Task: Look for space in Selma, United States from 26th August, 2023 to 10th September, 2023 for 6 adults, 2 children in price range Rs.10000 to Rs.15000. Place can be entire place or shared room with 6 bedrooms having 6 beds and 6 bathrooms. Property type can be house, flat, guest house. Amenities needed are: wifi, TV, free parkinig on premises, gym, breakfast. Booking option can be shelf check-in. Required host language is English.
Action: Mouse moved to (425, 85)
Screenshot: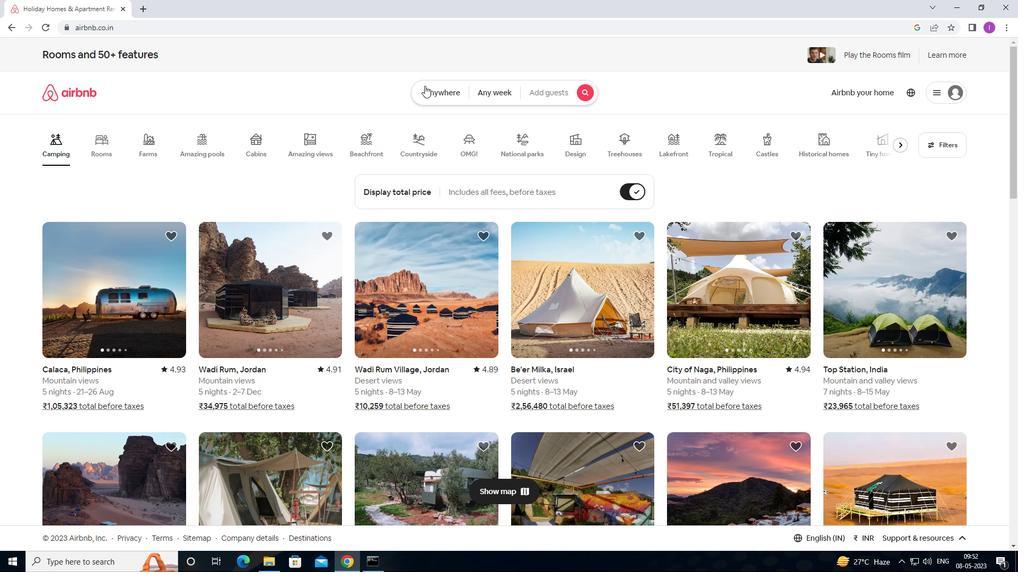 
Action: Mouse pressed left at (425, 85)
Screenshot: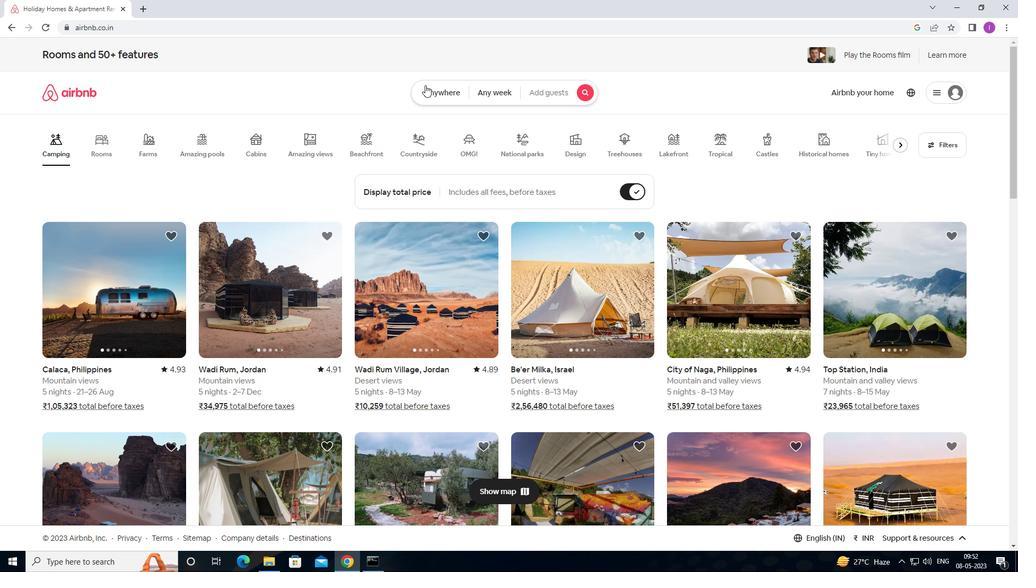 
Action: Mouse moved to (292, 135)
Screenshot: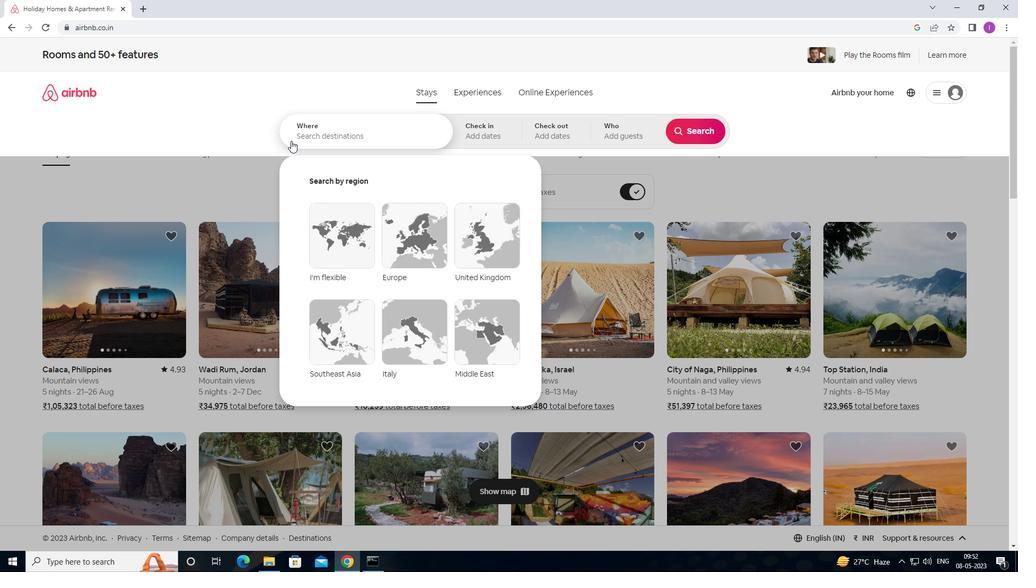 
Action: Mouse pressed left at (292, 135)
Screenshot: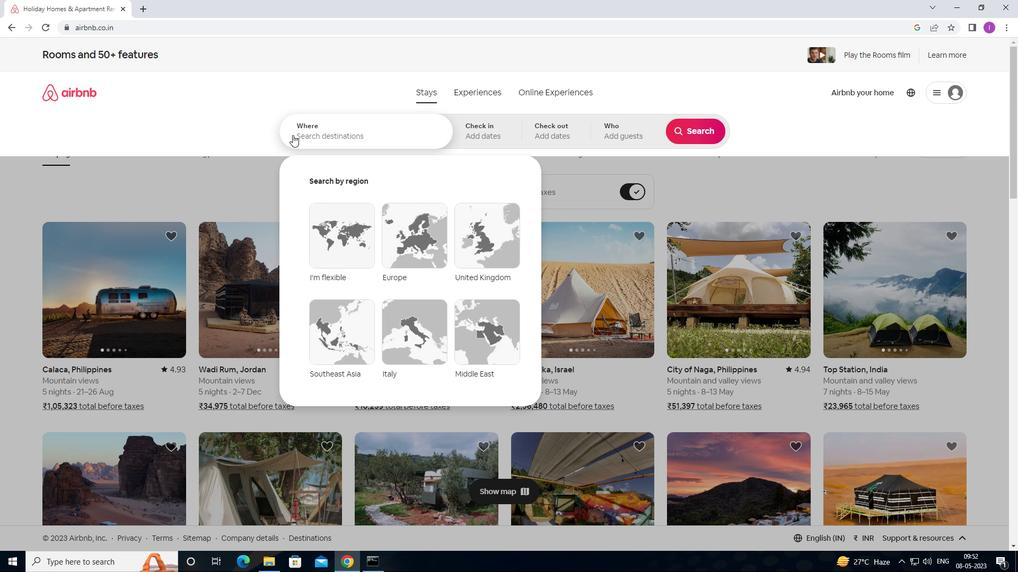 
Action: Mouse moved to (322, 158)
Screenshot: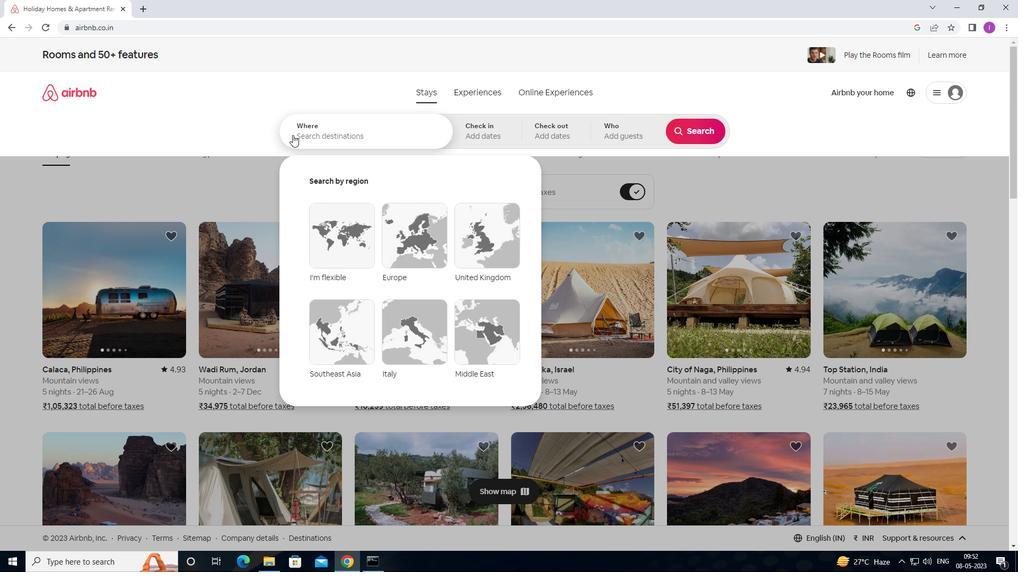 
Action: Key pressed <Key.shift>SELMA,<Key.shift>UNITED<Key.space>STATES
Screenshot: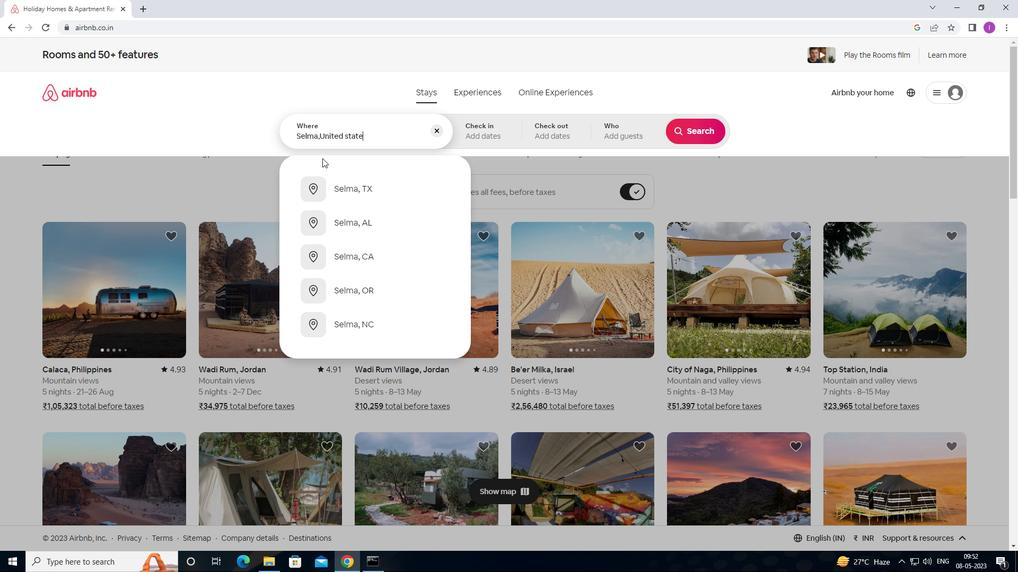 
Action: Mouse moved to (495, 128)
Screenshot: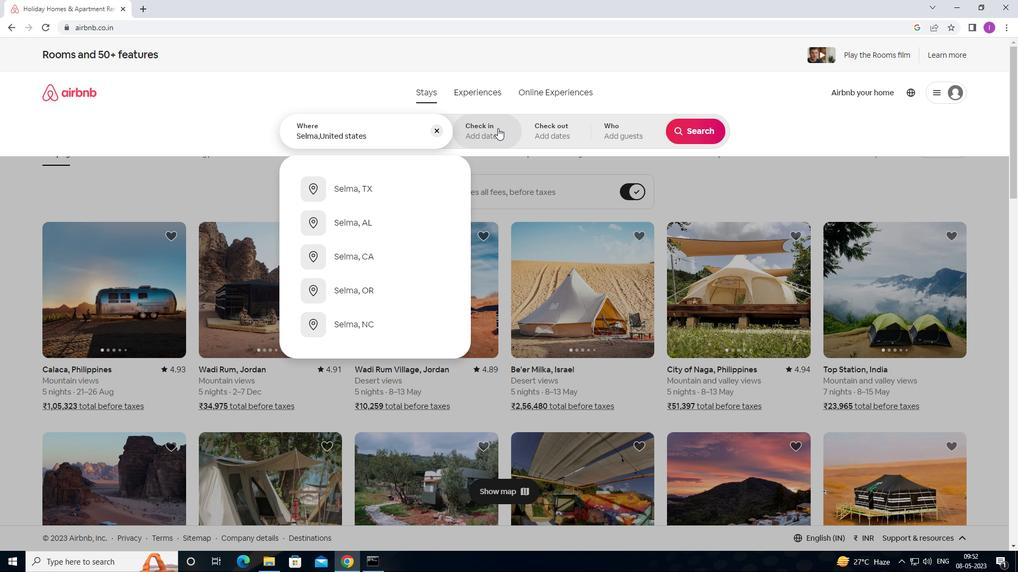 
Action: Mouse pressed left at (495, 128)
Screenshot: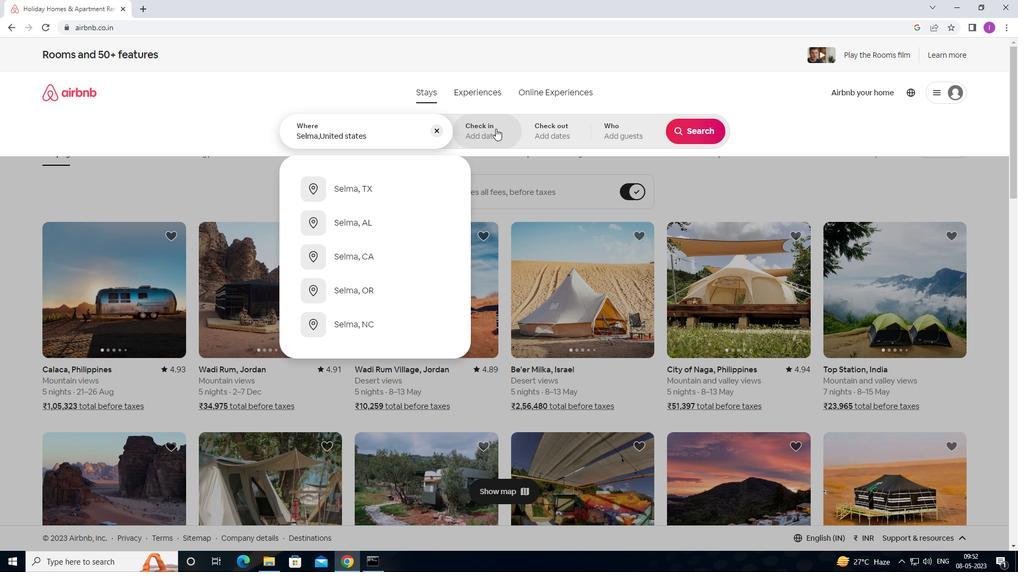 
Action: Mouse moved to (689, 215)
Screenshot: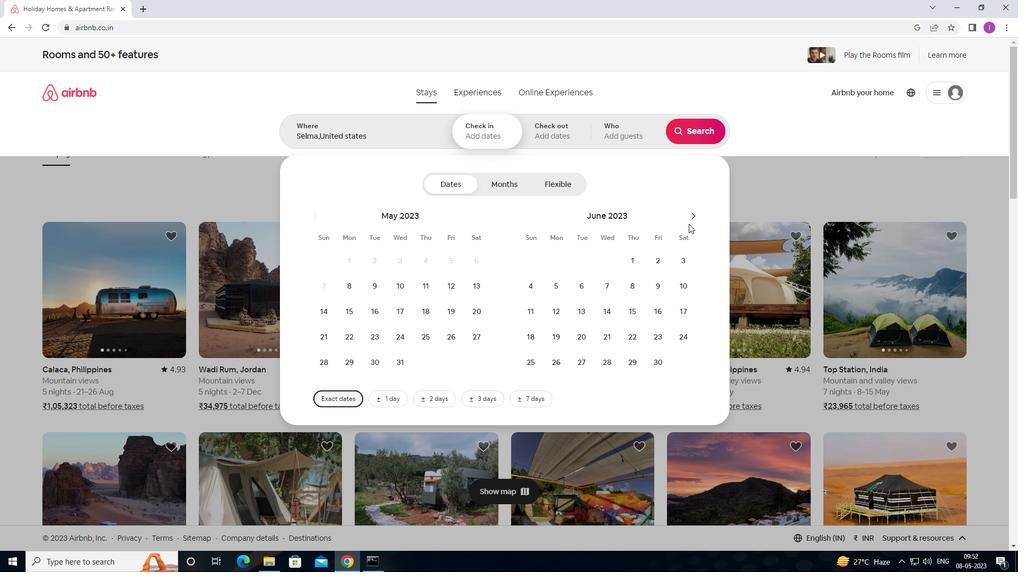 
Action: Mouse pressed left at (689, 215)
Screenshot: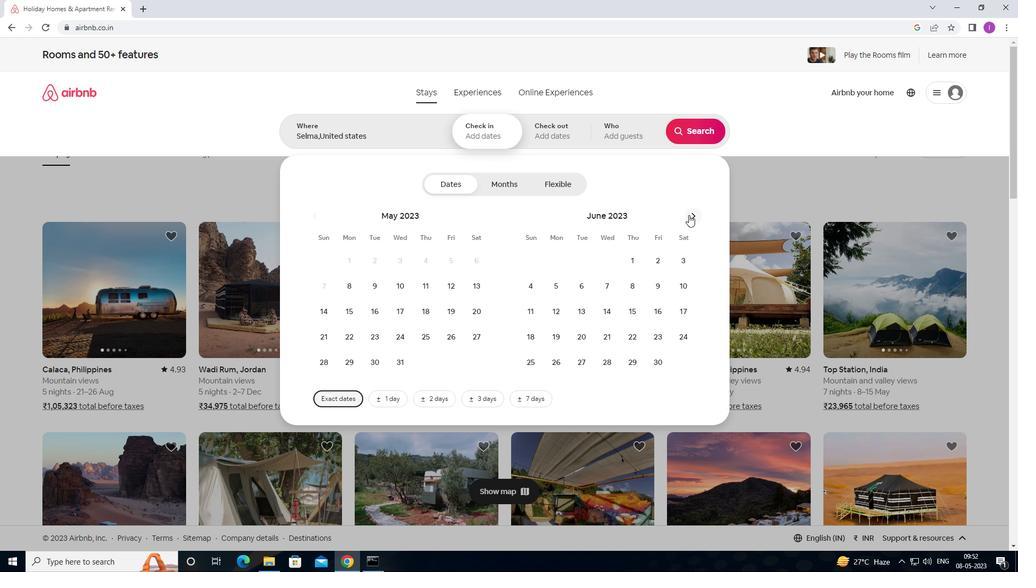 
Action: Mouse pressed left at (689, 215)
Screenshot: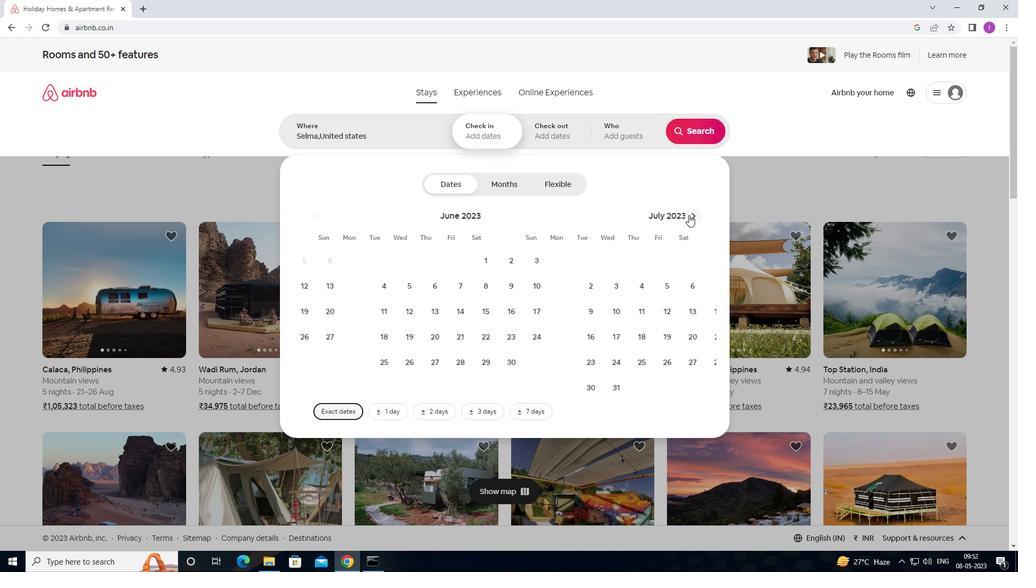 
Action: Mouse moved to (691, 338)
Screenshot: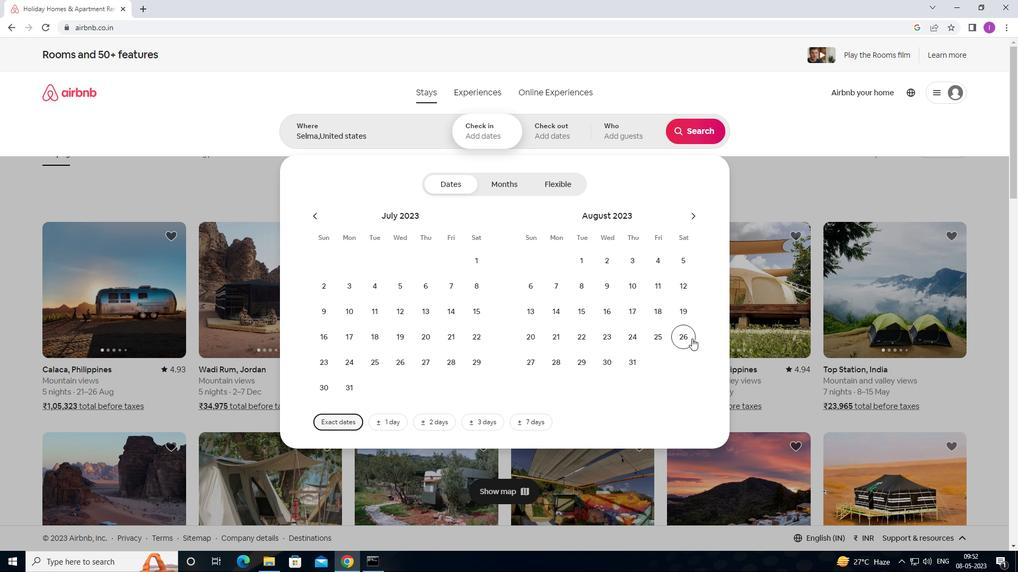 
Action: Mouse pressed left at (691, 338)
Screenshot: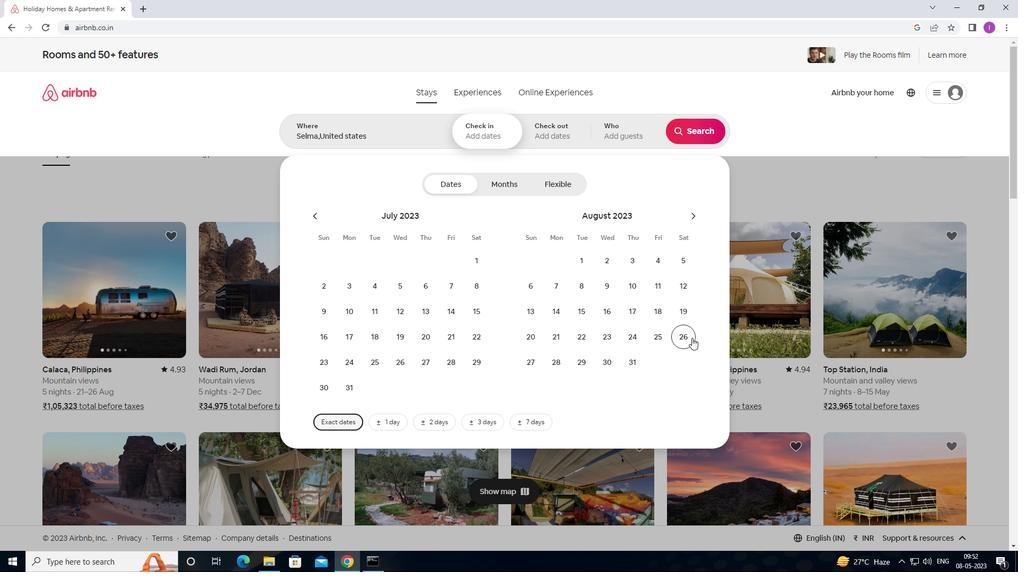
Action: Mouse moved to (695, 215)
Screenshot: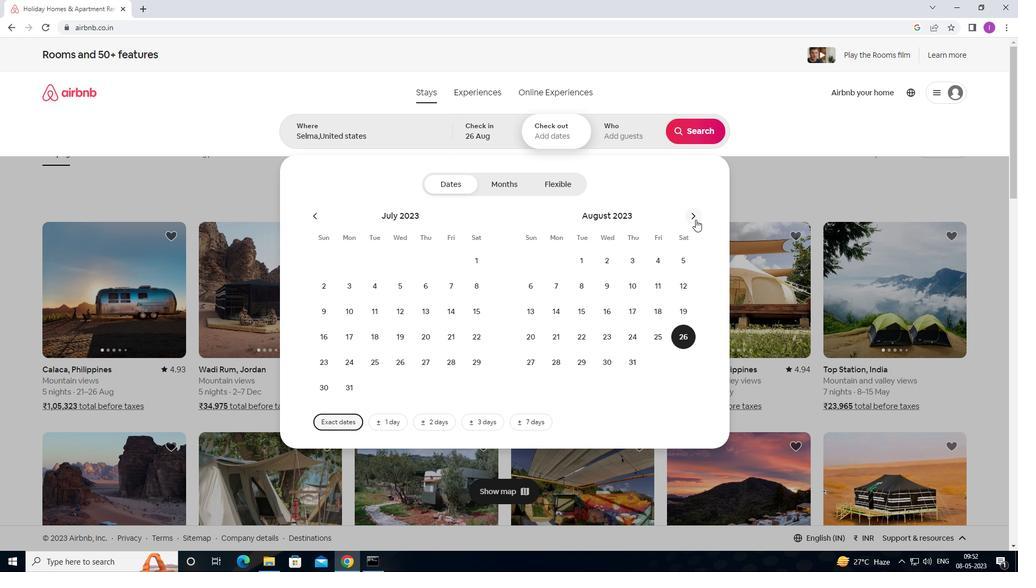 
Action: Mouse pressed left at (695, 215)
Screenshot: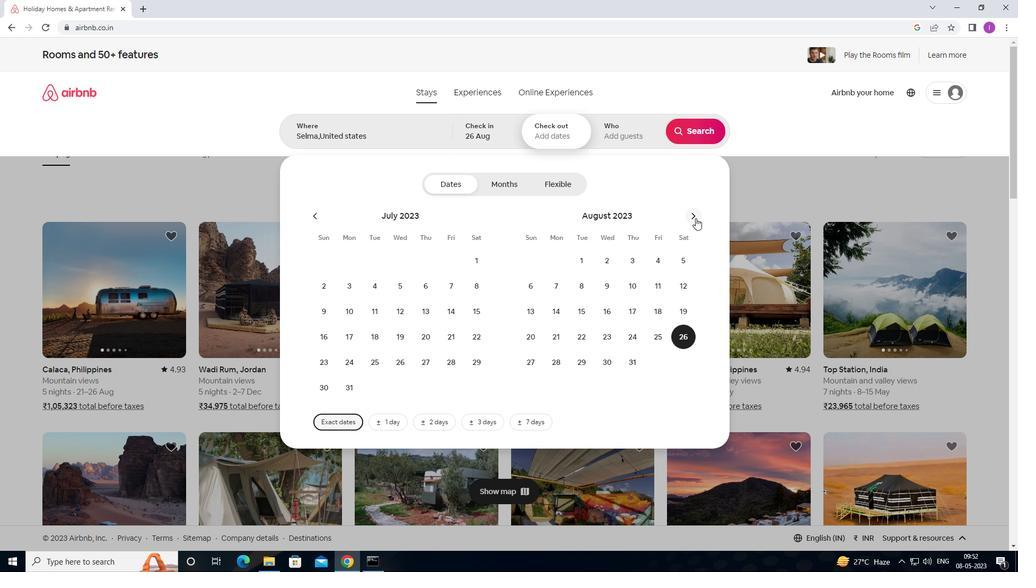 
Action: Mouse moved to (534, 317)
Screenshot: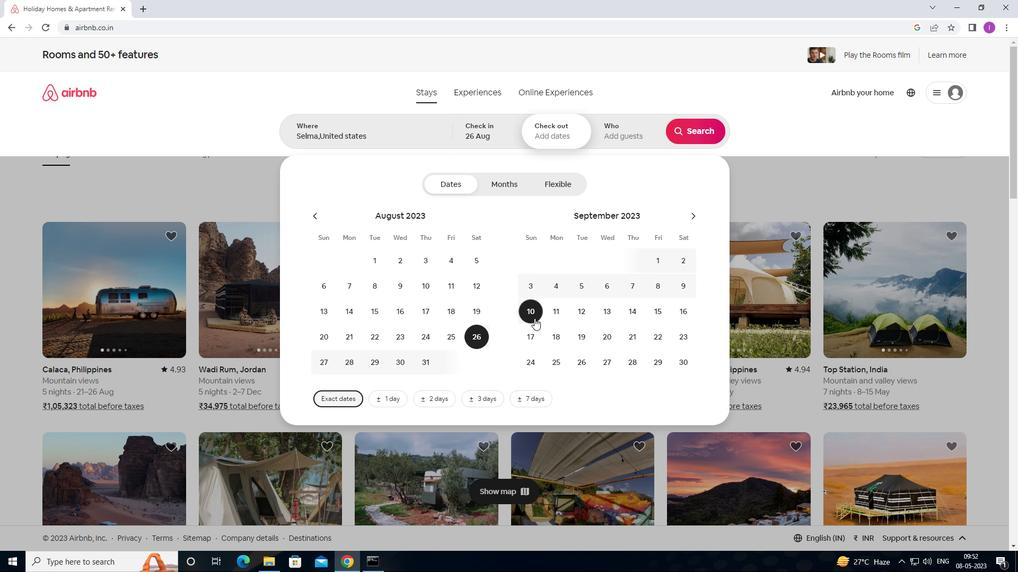 
Action: Mouse pressed left at (534, 317)
Screenshot: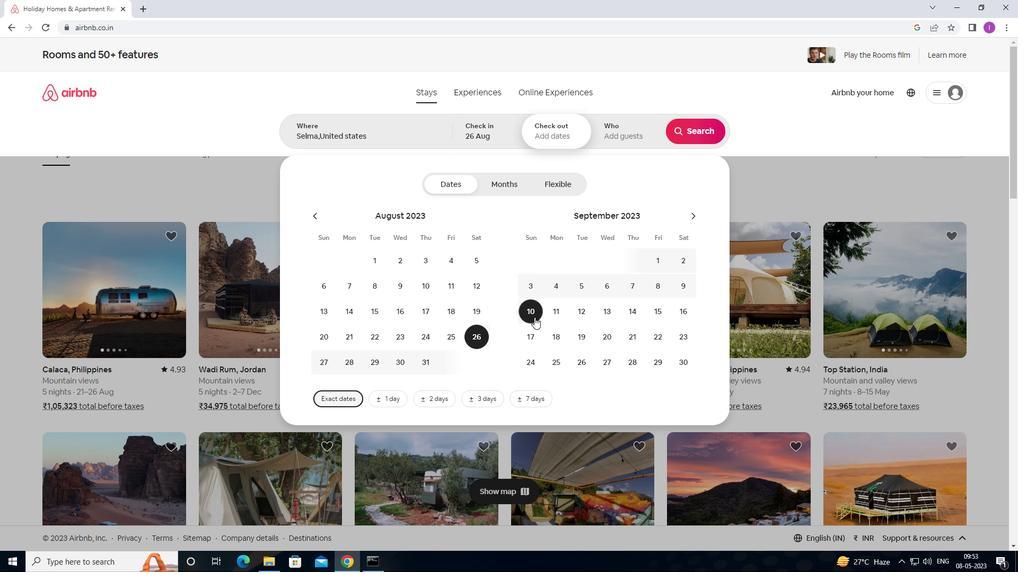 
Action: Mouse moved to (631, 141)
Screenshot: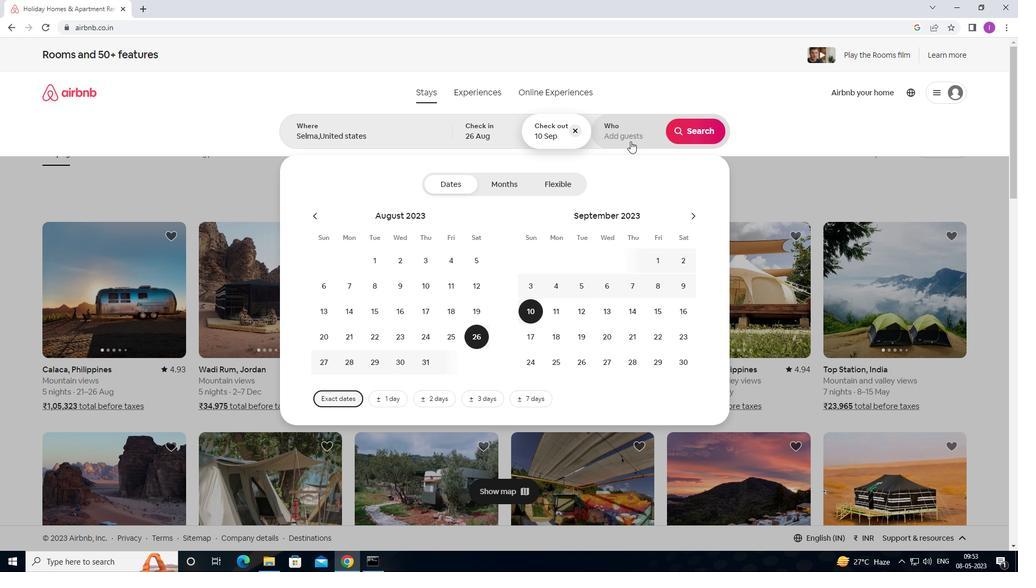 
Action: Mouse pressed left at (631, 141)
Screenshot: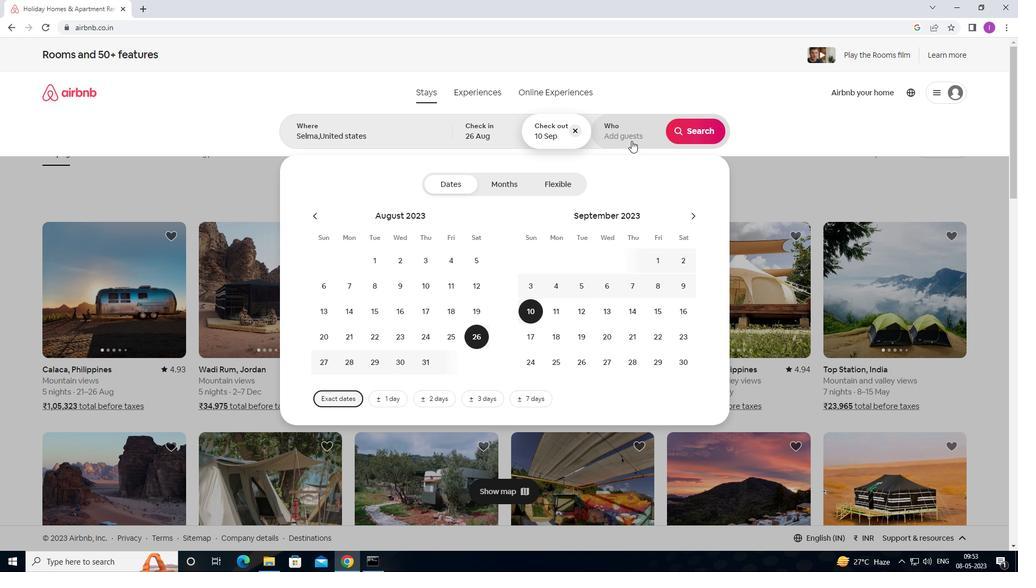 
Action: Mouse moved to (699, 189)
Screenshot: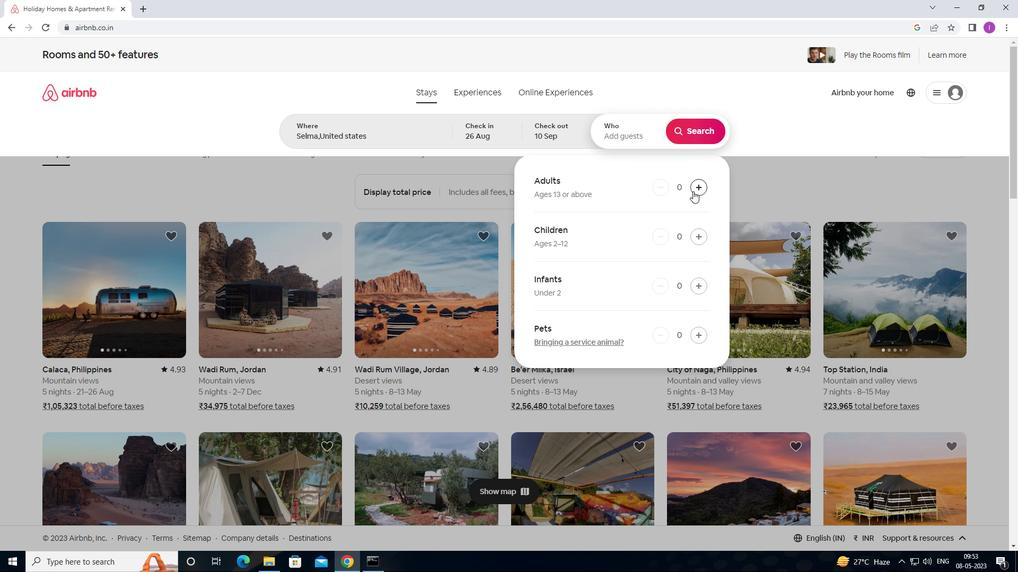 
Action: Mouse pressed left at (699, 189)
Screenshot: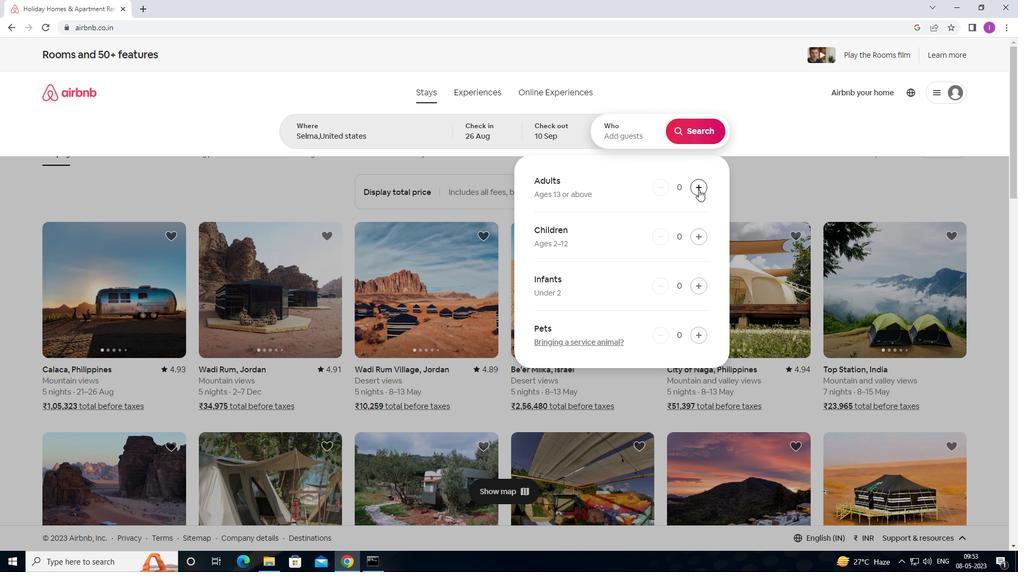
Action: Mouse pressed left at (699, 189)
Screenshot: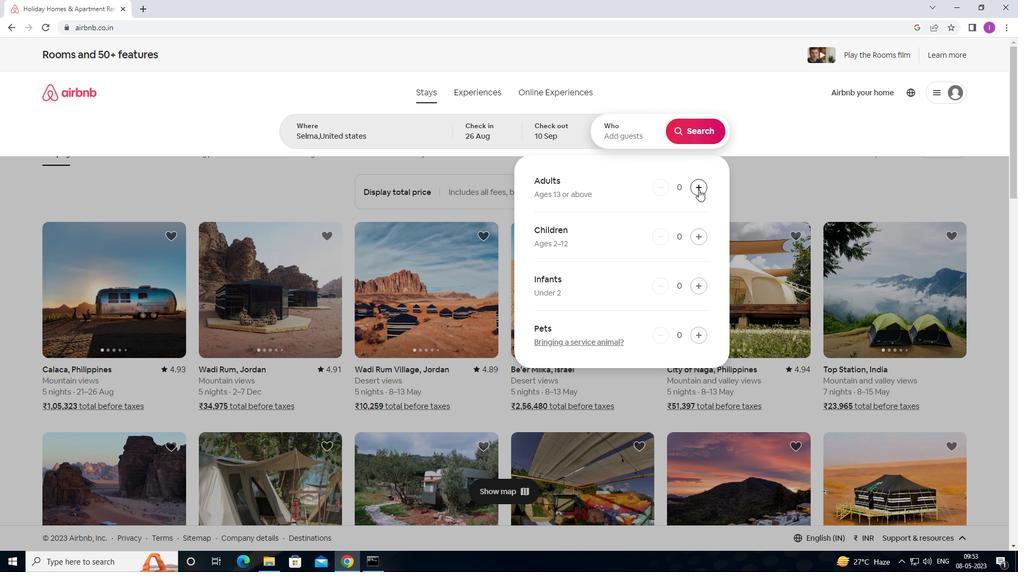 
Action: Mouse pressed left at (699, 189)
Screenshot: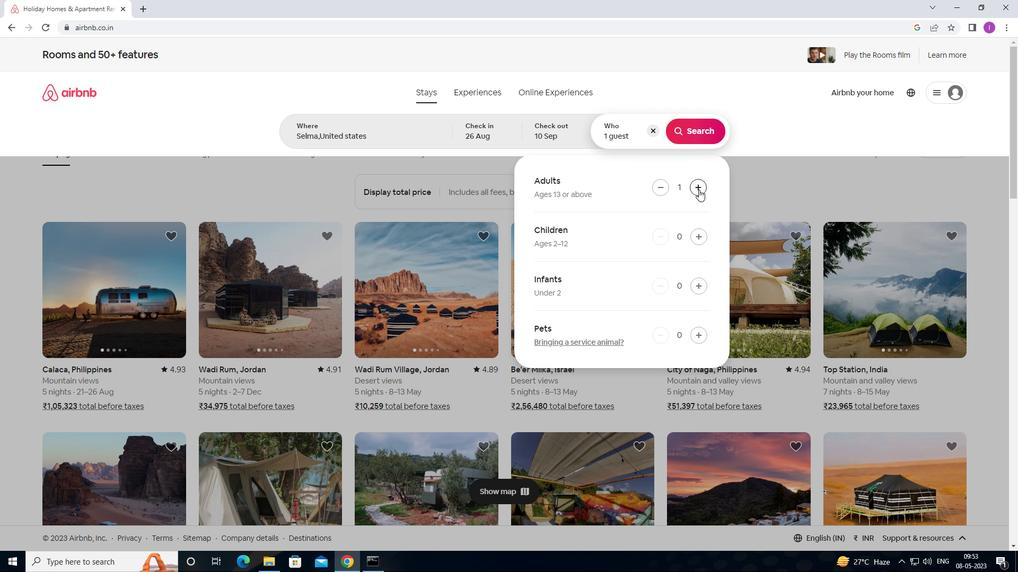 
Action: Mouse pressed left at (699, 189)
Screenshot: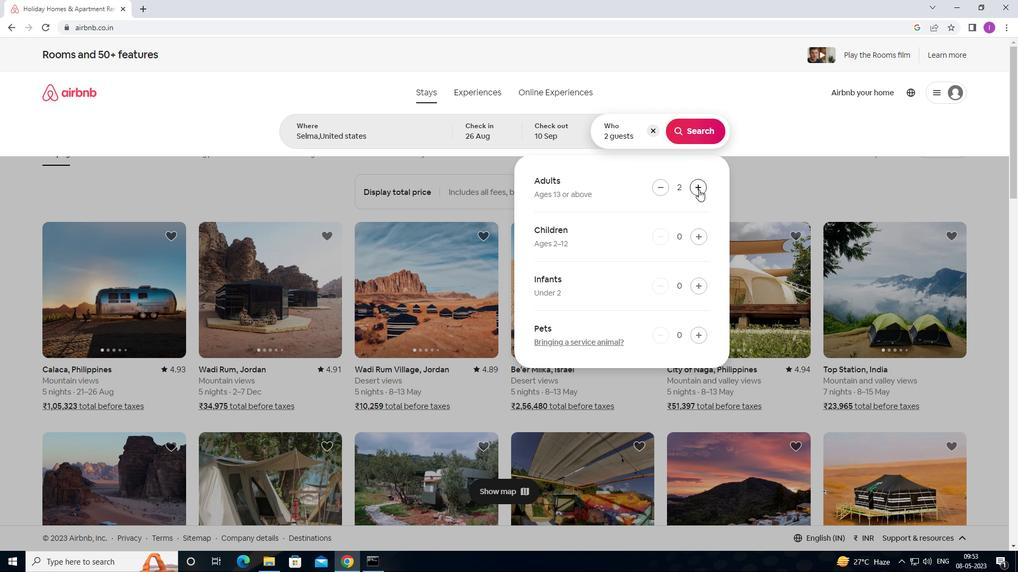 
Action: Mouse pressed left at (699, 189)
Screenshot: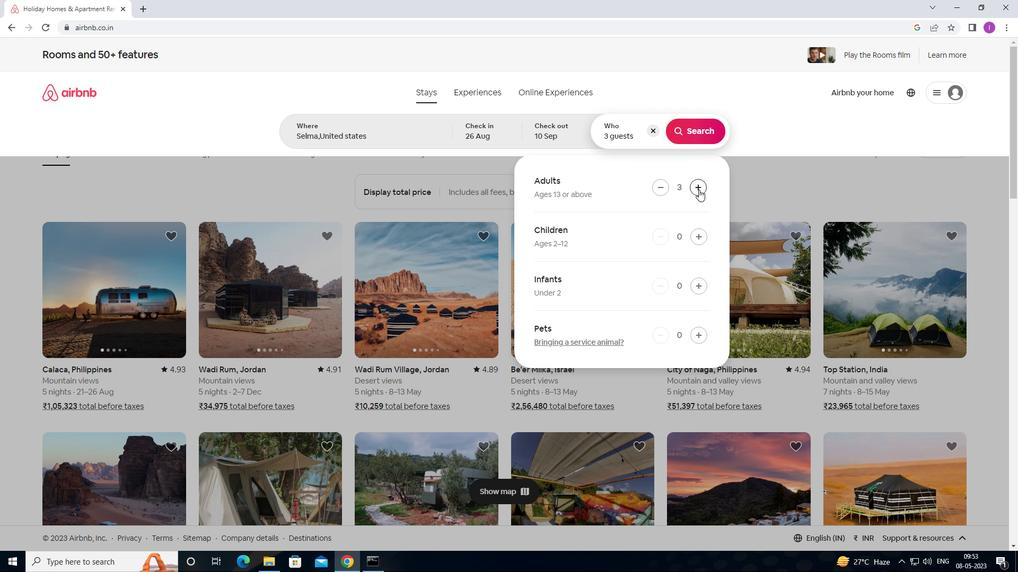 
Action: Mouse pressed left at (699, 189)
Screenshot: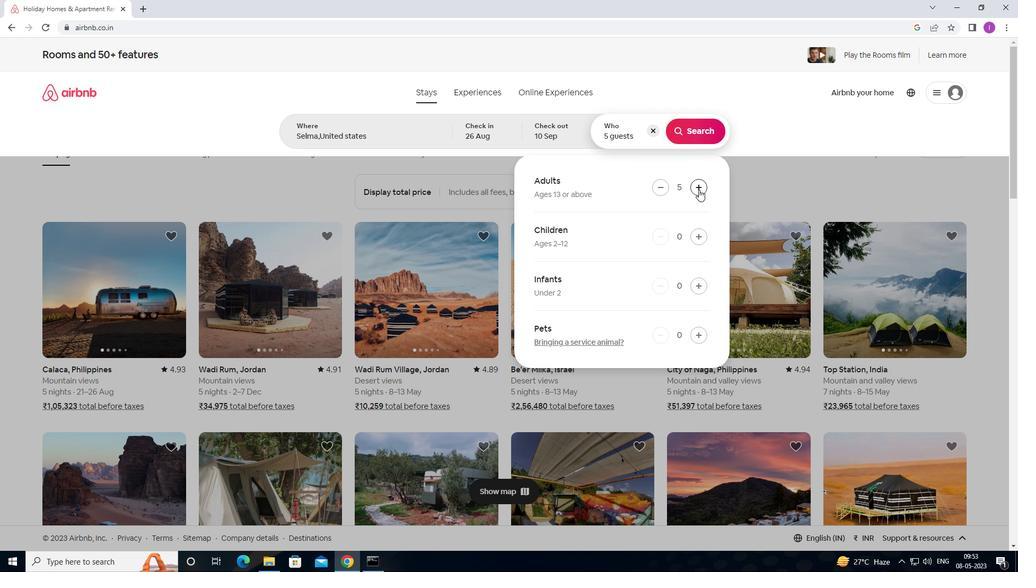 
Action: Mouse moved to (699, 234)
Screenshot: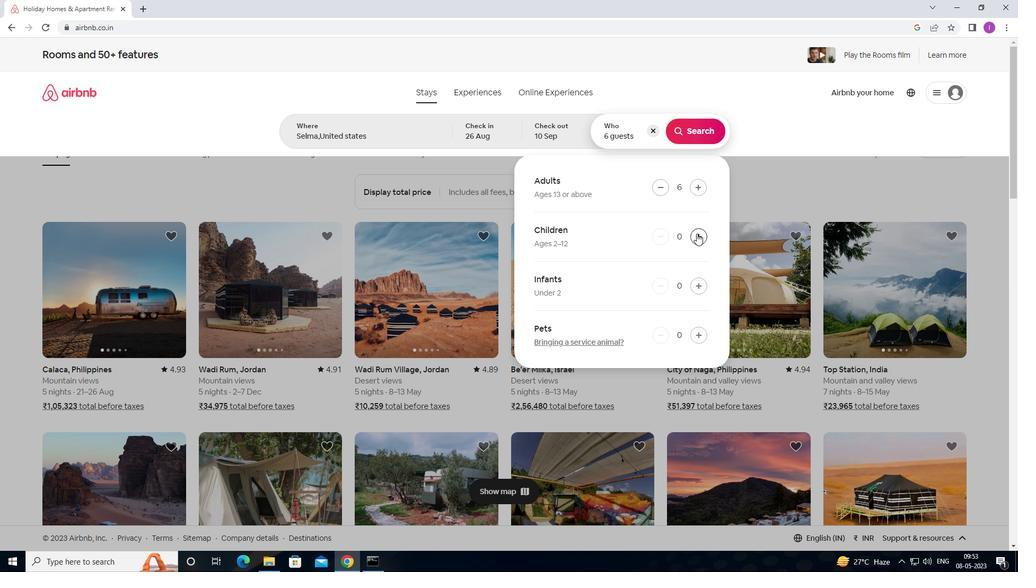 
Action: Mouse pressed left at (699, 234)
Screenshot: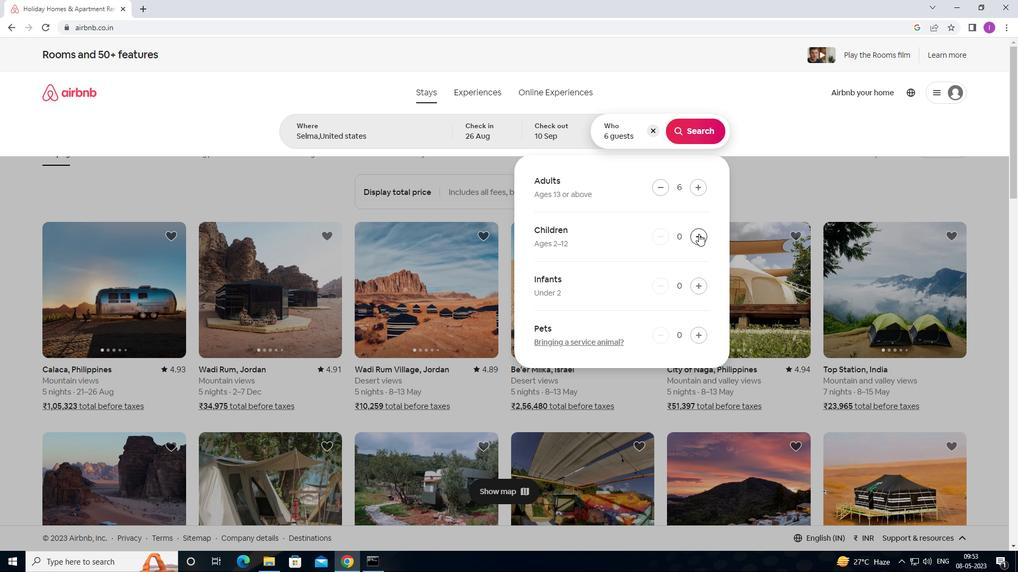 
Action: Mouse pressed left at (699, 234)
Screenshot: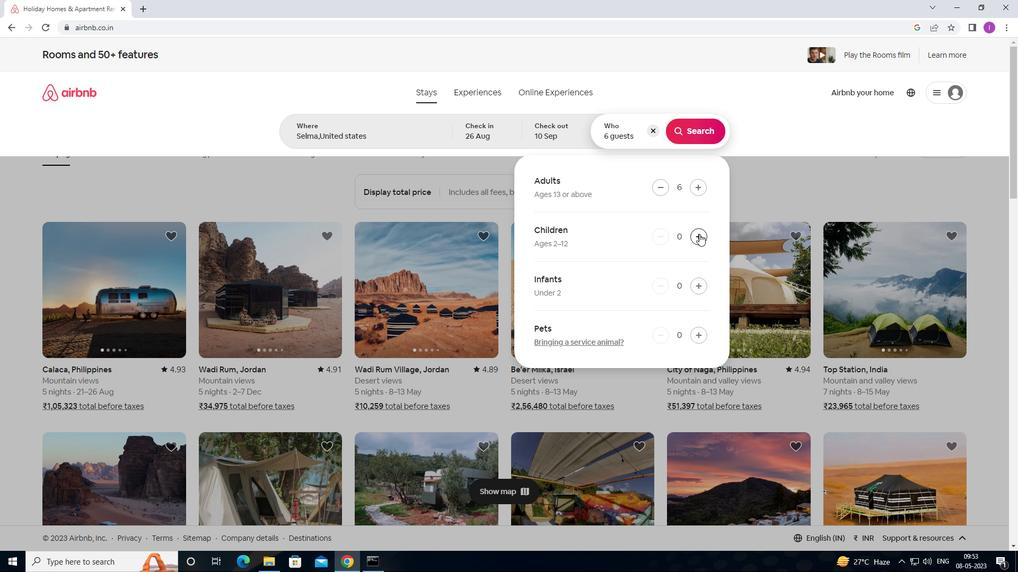 
Action: Mouse moved to (706, 136)
Screenshot: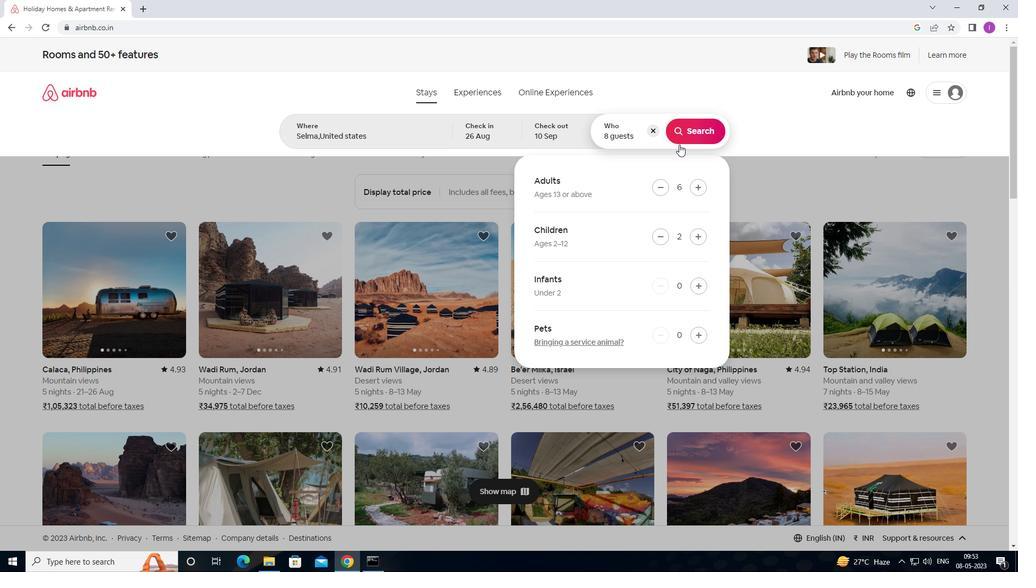 
Action: Mouse pressed left at (706, 136)
Screenshot: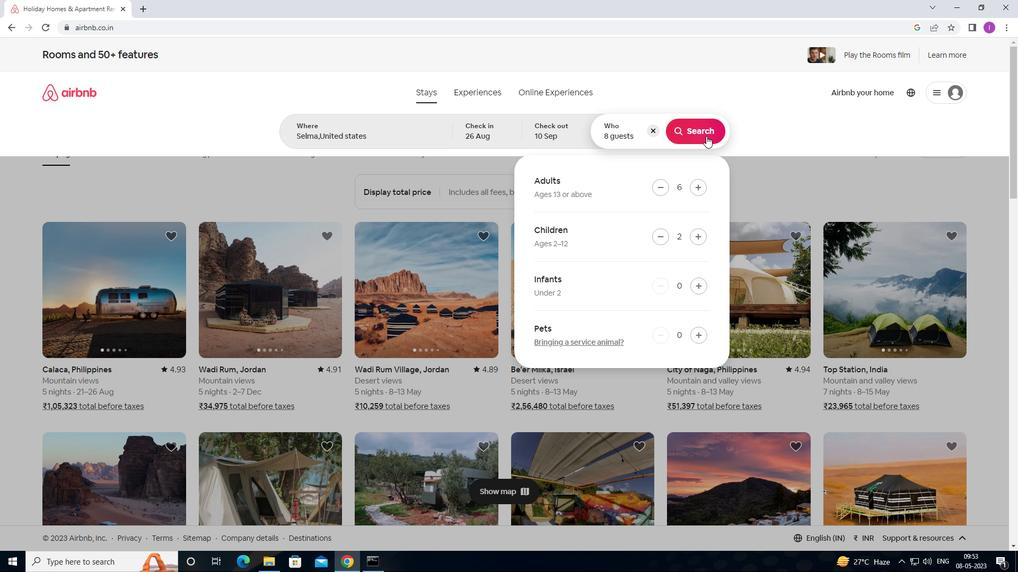 
Action: Mouse moved to (966, 92)
Screenshot: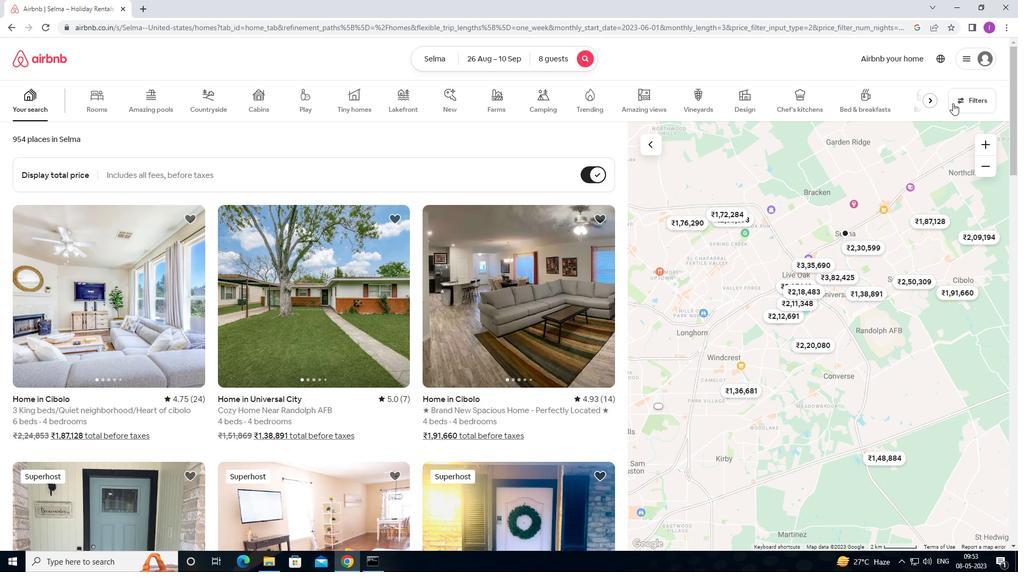 
Action: Mouse pressed left at (966, 92)
Screenshot: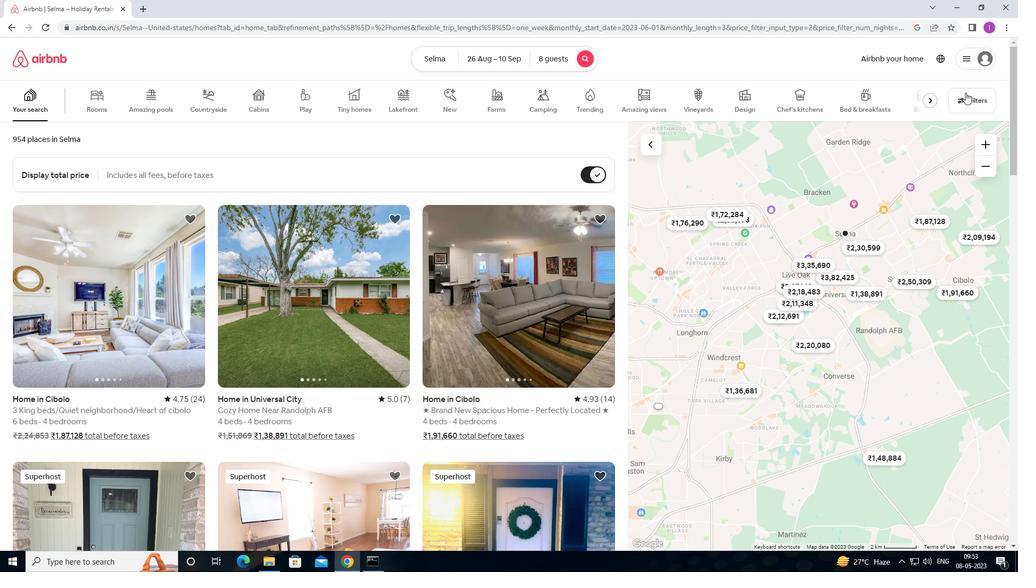 
Action: Mouse moved to (389, 360)
Screenshot: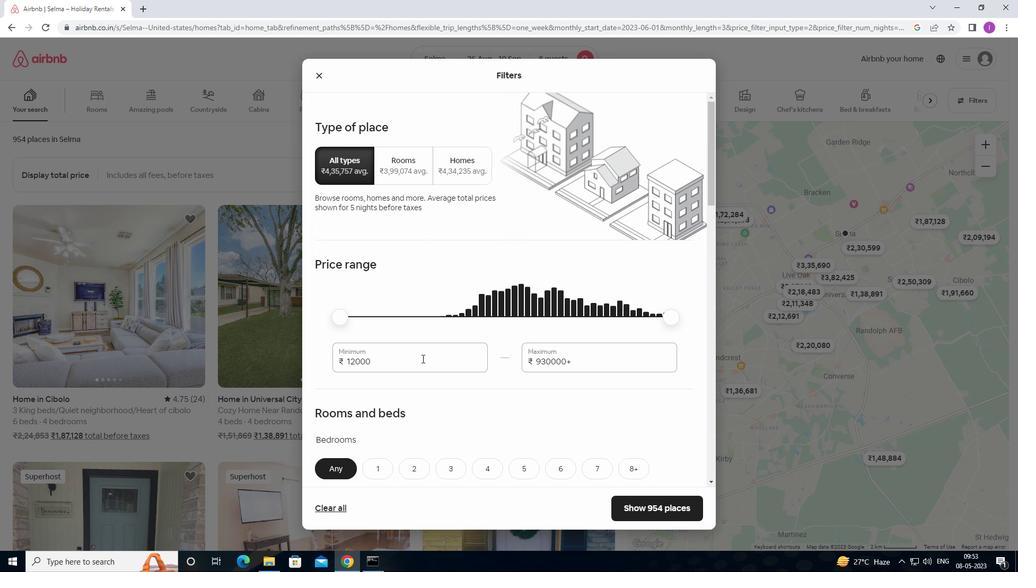 
Action: Mouse pressed left at (389, 360)
Screenshot: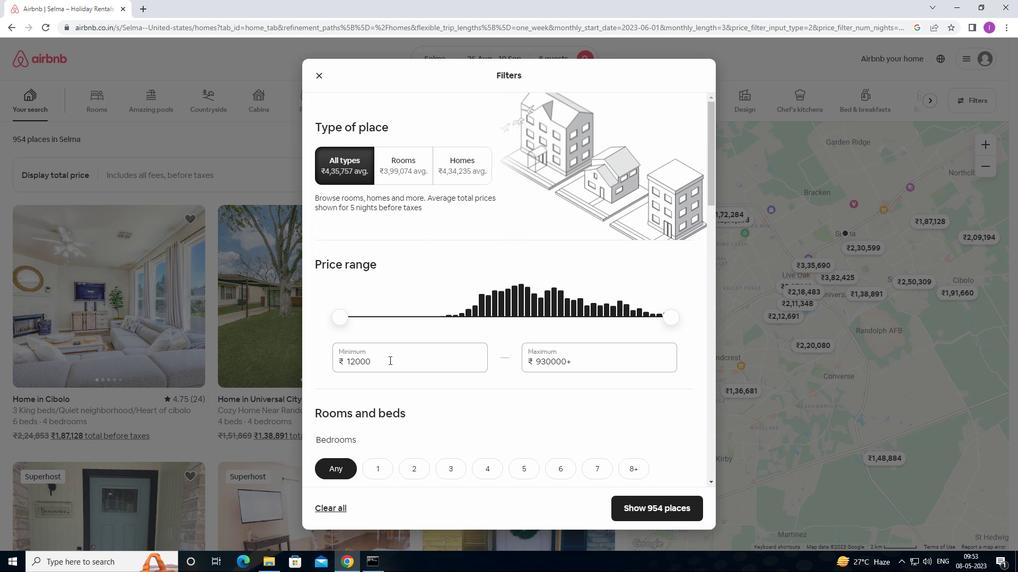 
Action: Mouse moved to (501, 355)
Screenshot: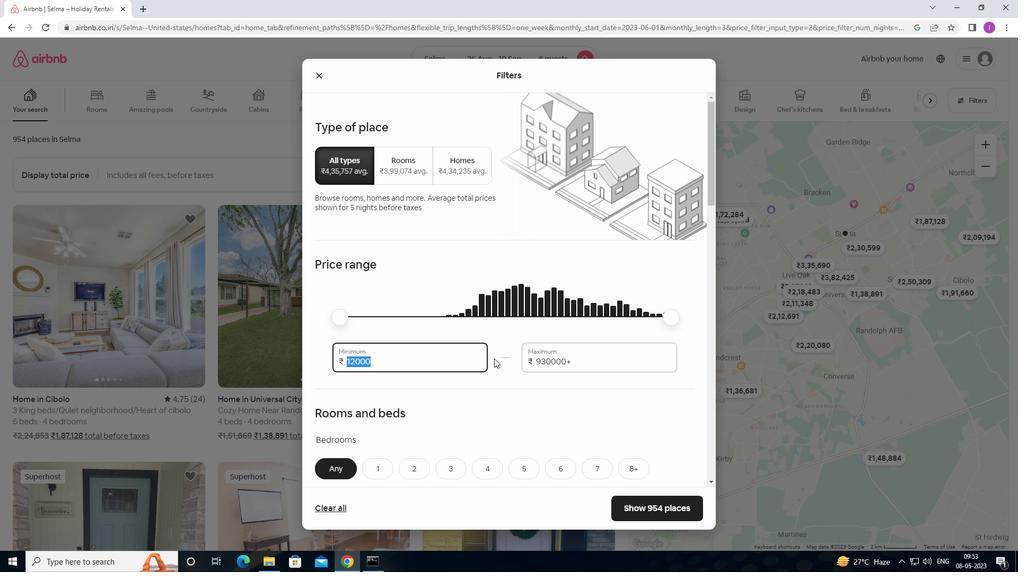 
Action: Key pressed 1
Screenshot: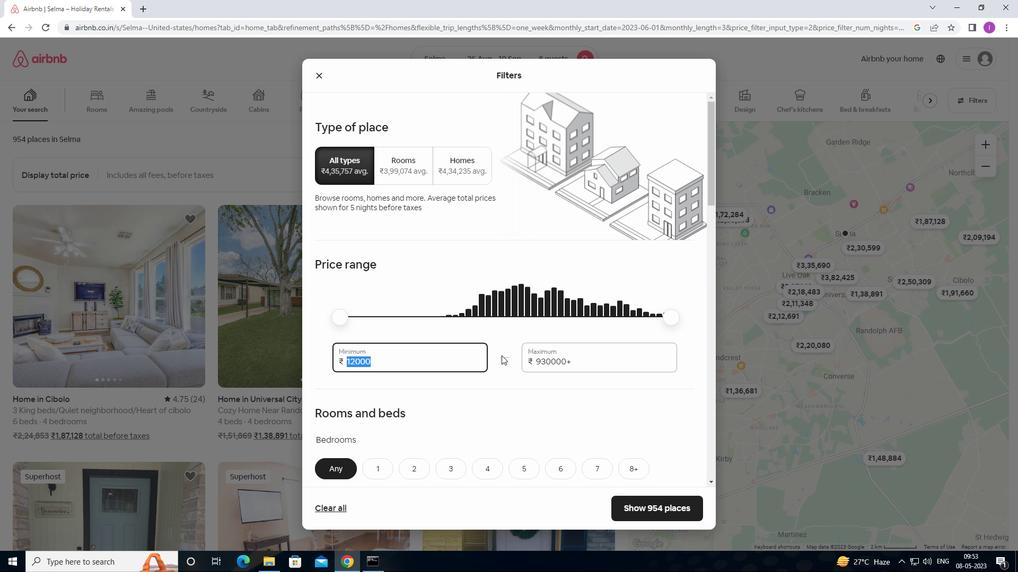 
Action: Mouse moved to (502, 355)
Screenshot: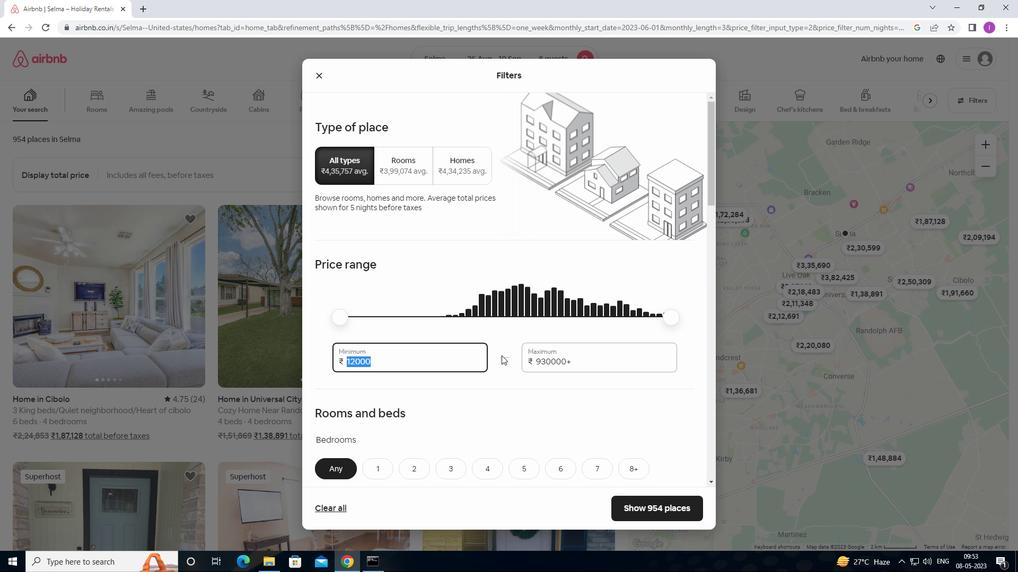 
Action: Key pressed 0000
Screenshot: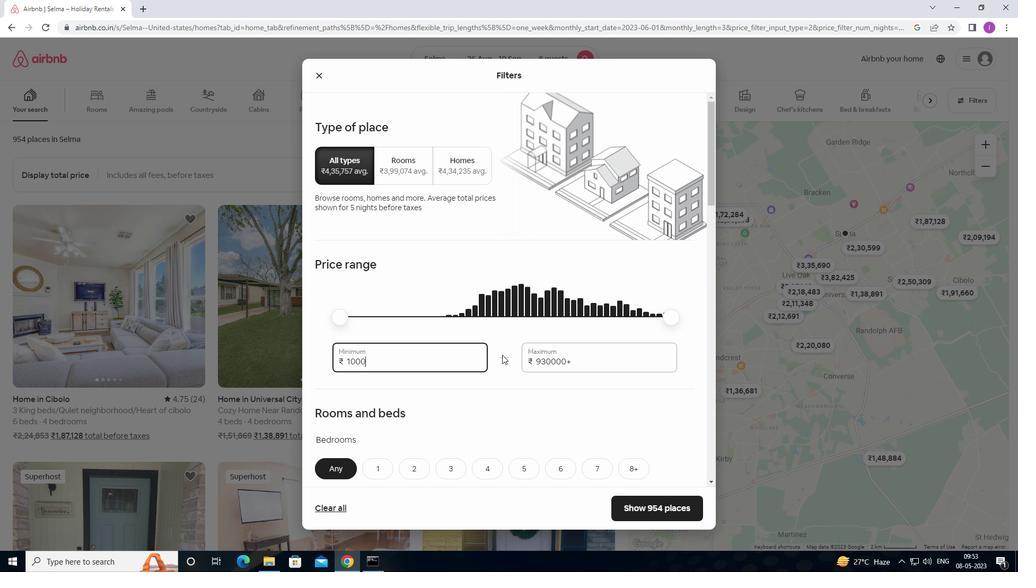 
Action: Mouse moved to (576, 359)
Screenshot: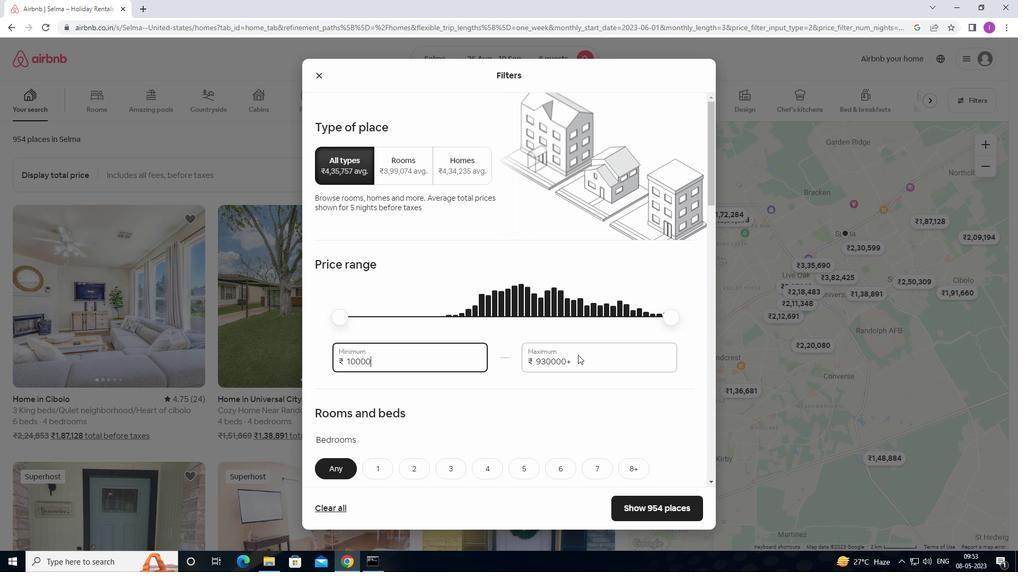 
Action: Mouse pressed left at (576, 359)
Screenshot: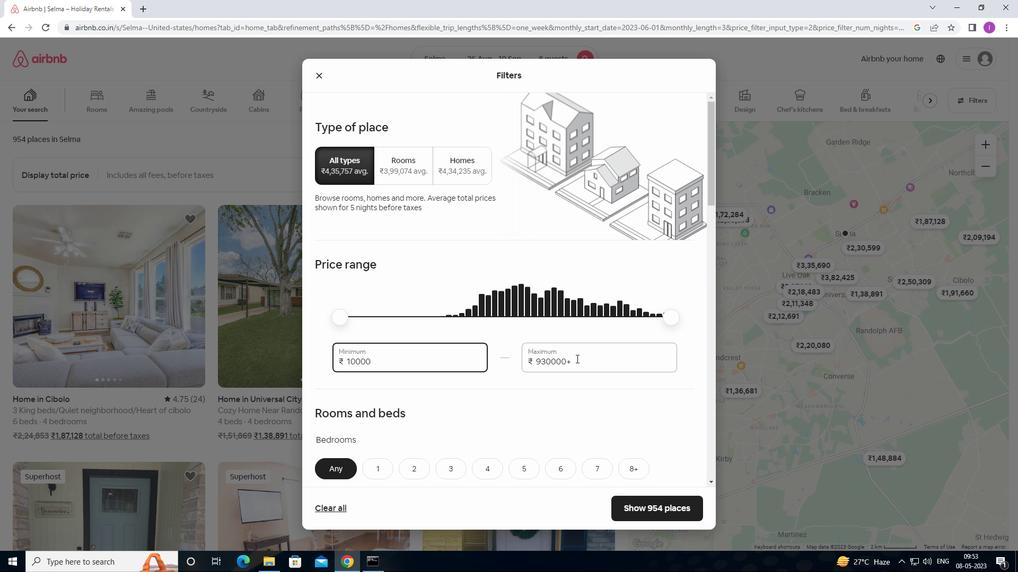 
Action: Mouse moved to (515, 369)
Screenshot: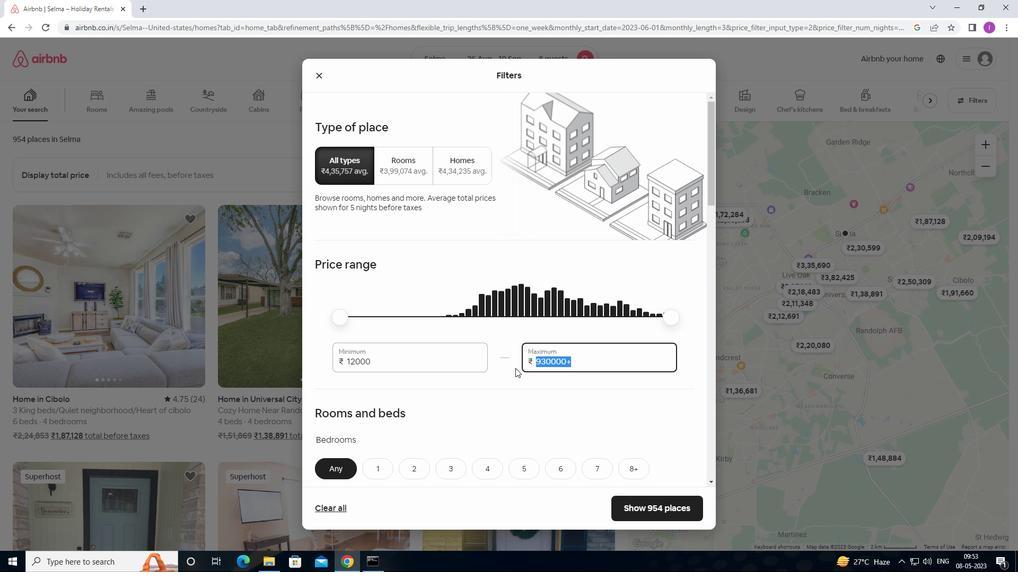 
Action: Key pressed 15000
Screenshot: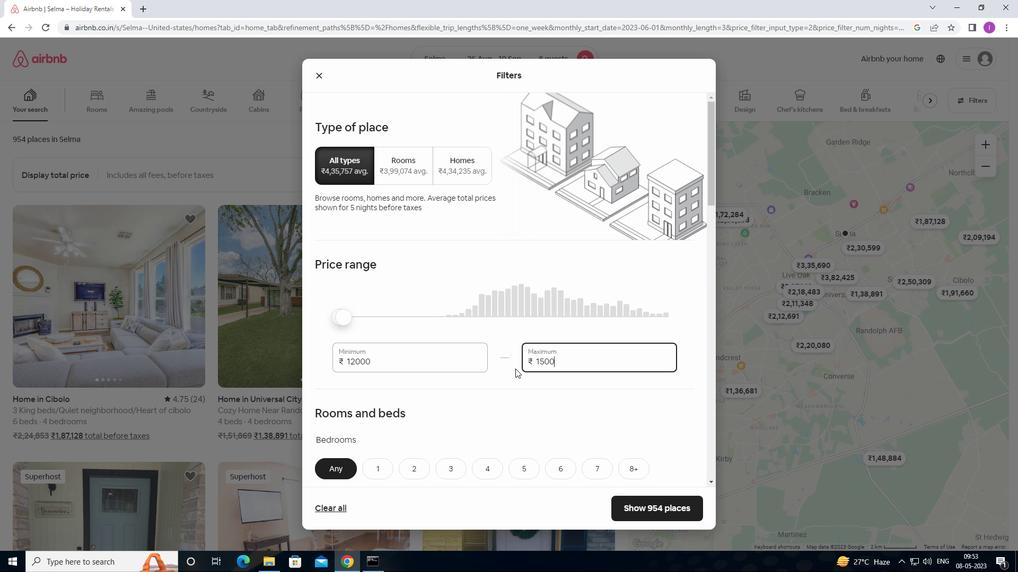 
Action: Mouse moved to (514, 377)
Screenshot: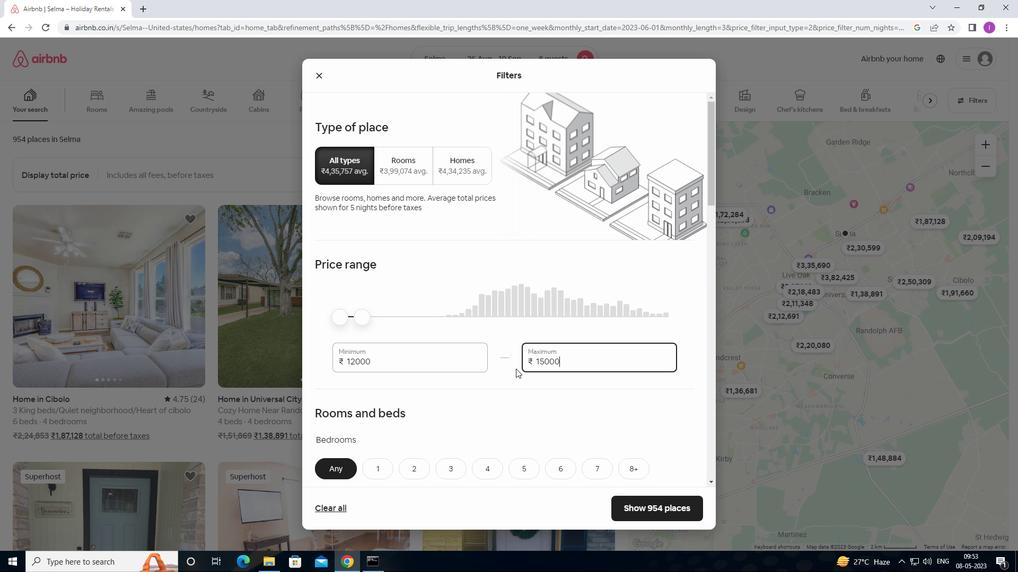 
Action: Mouse scrolled (514, 377) with delta (0, 0)
Screenshot: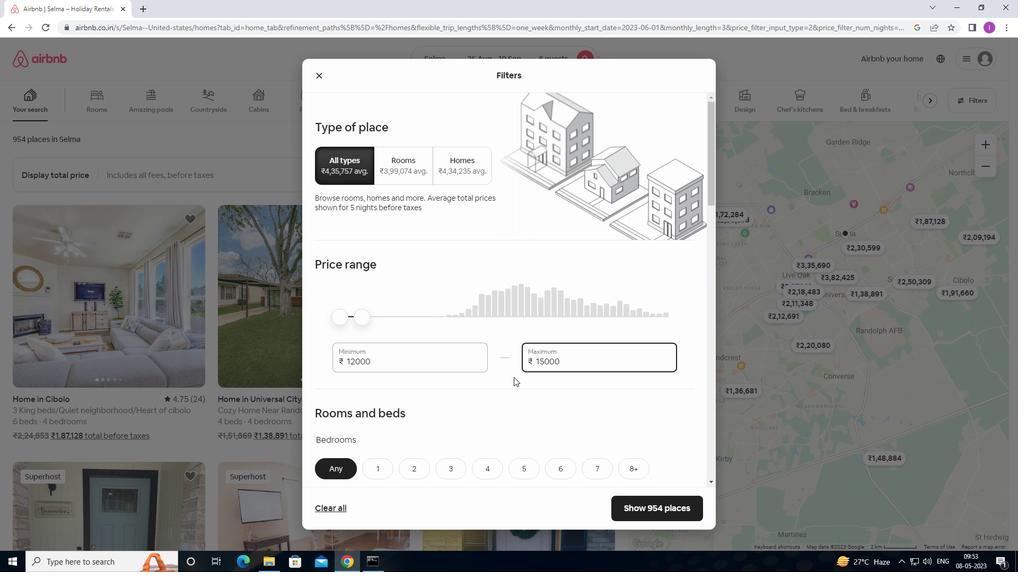
Action: Mouse moved to (356, 309)
Screenshot: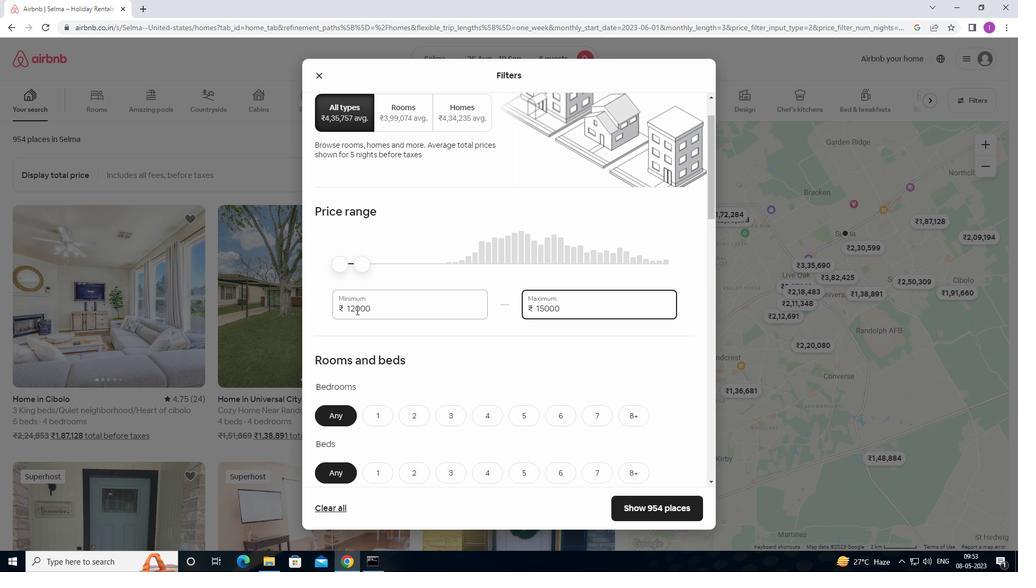 
Action: Mouse pressed left at (356, 309)
Screenshot: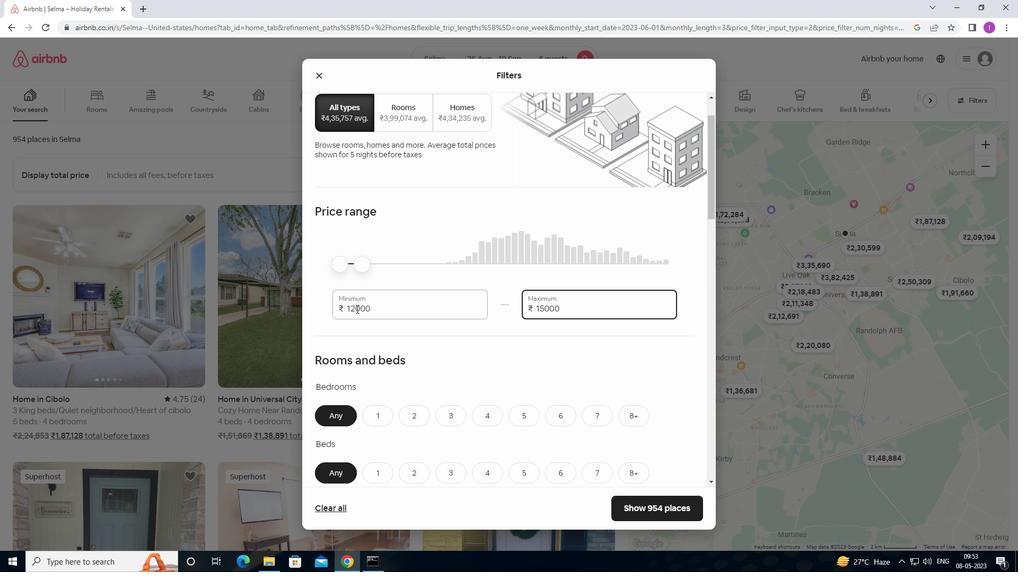 
Action: Mouse moved to (357, 309)
Screenshot: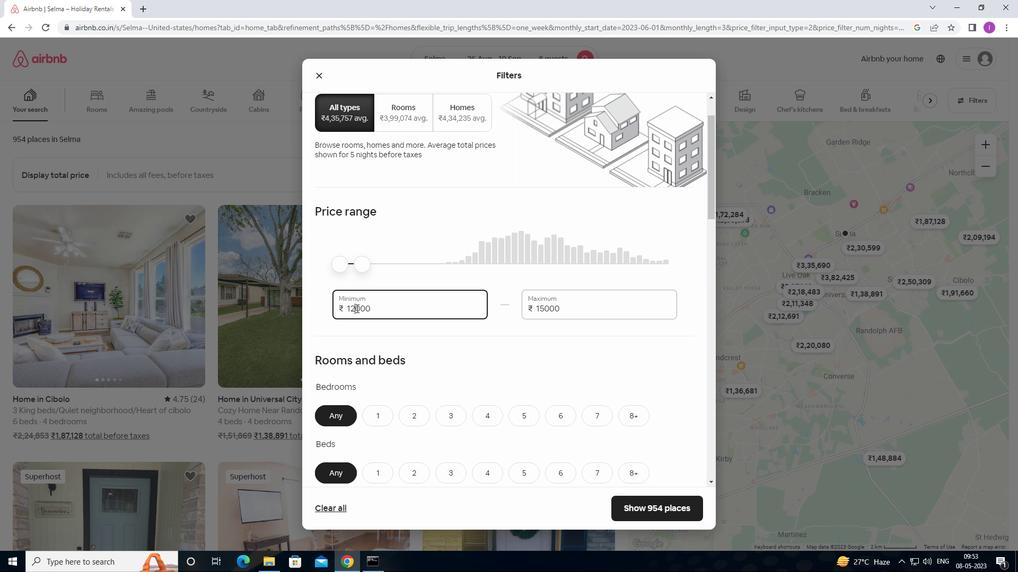 
Action: Key pressed <Key.backspace>0
Screenshot: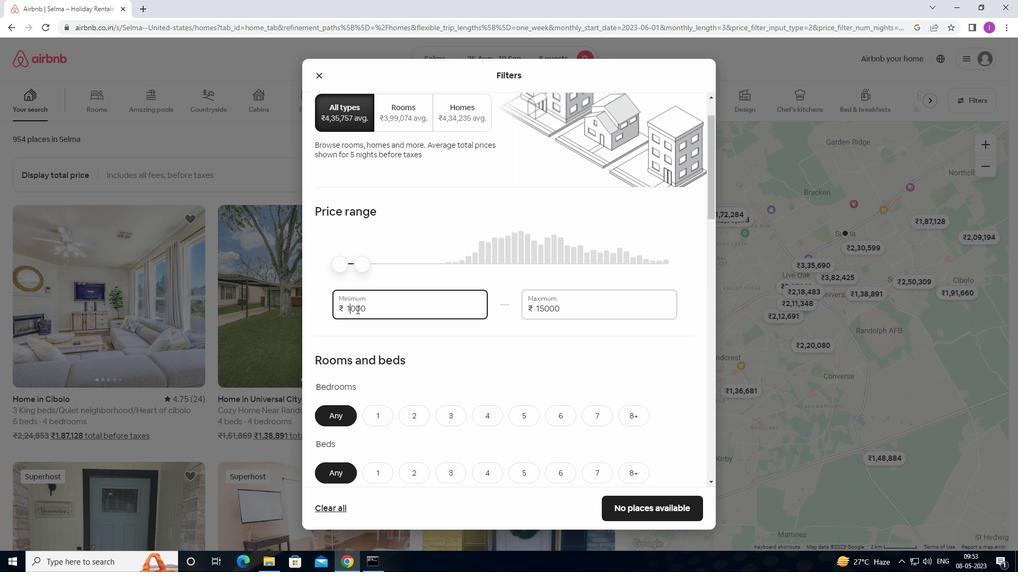 
Action: Mouse moved to (389, 383)
Screenshot: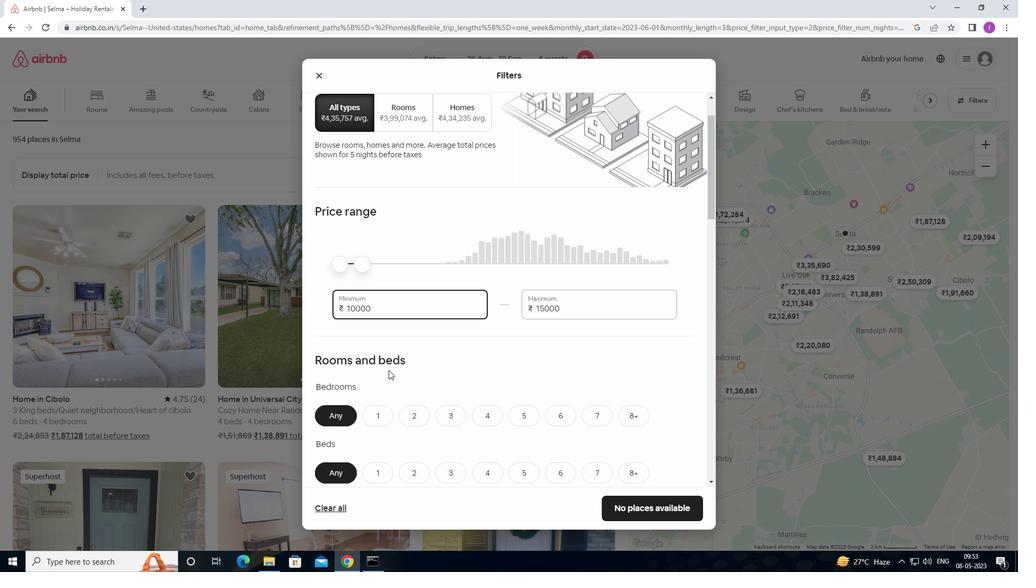 
Action: Mouse scrolled (389, 382) with delta (0, 0)
Screenshot: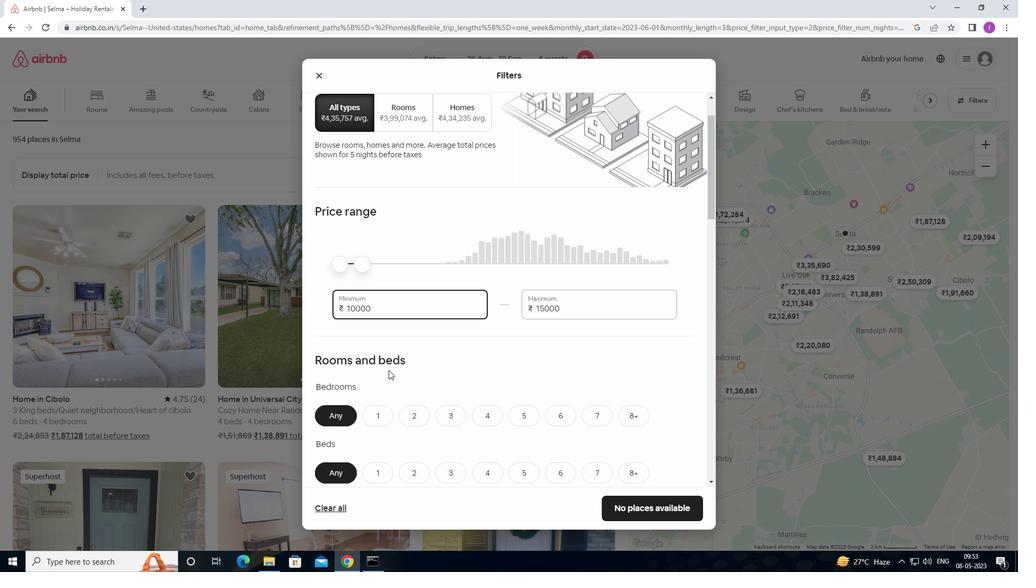 
Action: Mouse moved to (554, 361)
Screenshot: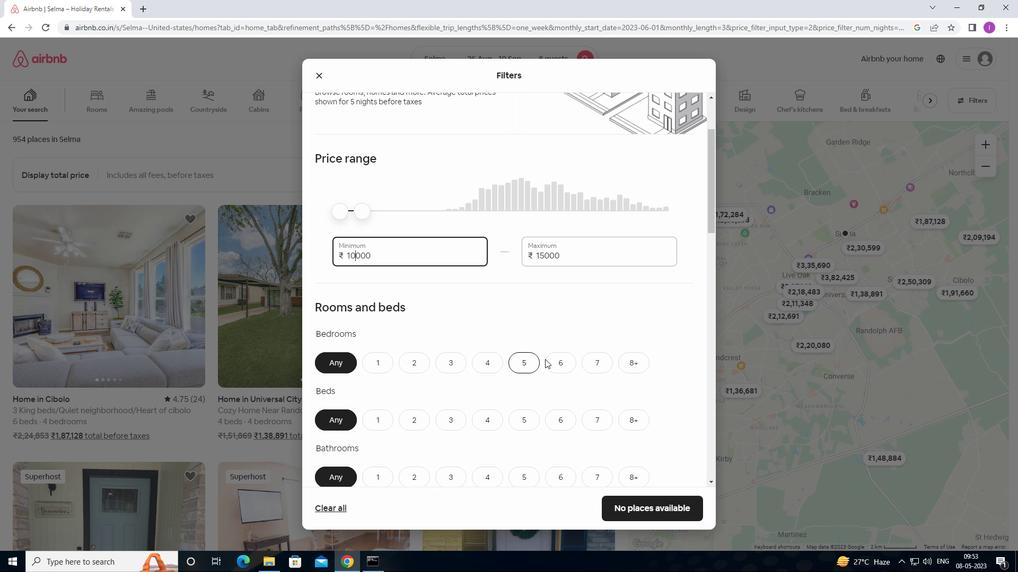 
Action: Mouse pressed left at (554, 361)
Screenshot: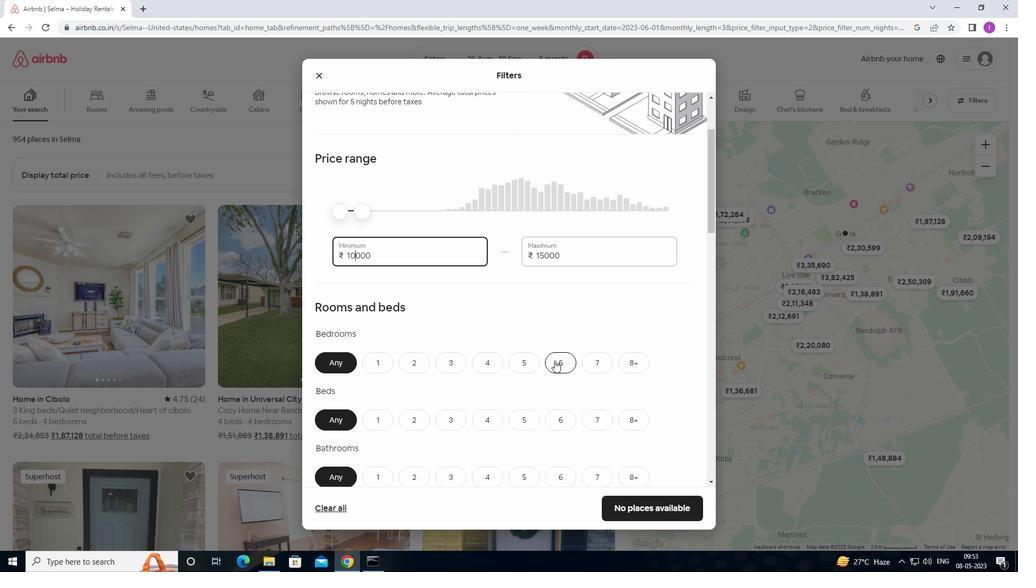 
Action: Mouse moved to (564, 421)
Screenshot: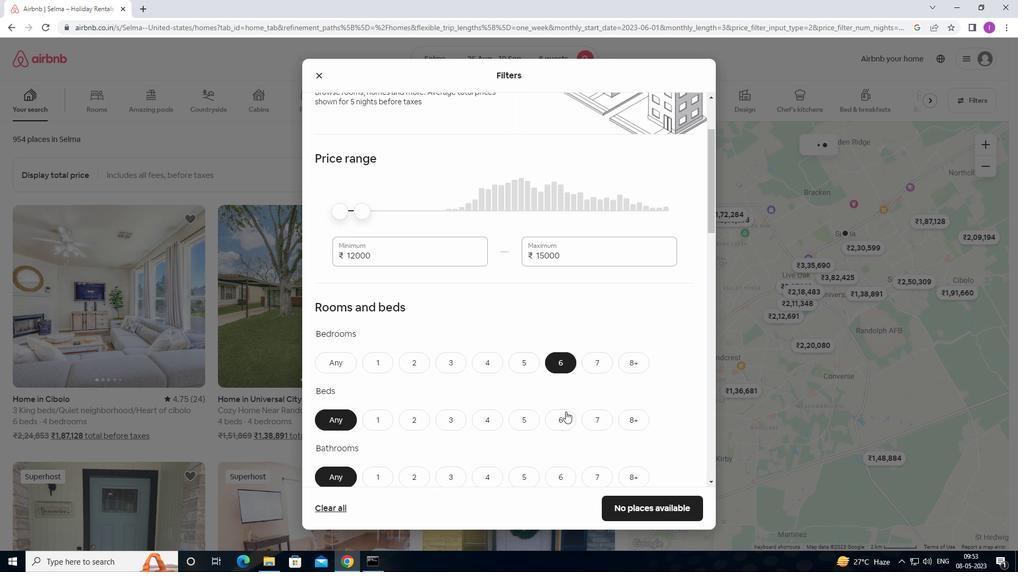 
Action: Mouse pressed left at (564, 421)
Screenshot: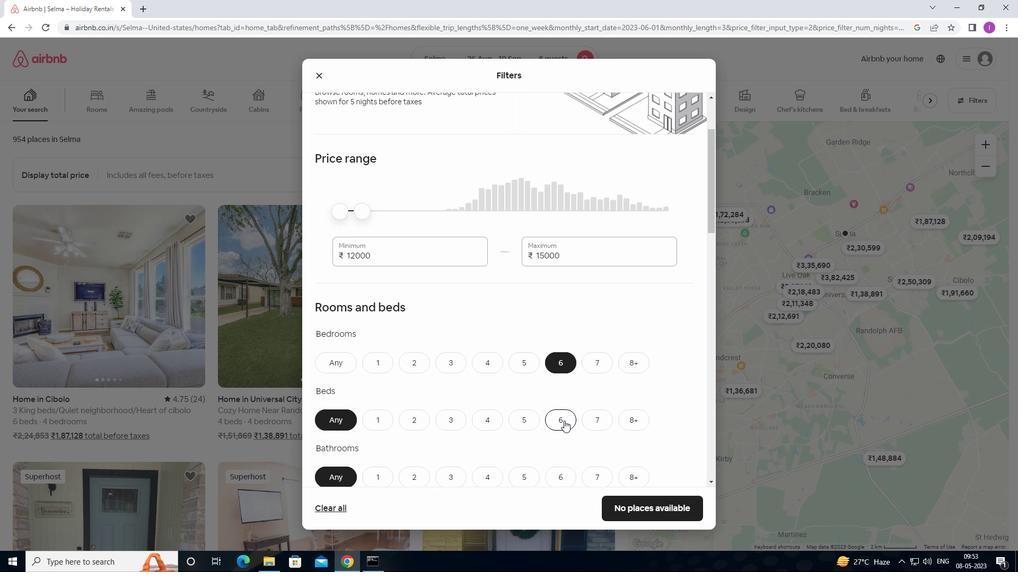 
Action: Mouse moved to (564, 422)
Screenshot: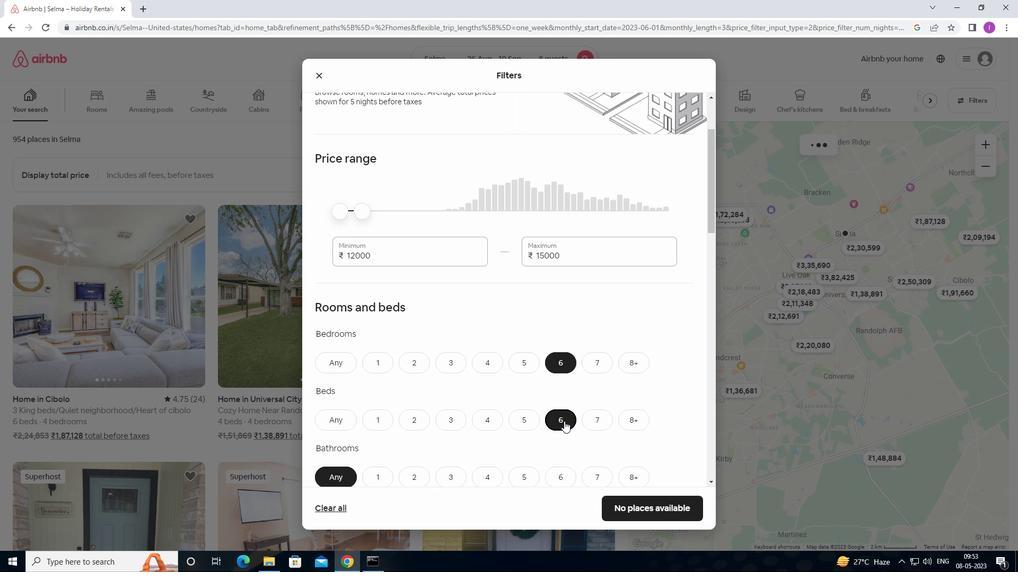 
Action: Mouse scrolled (564, 422) with delta (0, 0)
Screenshot: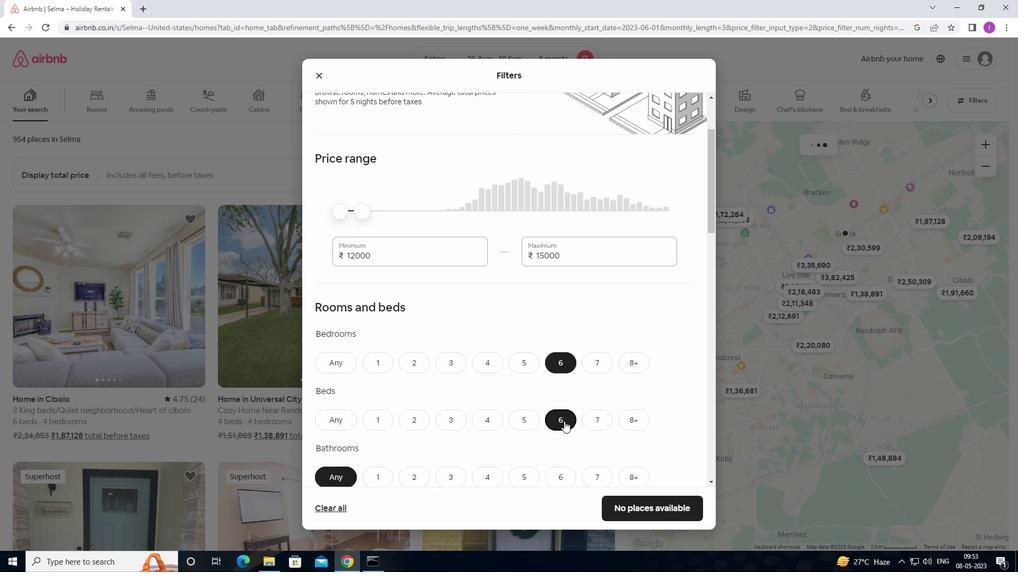
Action: Mouse moved to (553, 428)
Screenshot: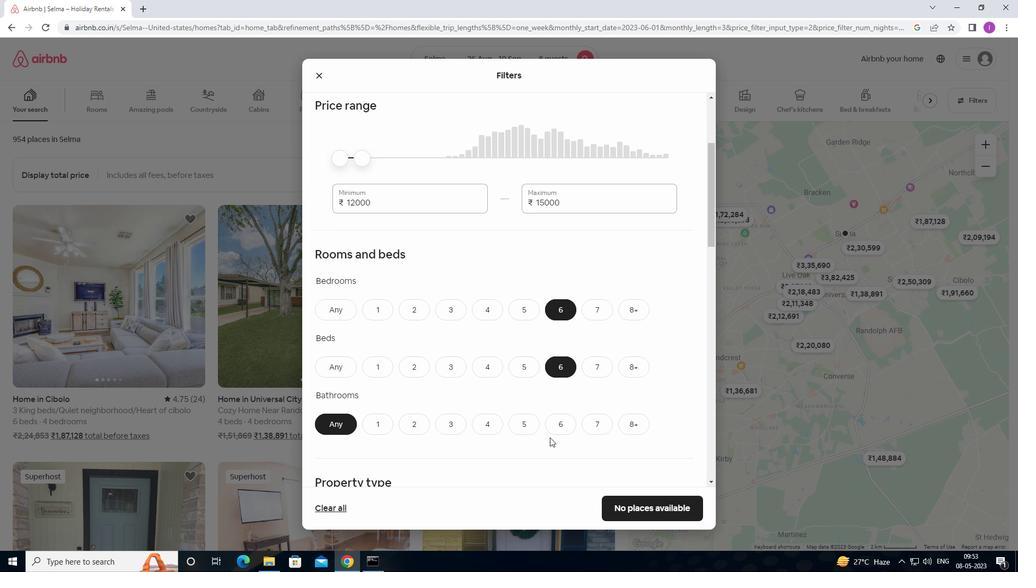 
Action: Mouse pressed left at (553, 428)
Screenshot: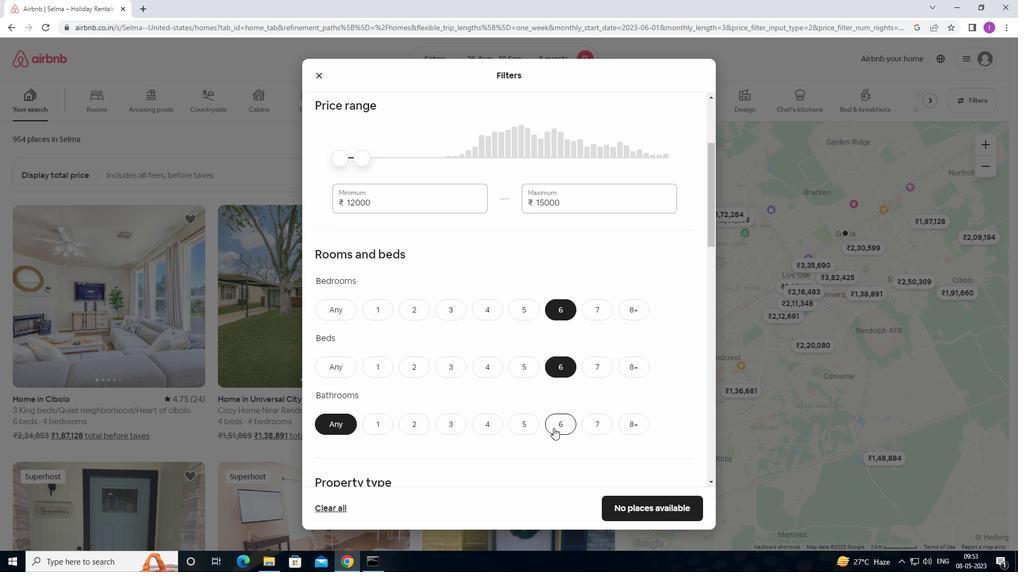 
Action: Mouse moved to (482, 470)
Screenshot: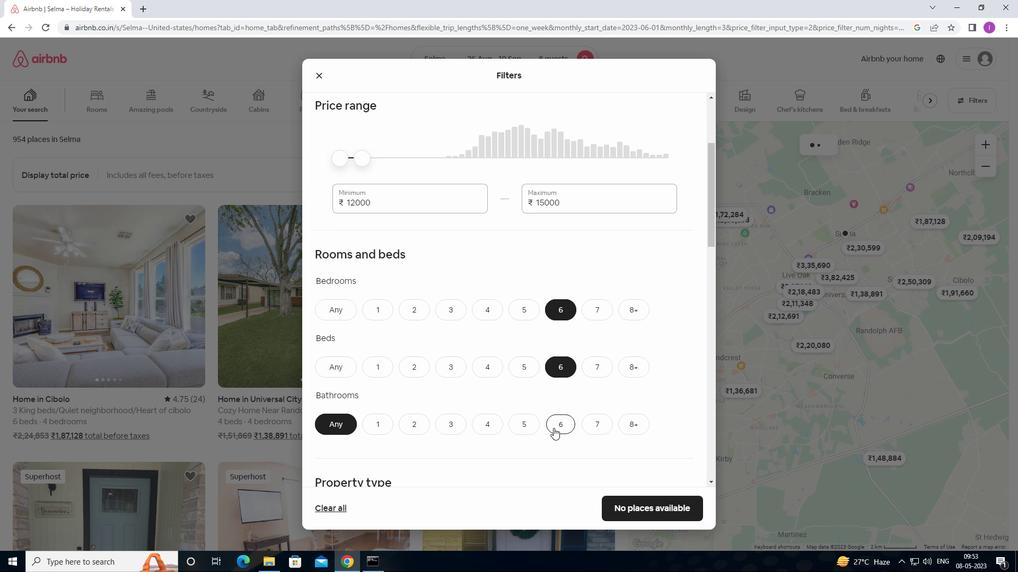 
Action: Mouse scrolled (482, 470) with delta (0, 0)
Screenshot: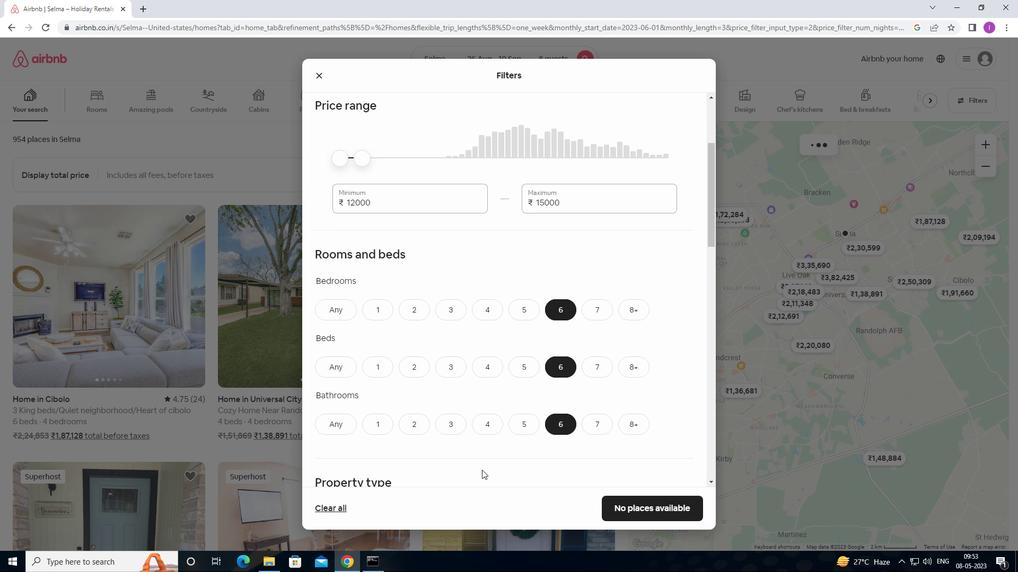 
Action: Mouse scrolled (482, 470) with delta (0, 0)
Screenshot: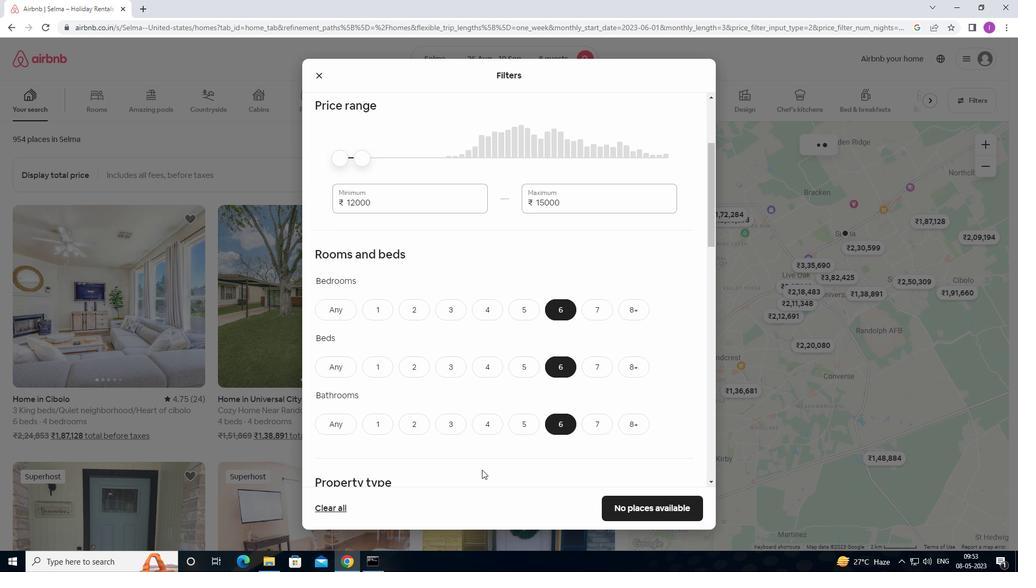 
Action: Mouse scrolled (482, 470) with delta (0, 0)
Screenshot: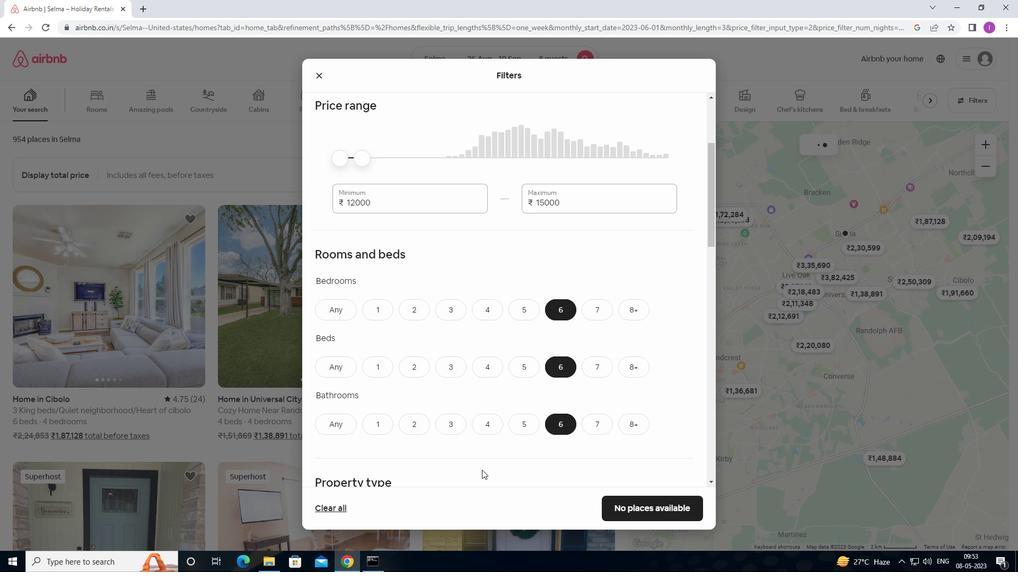 
Action: Mouse moved to (383, 390)
Screenshot: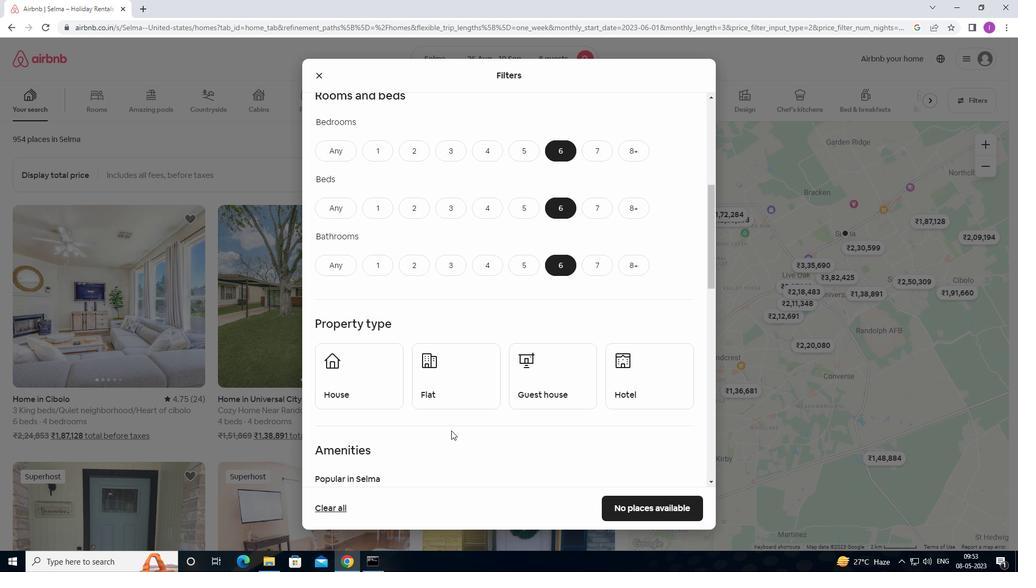 
Action: Mouse pressed left at (383, 390)
Screenshot: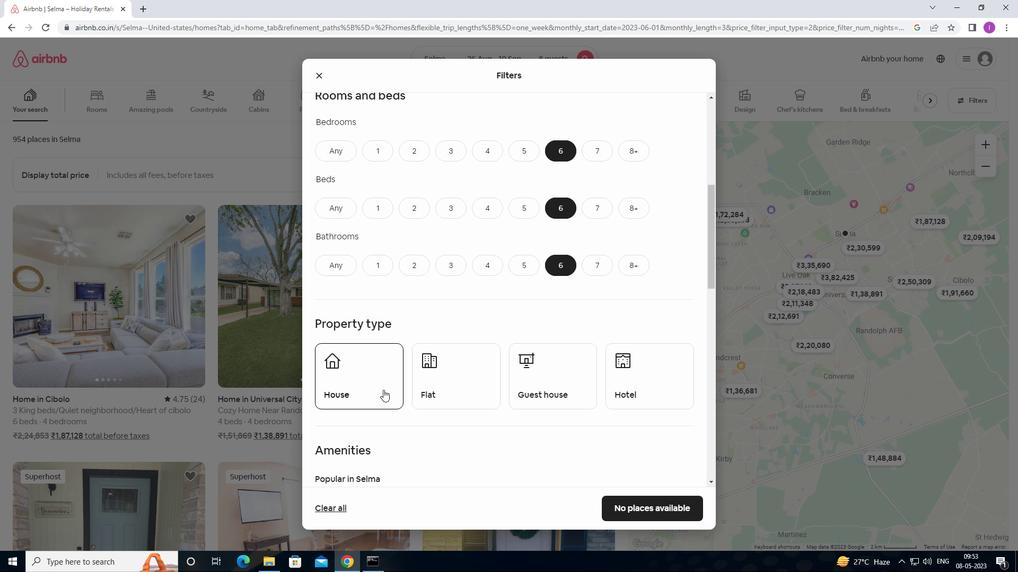 
Action: Mouse moved to (470, 387)
Screenshot: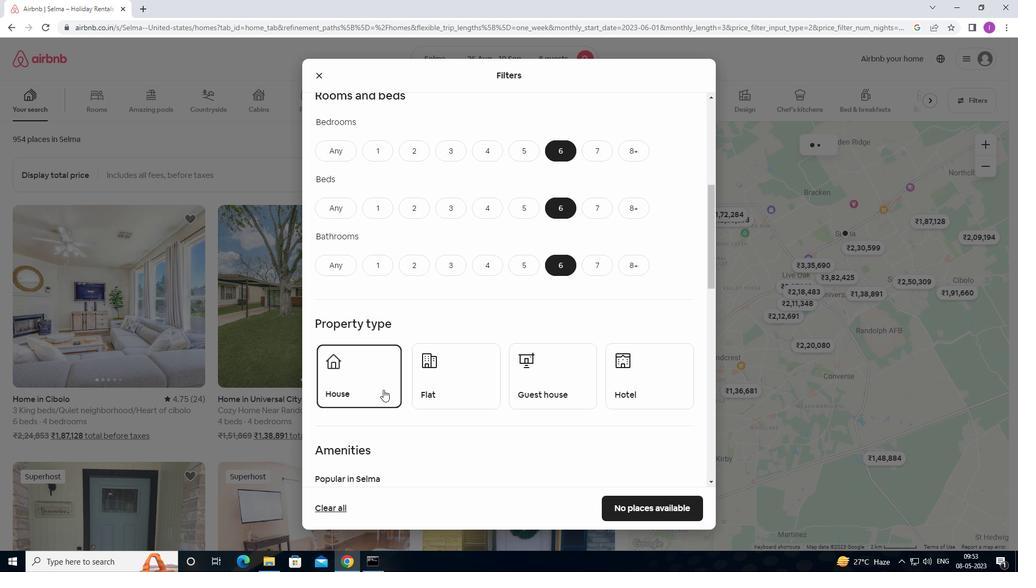 
Action: Mouse pressed left at (470, 387)
Screenshot: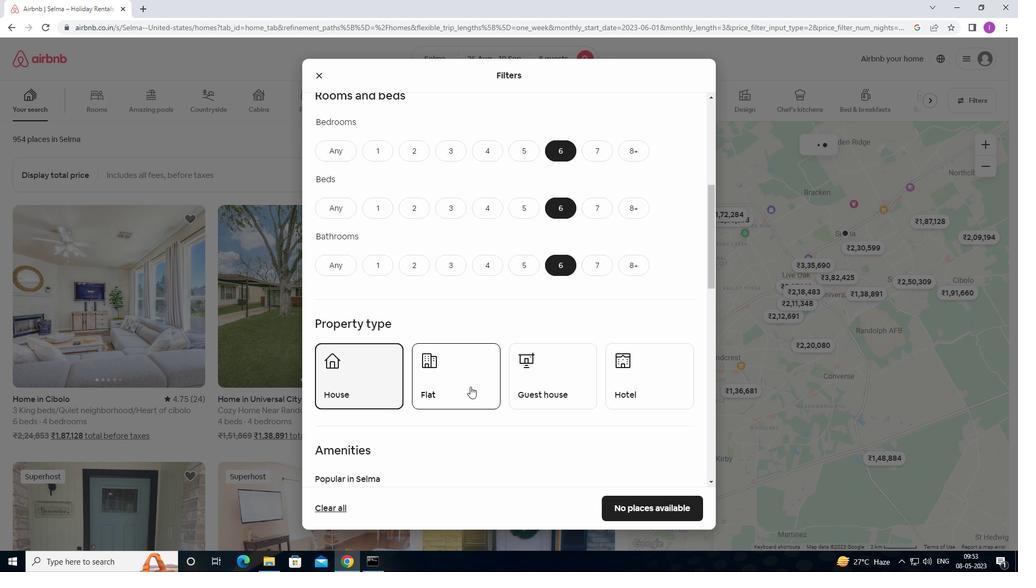 
Action: Mouse moved to (570, 385)
Screenshot: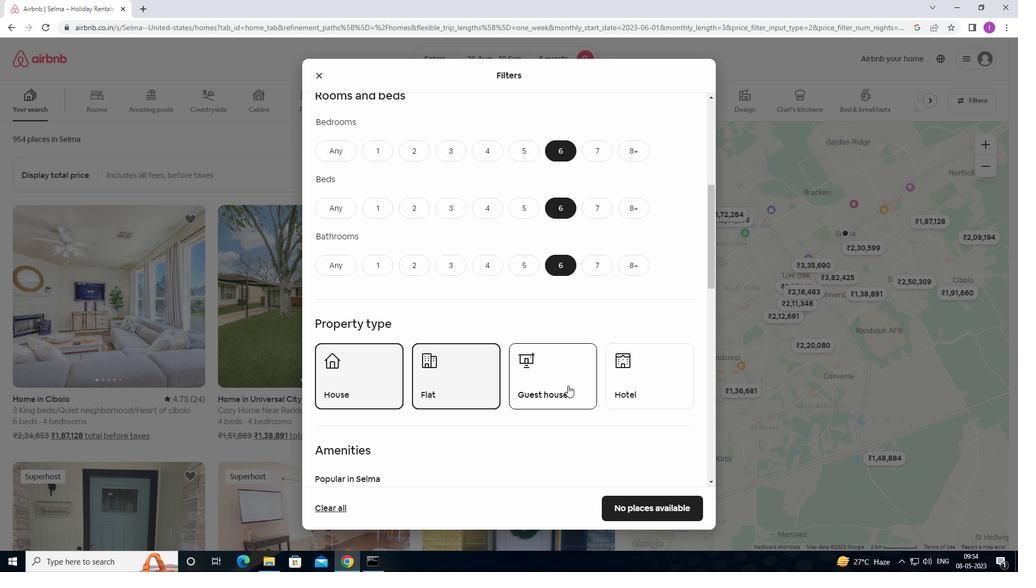 
Action: Mouse pressed left at (570, 385)
Screenshot: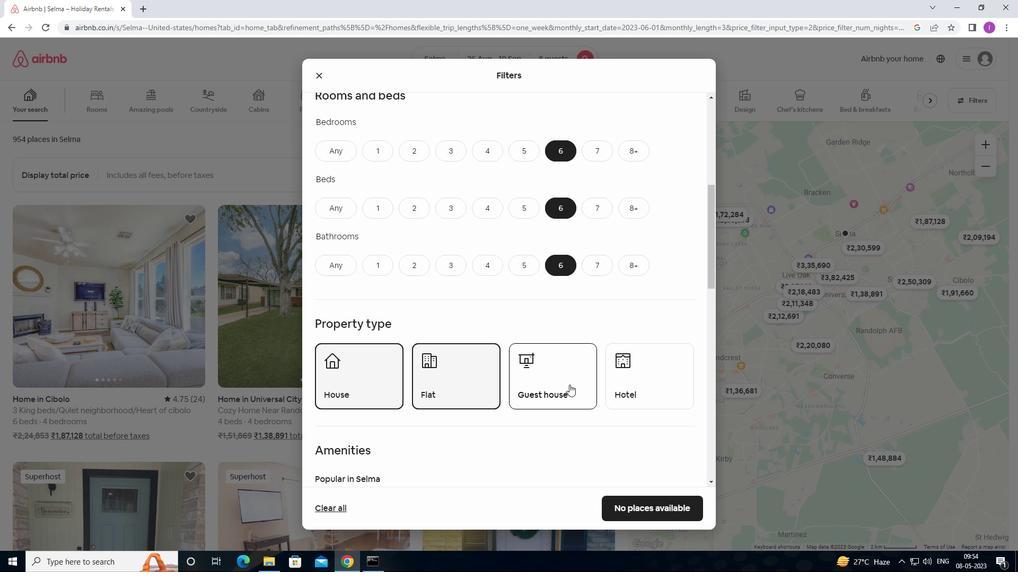 
Action: Mouse moved to (518, 432)
Screenshot: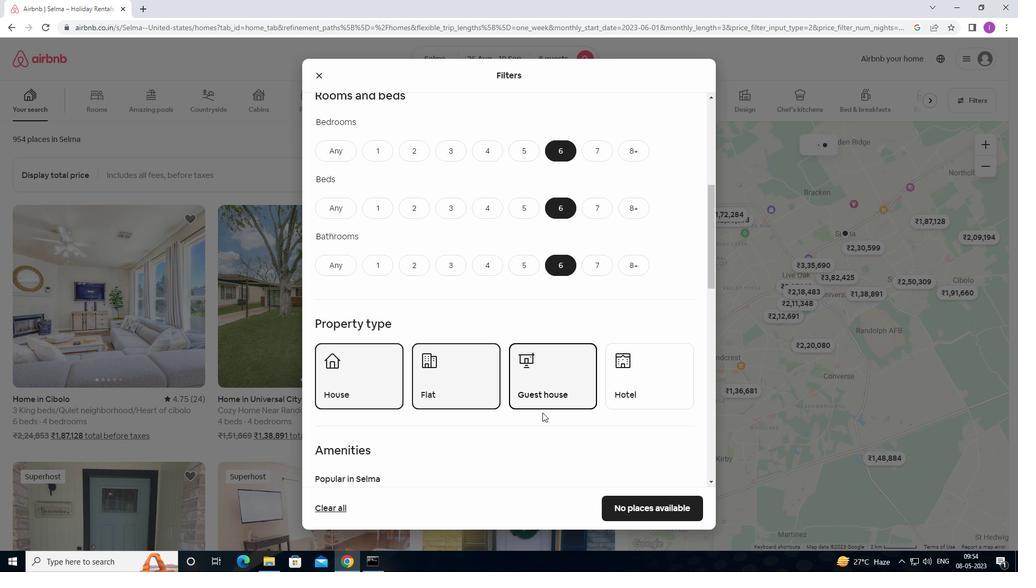
Action: Mouse scrolled (518, 432) with delta (0, 0)
Screenshot: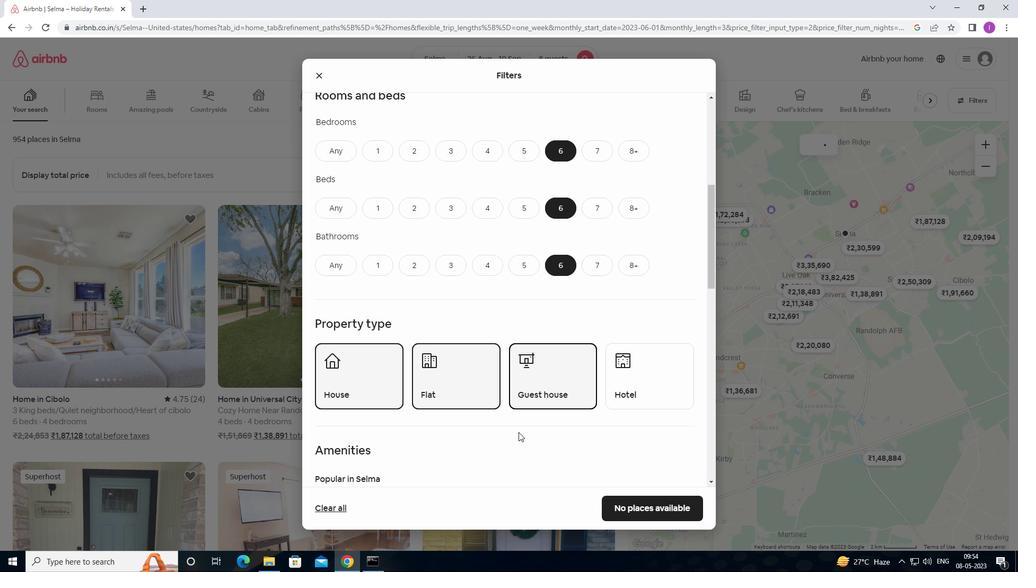 
Action: Mouse moved to (518, 432)
Screenshot: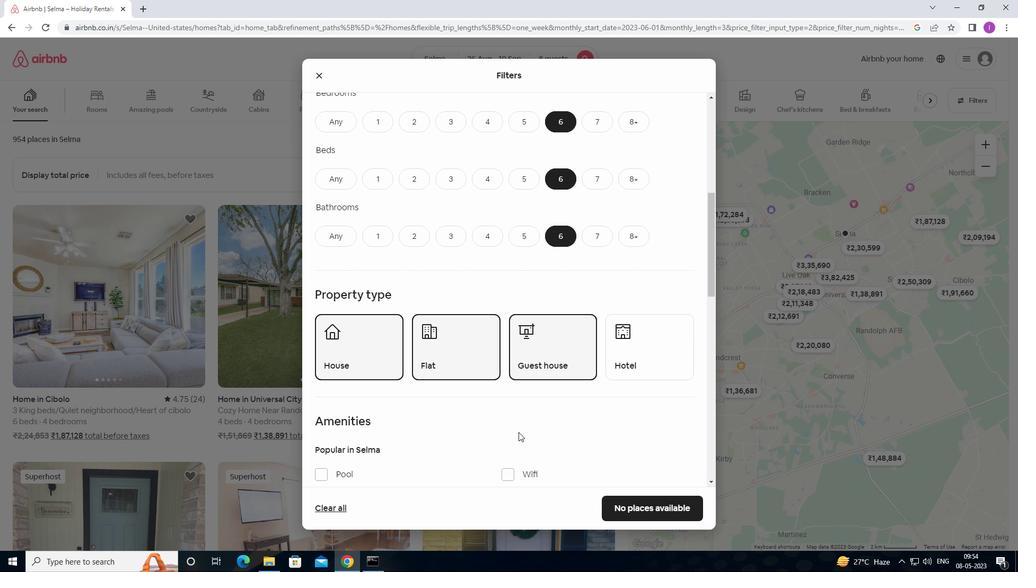 
Action: Mouse scrolled (518, 432) with delta (0, 0)
Screenshot: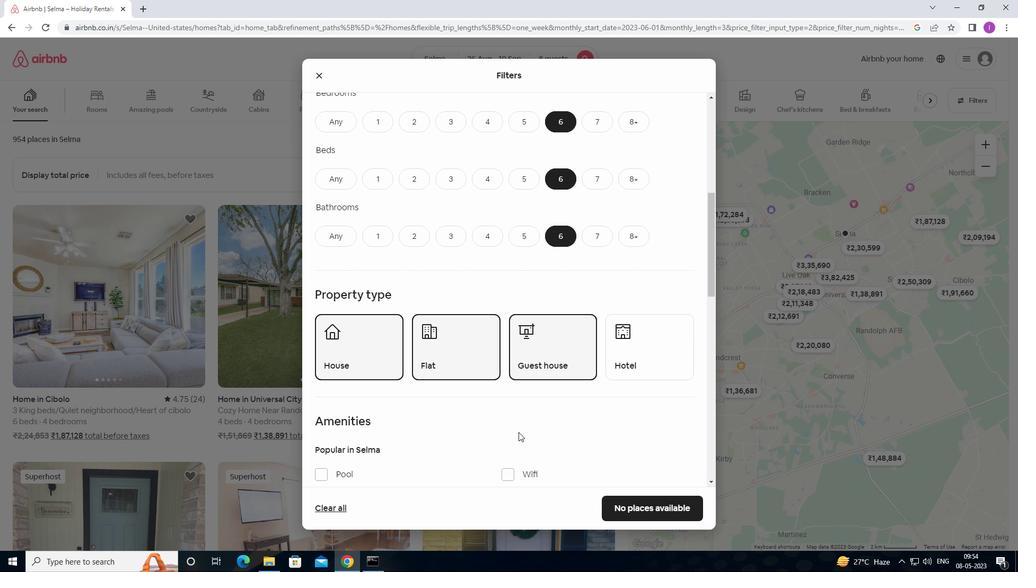 
Action: Mouse moved to (444, 420)
Screenshot: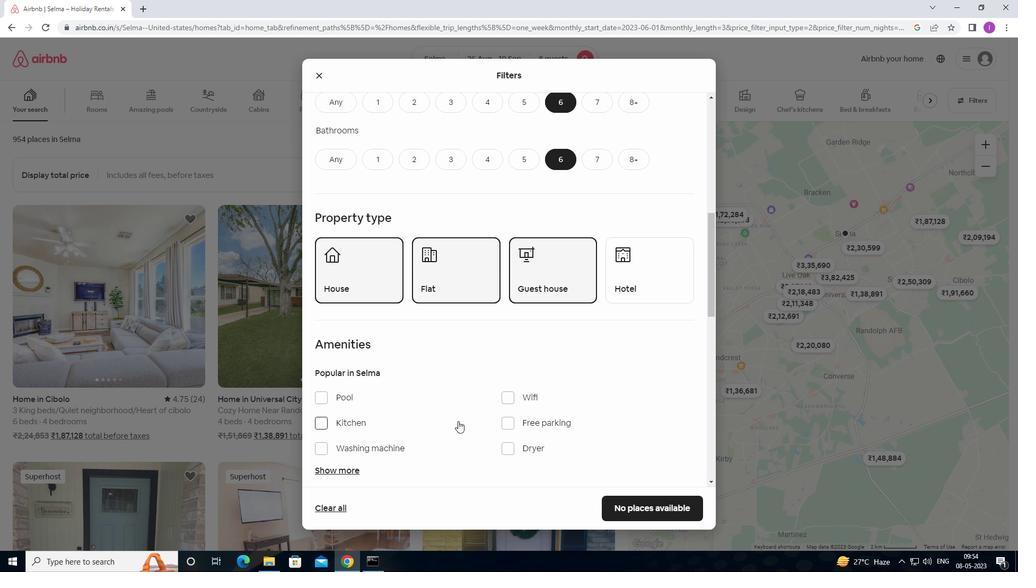 
Action: Mouse scrolled (444, 419) with delta (0, 0)
Screenshot: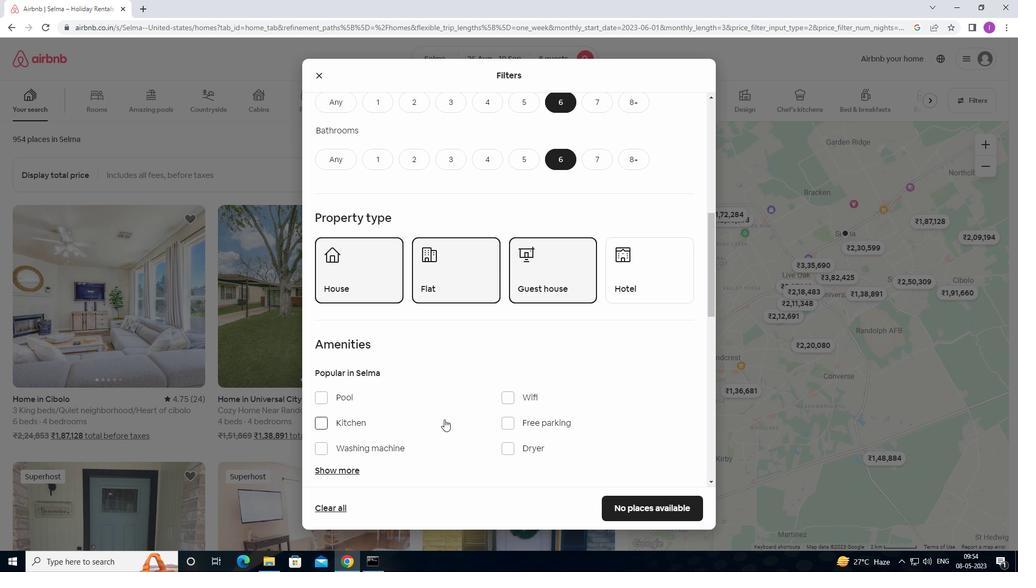
Action: Mouse moved to (507, 347)
Screenshot: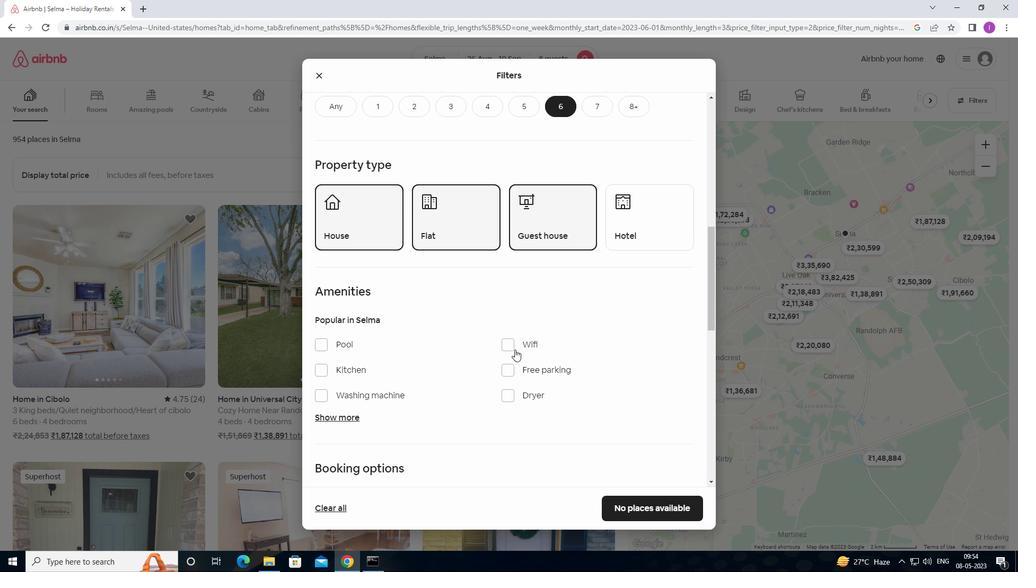 
Action: Mouse pressed left at (507, 347)
Screenshot: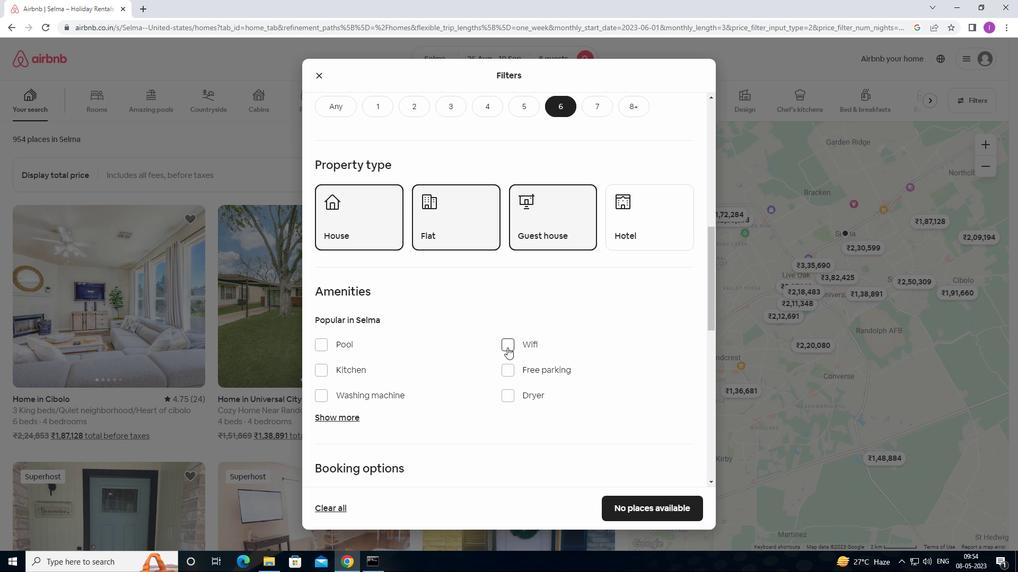 
Action: Mouse moved to (366, 386)
Screenshot: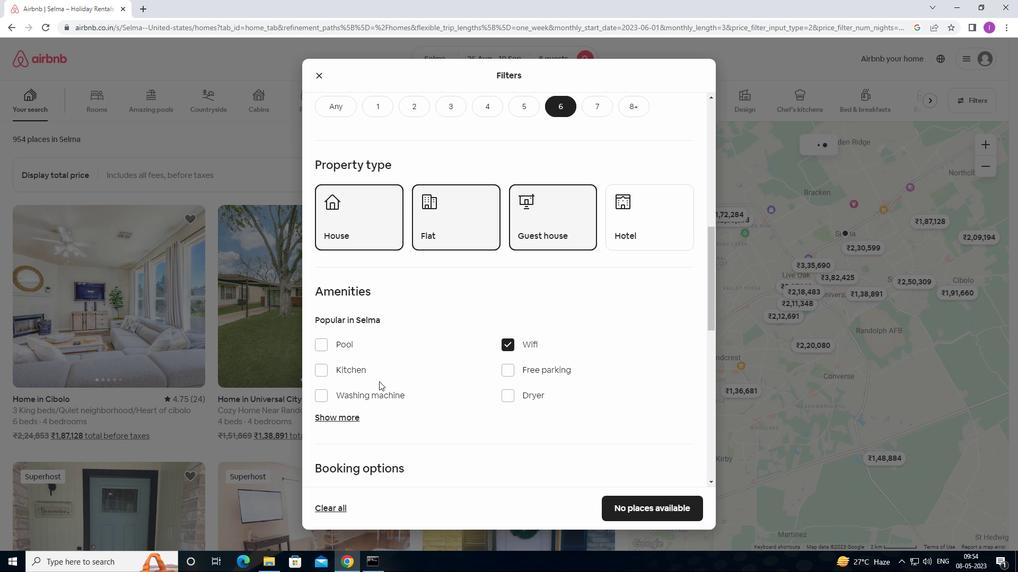 
Action: Mouse scrolled (366, 385) with delta (0, 0)
Screenshot: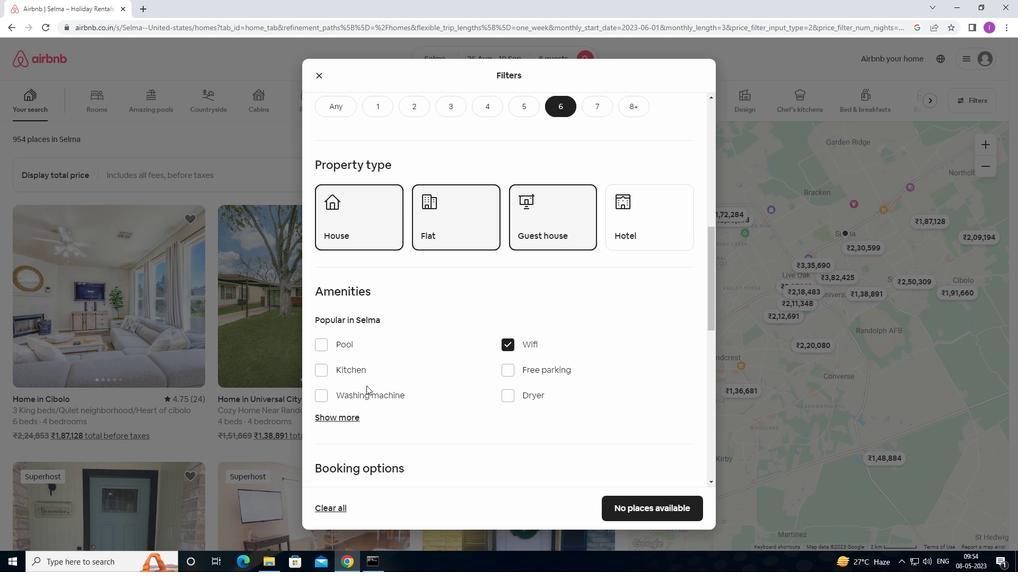 
Action: Mouse moved to (507, 317)
Screenshot: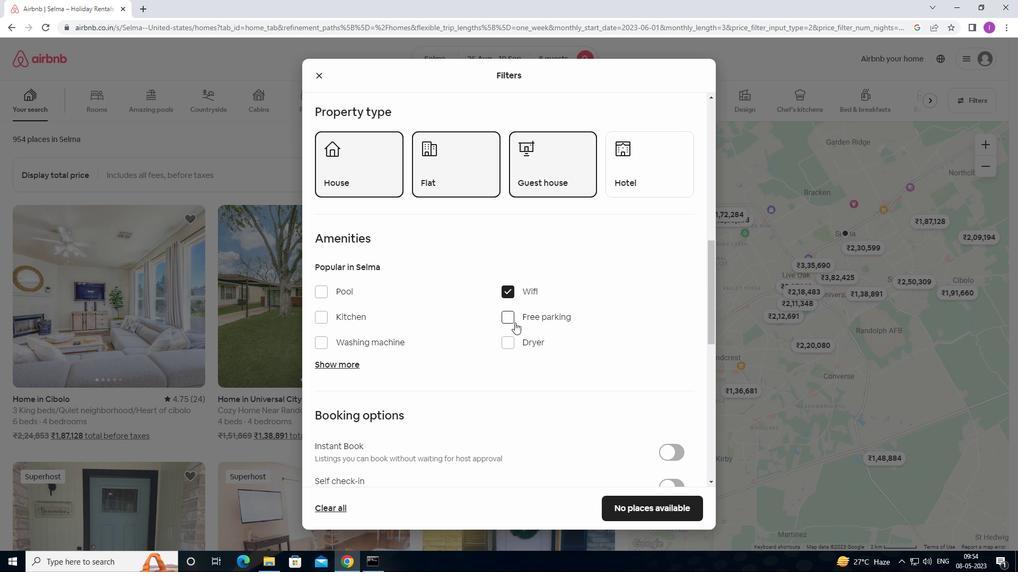 
Action: Mouse pressed left at (507, 317)
Screenshot: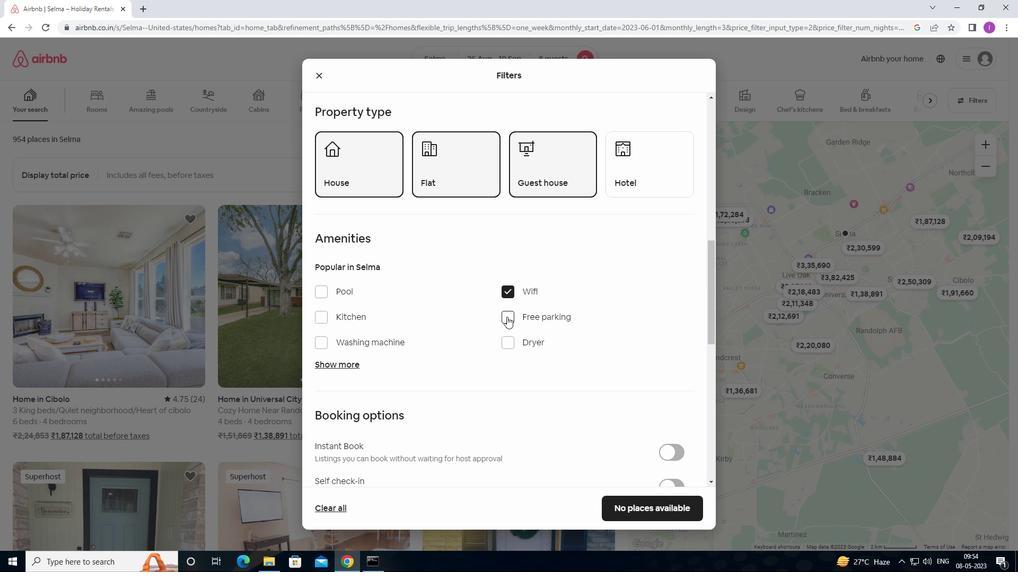 
Action: Mouse moved to (332, 364)
Screenshot: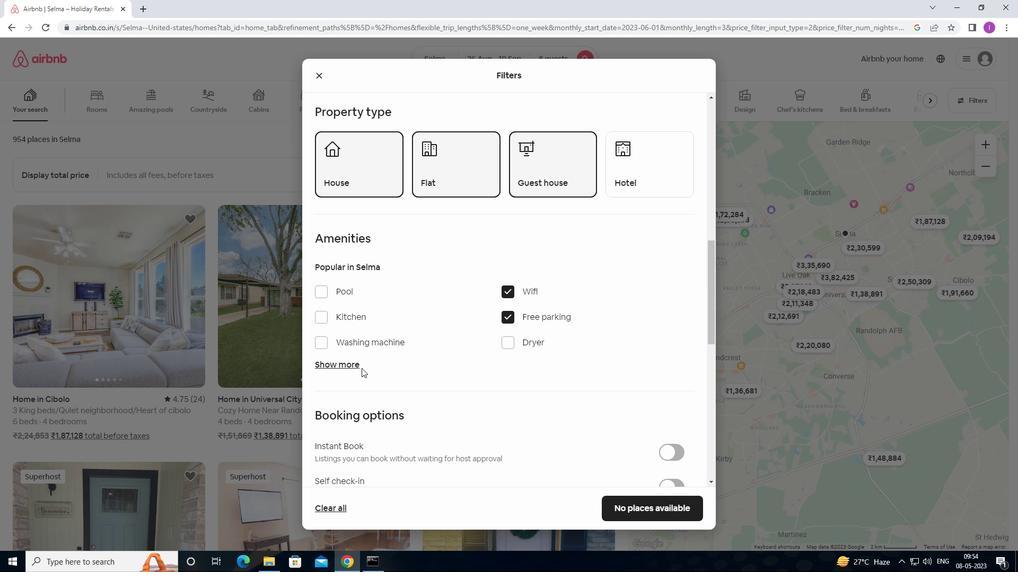 
Action: Mouse pressed left at (332, 364)
Screenshot: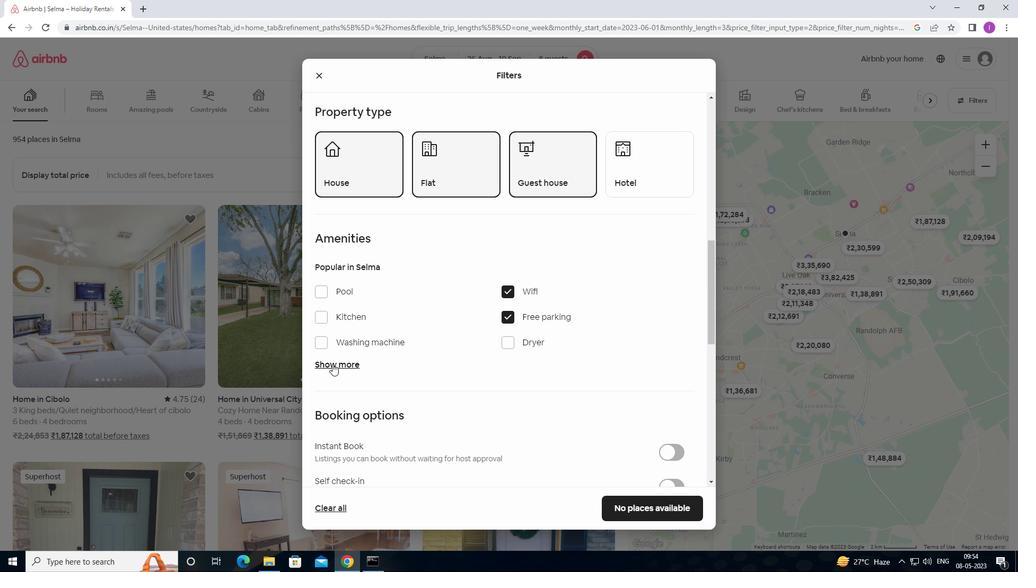 
Action: Mouse moved to (392, 424)
Screenshot: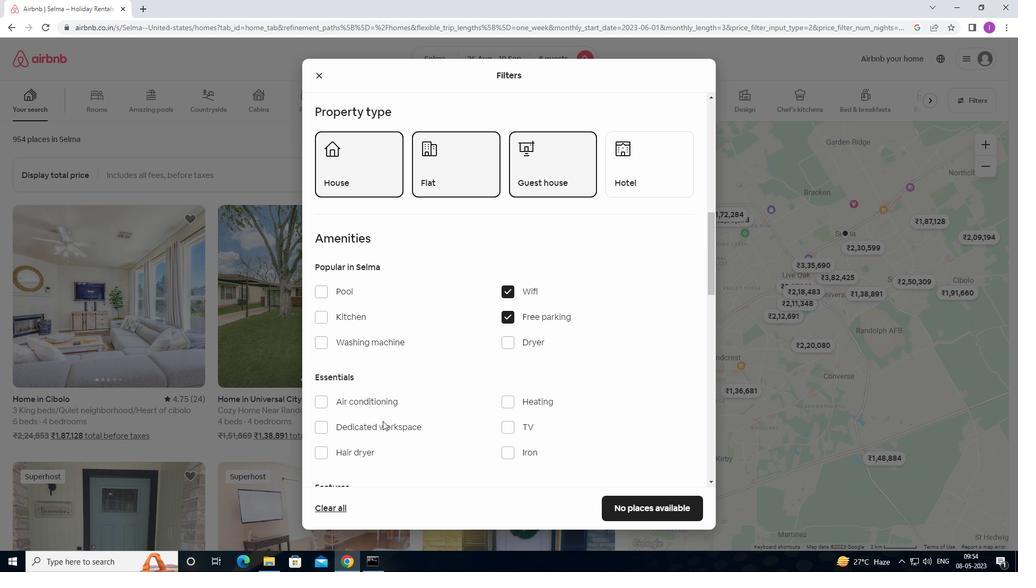 
Action: Mouse scrolled (392, 424) with delta (0, 0)
Screenshot: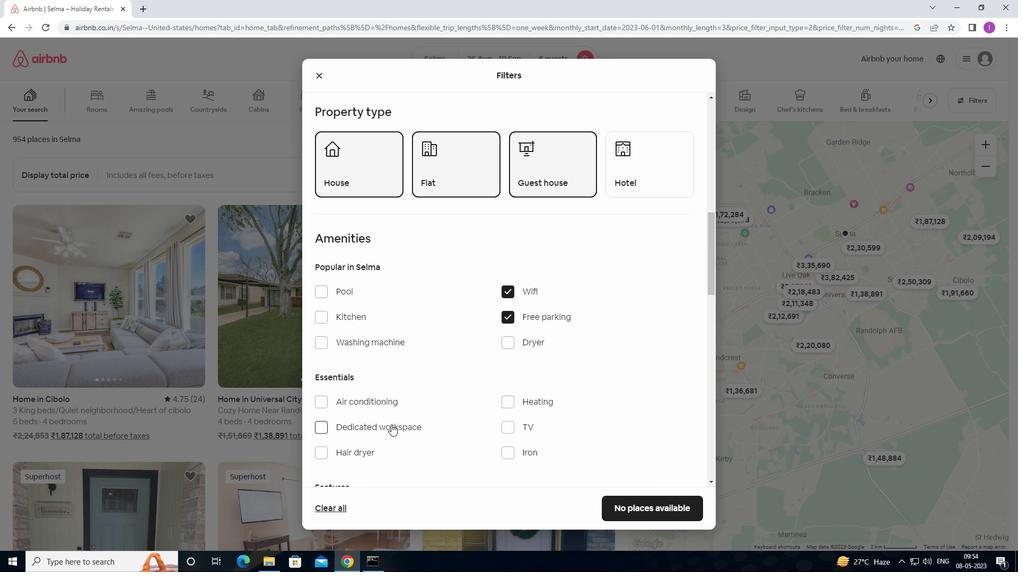 
Action: Mouse moved to (392, 424)
Screenshot: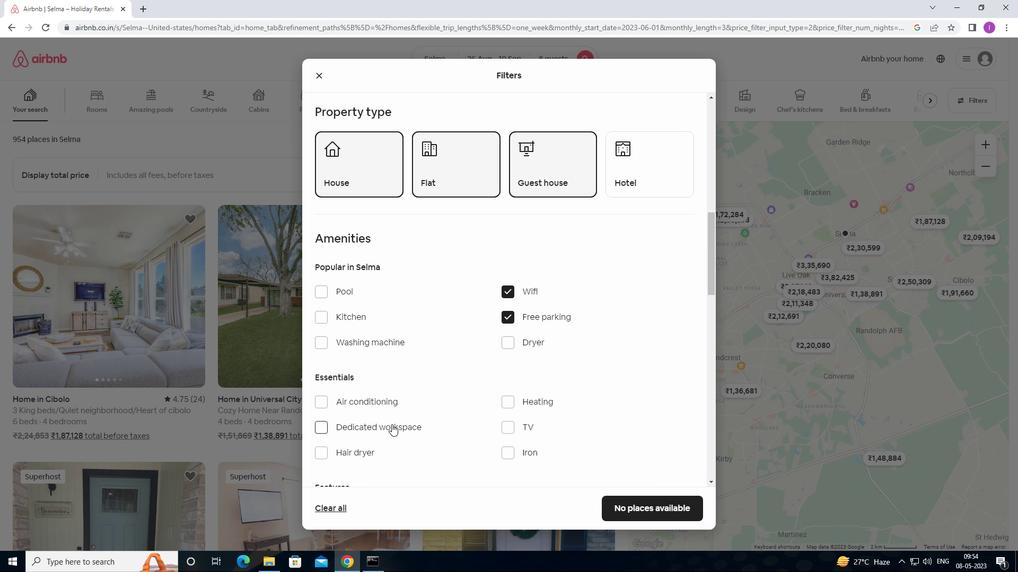 
Action: Mouse scrolled (392, 424) with delta (0, 0)
Screenshot: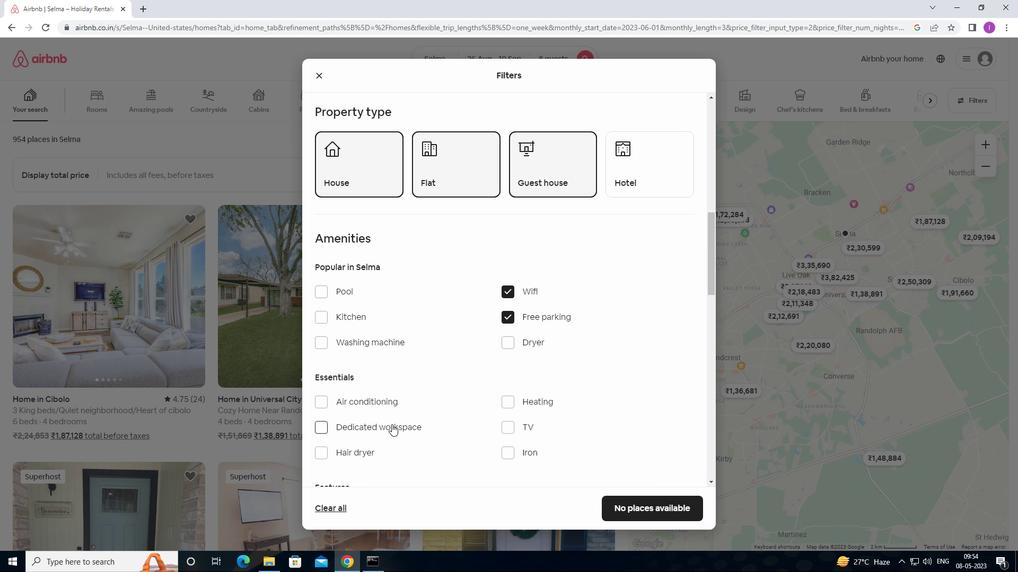 
Action: Mouse moved to (505, 324)
Screenshot: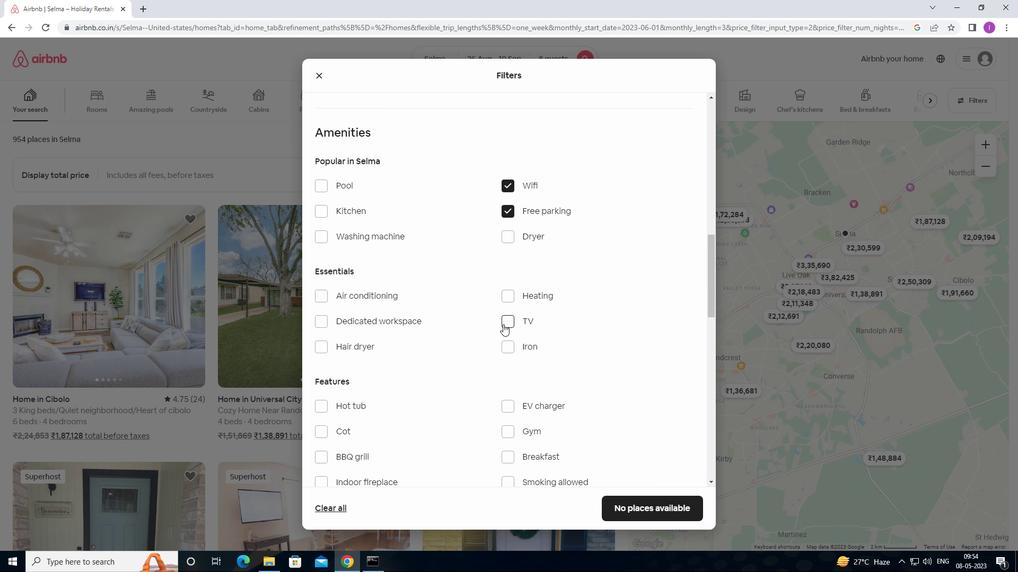 
Action: Mouse pressed left at (505, 324)
Screenshot: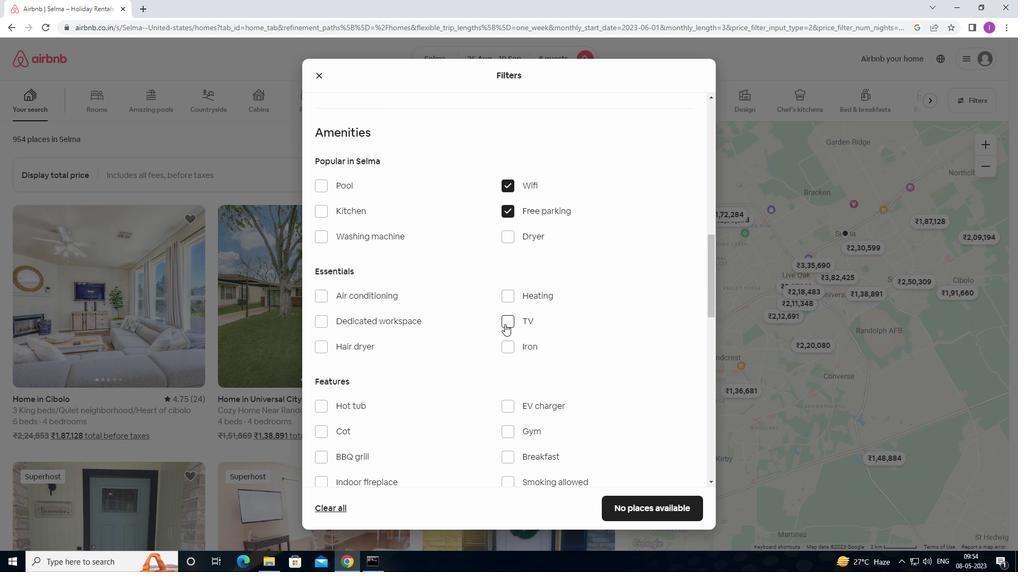 
Action: Mouse moved to (414, 376)
Screenshot: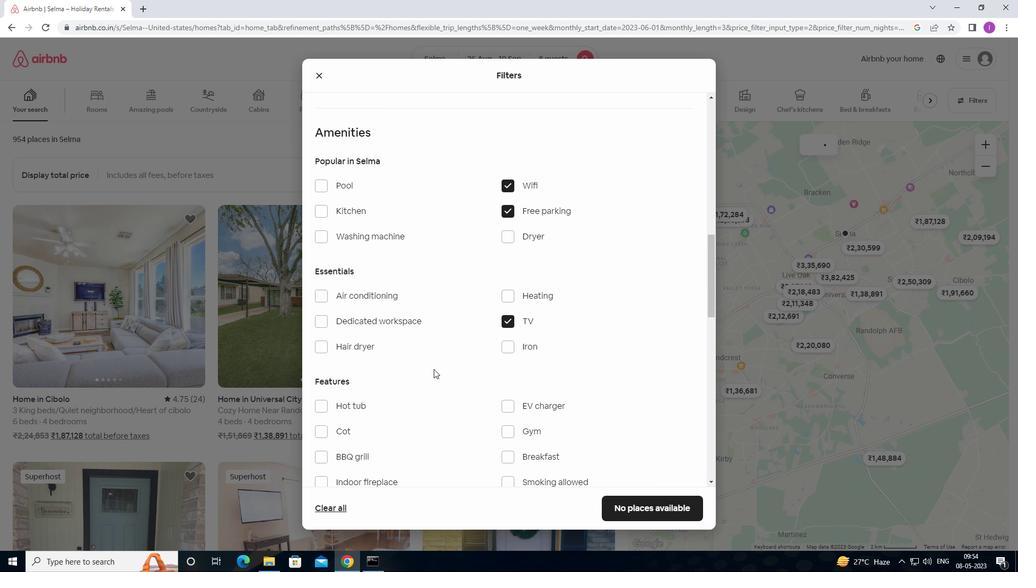 
Action: Mouse scrolled (414, 376) with delta (0, 0)
Screenshot: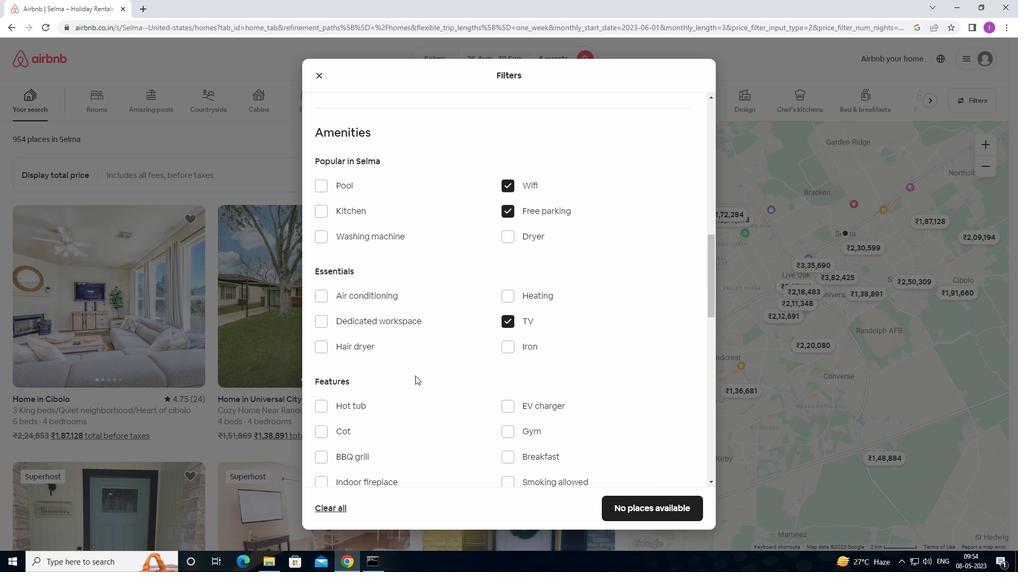 
Action: Mouse scrolled (414, 376) with delta (0, 0)
Screenshot: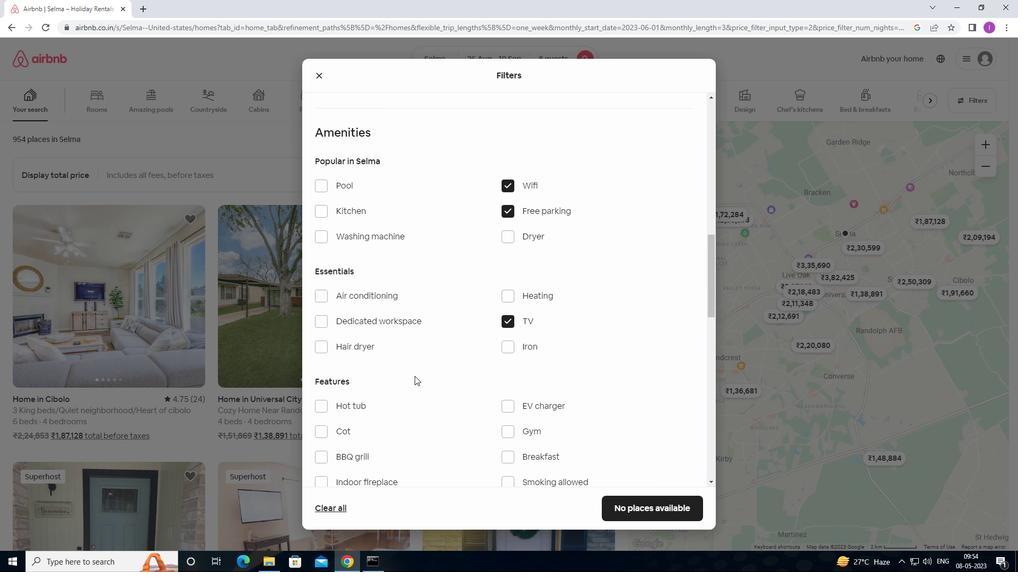 
Action: Mouse moved to (512, 326)
Screenshot: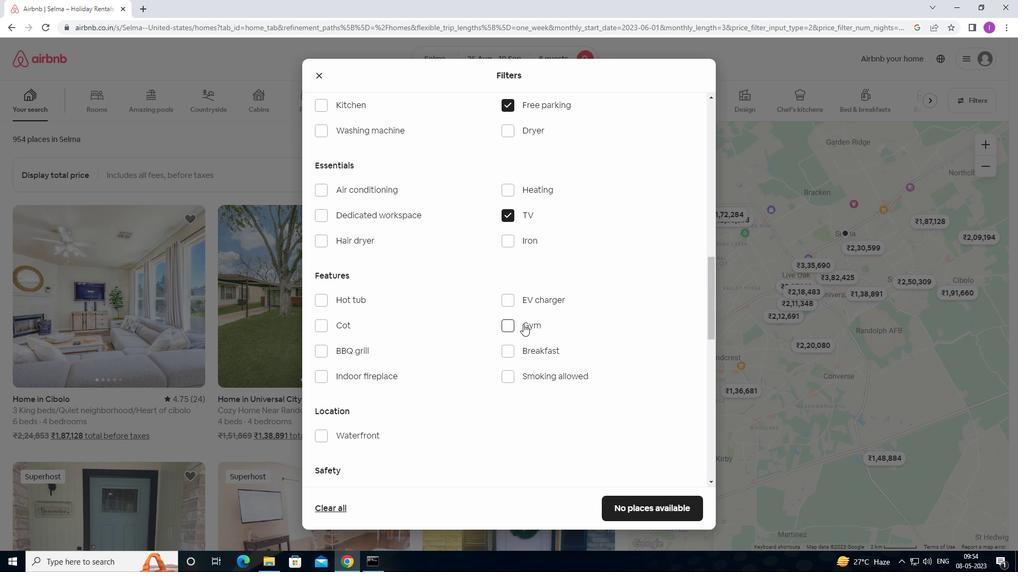 
Action: Mouse pressed left at (512, 326)
Screenshot: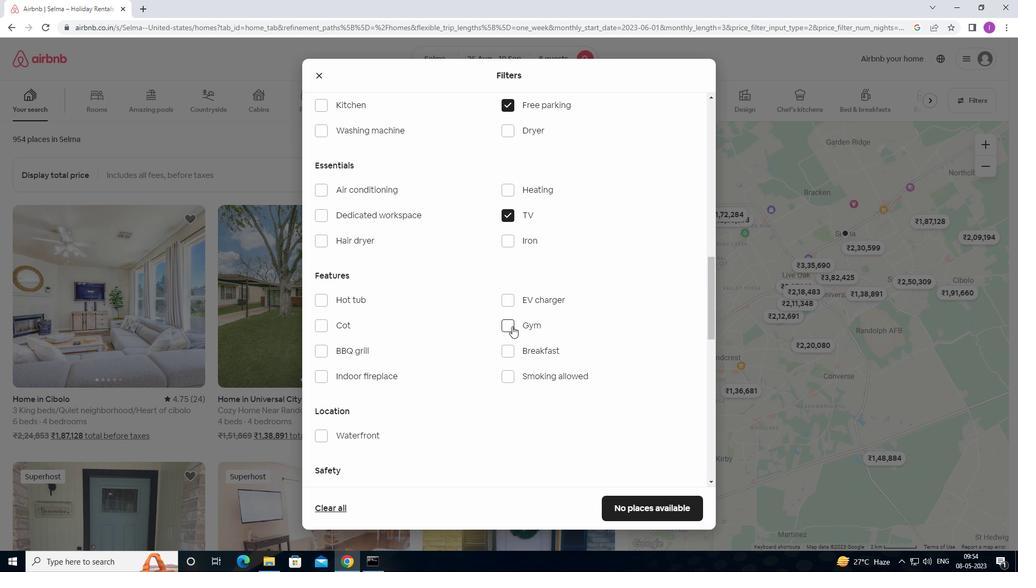 
Action: Mouse moved to (509, 351)
Screenshot: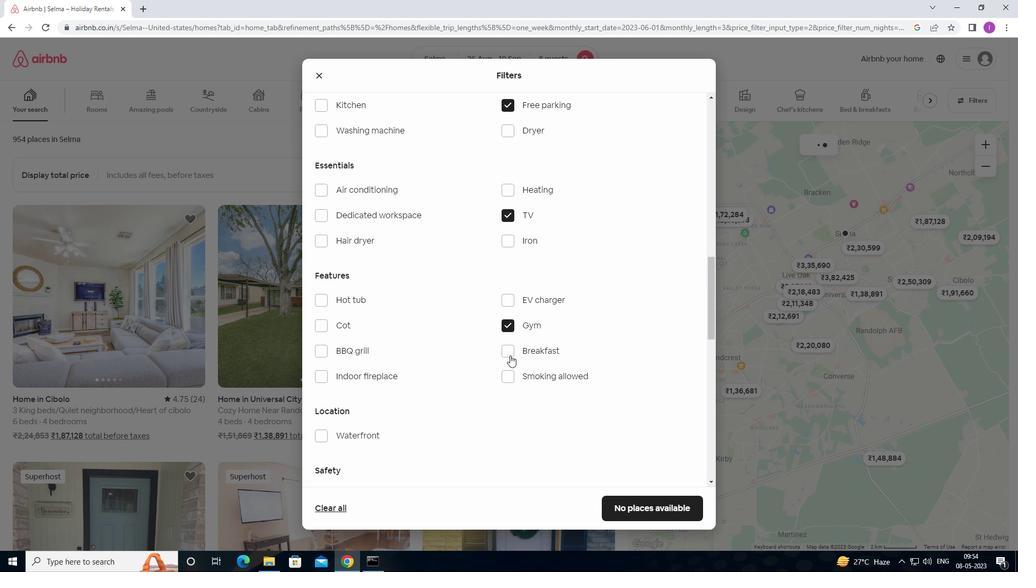 
Action: Mouse pressed left at (509, 351)
Screenshot: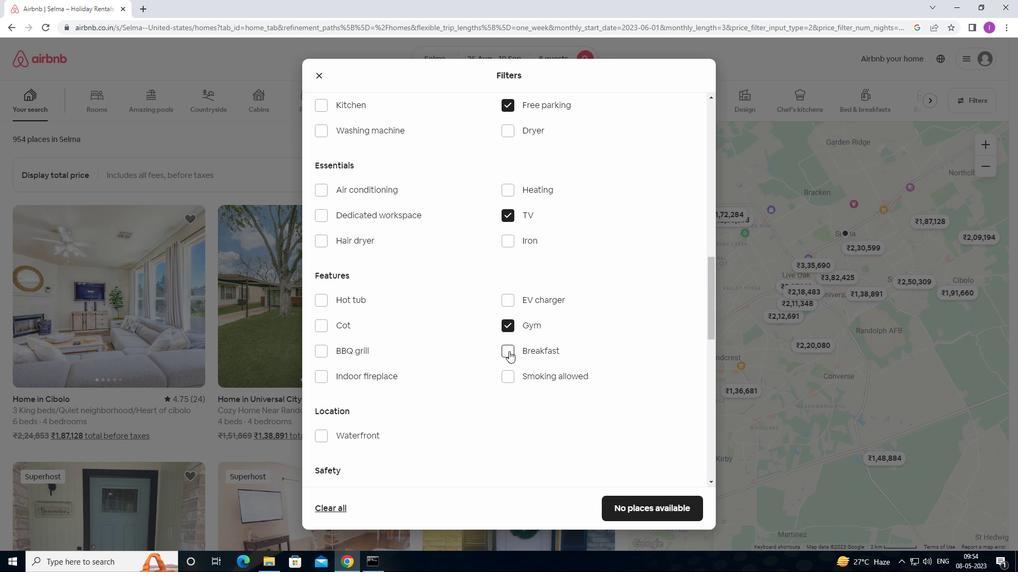 
Action: Mouse moved to (485, 408)
Screenshot: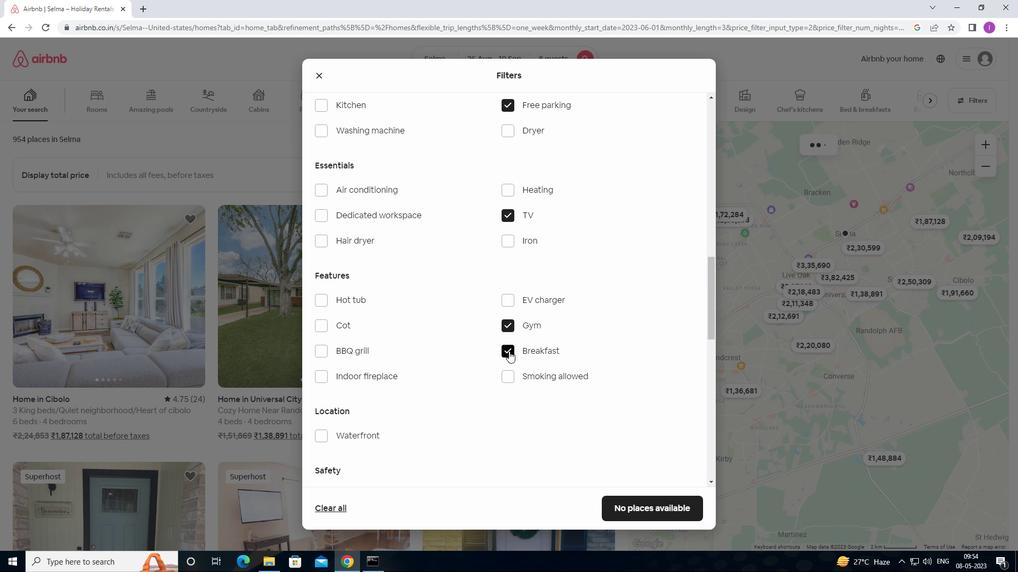 
Action: Mouse scrolled (485, 408) with delta (0, 0)
Screenshot: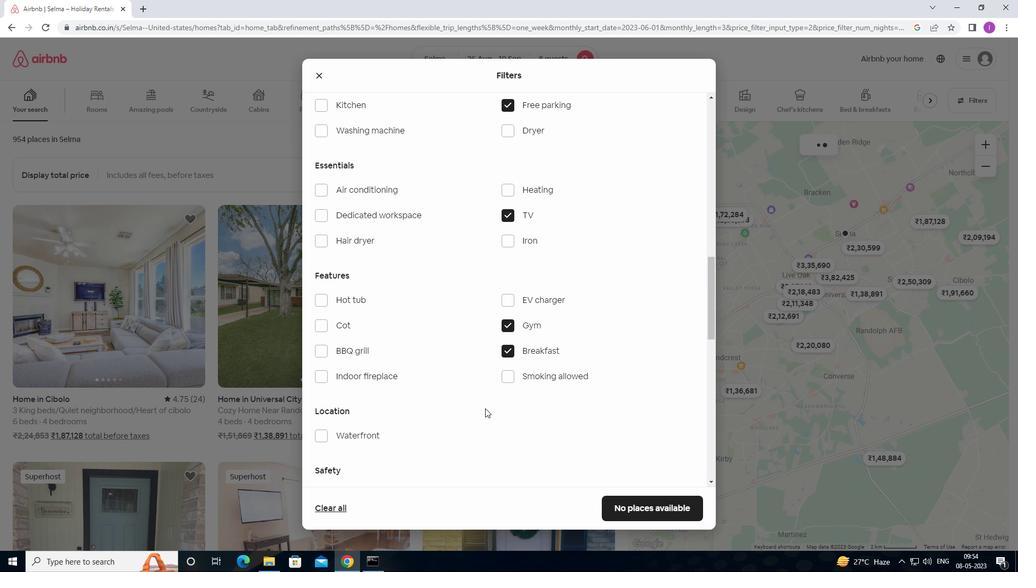 
Action: Mouse scrolled (485, 408) with delta (0, 0)
Screenshot: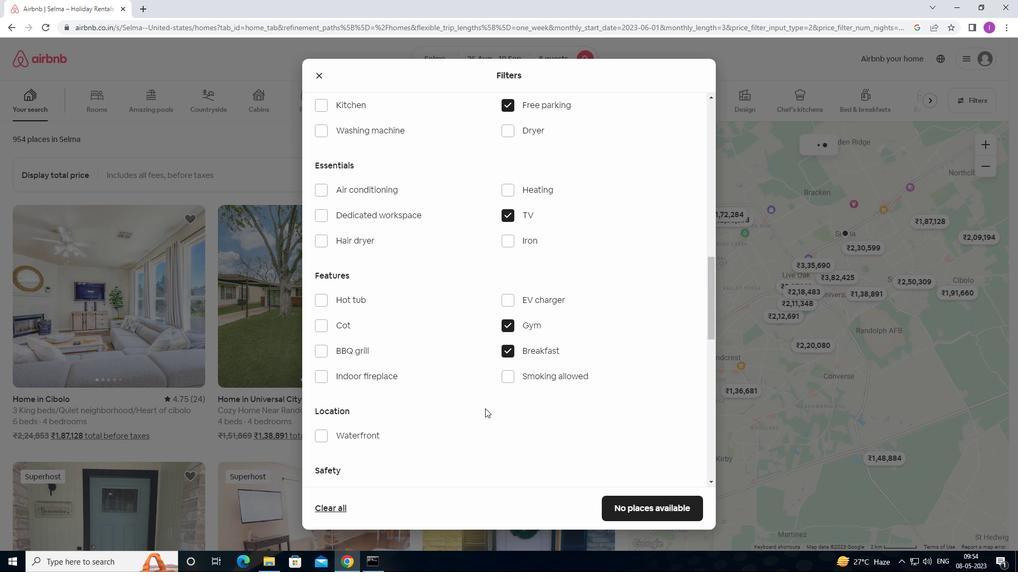 
Action: Mouse scrolled (485, 408) with delta (0, 0)
Screenshot: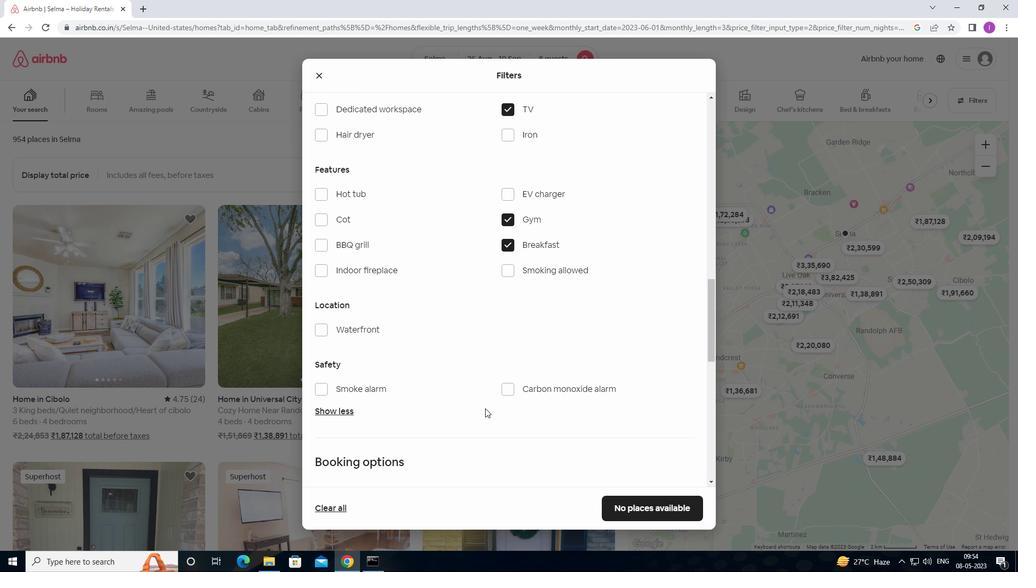 
Action: Mouse scrolled (485, 408) with delta (0, 0)
Screenshot: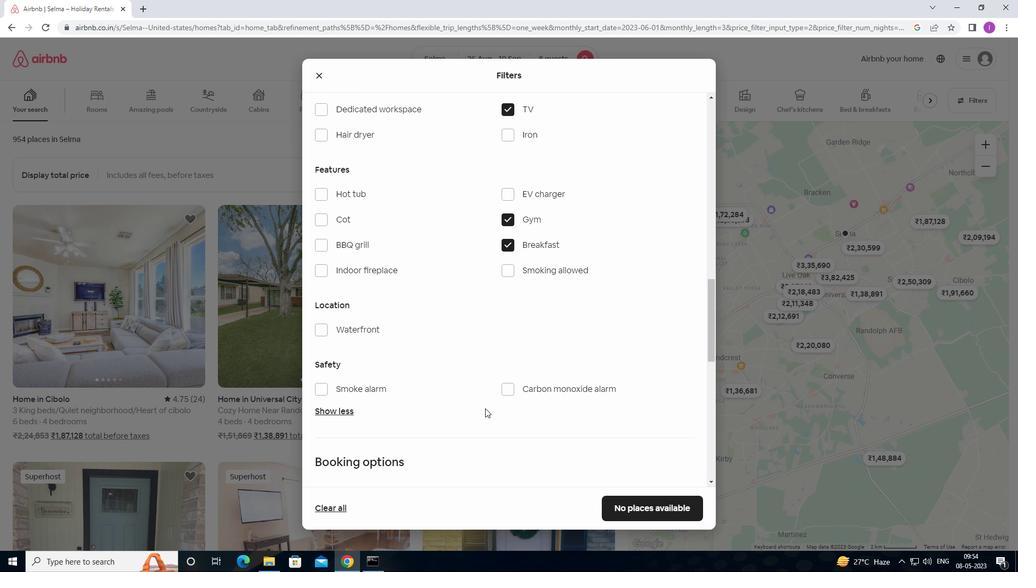 
Action: Mouse scrolled (485, 408) with delta (0, 0)
Screenshot: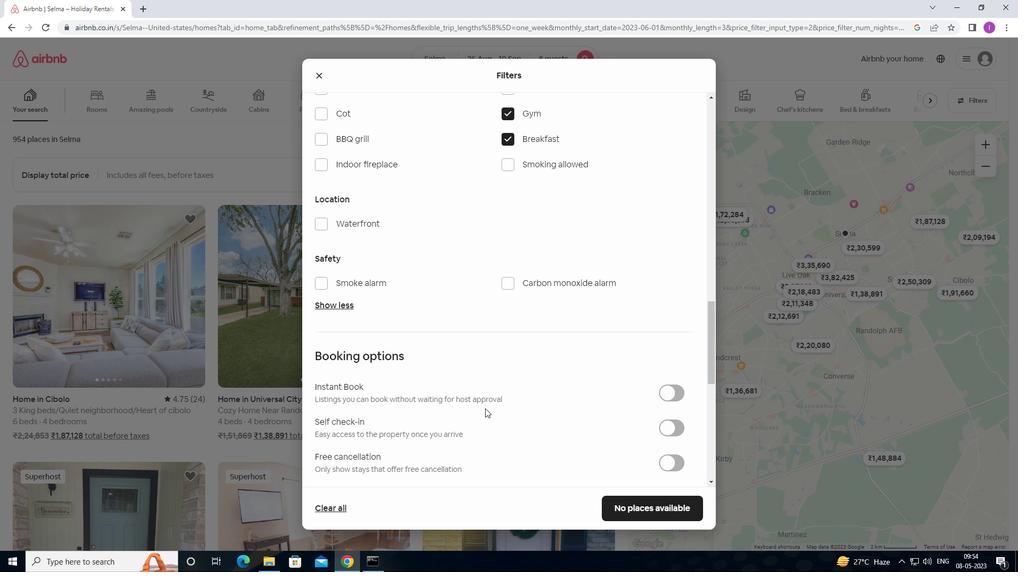 
Action: Mouse scrolled (485, 408) with delta (0, 0)
Screenshot: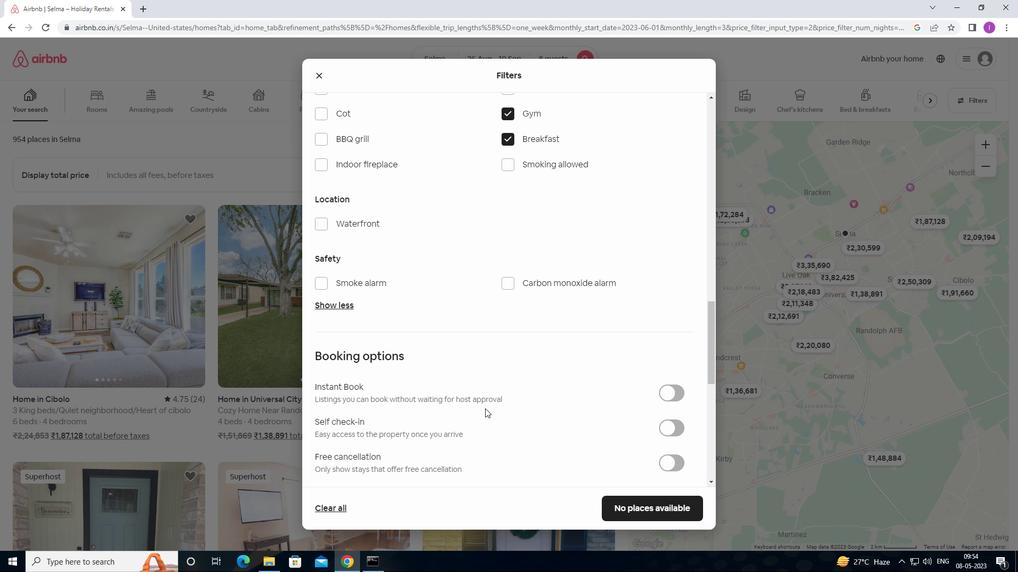 
Action: Mouse moved to (673, 325)
Screenshot: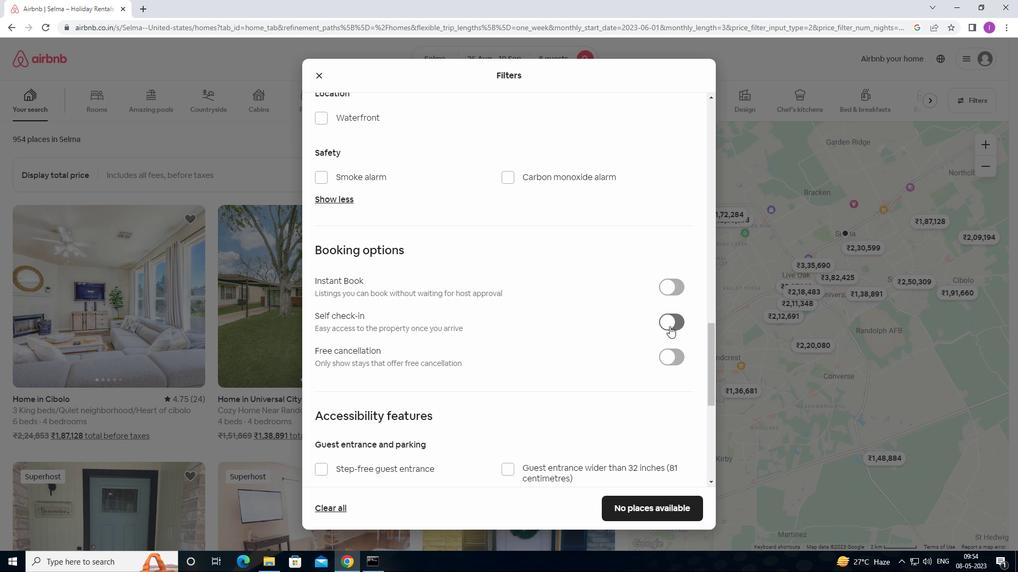 
Action: Mouse pressed left at (673, 325)
Screenshot: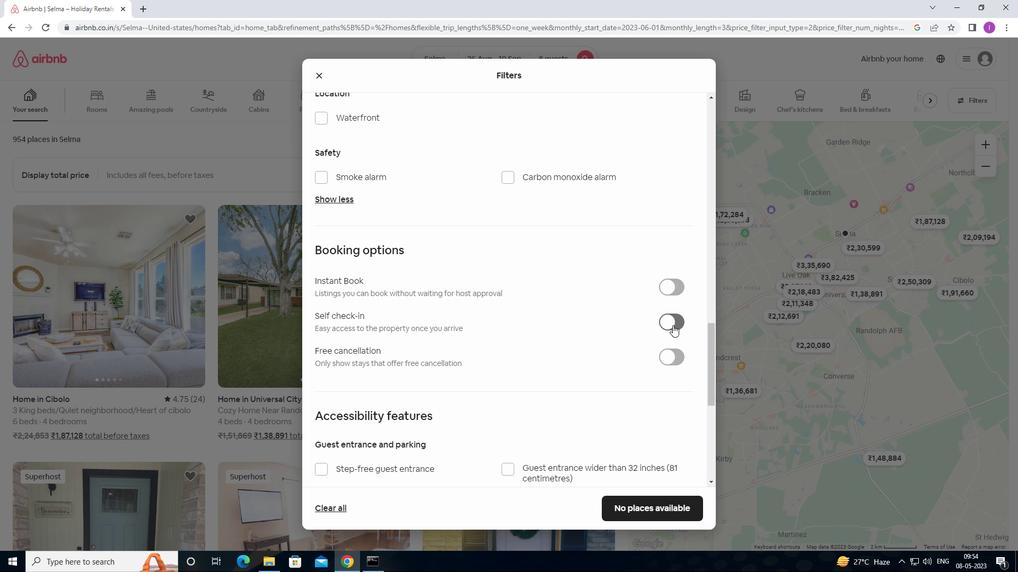 
Action: Mouse moved to (430, 400)
Screenshot: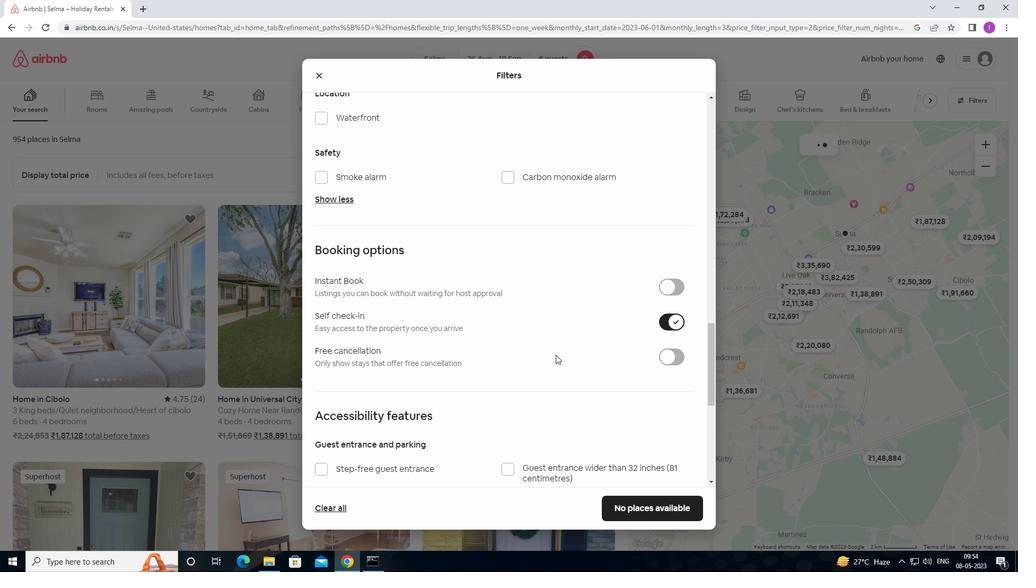 
Action: Mouse scrolled (430, 399) with delta (0, 0)
Screenshot: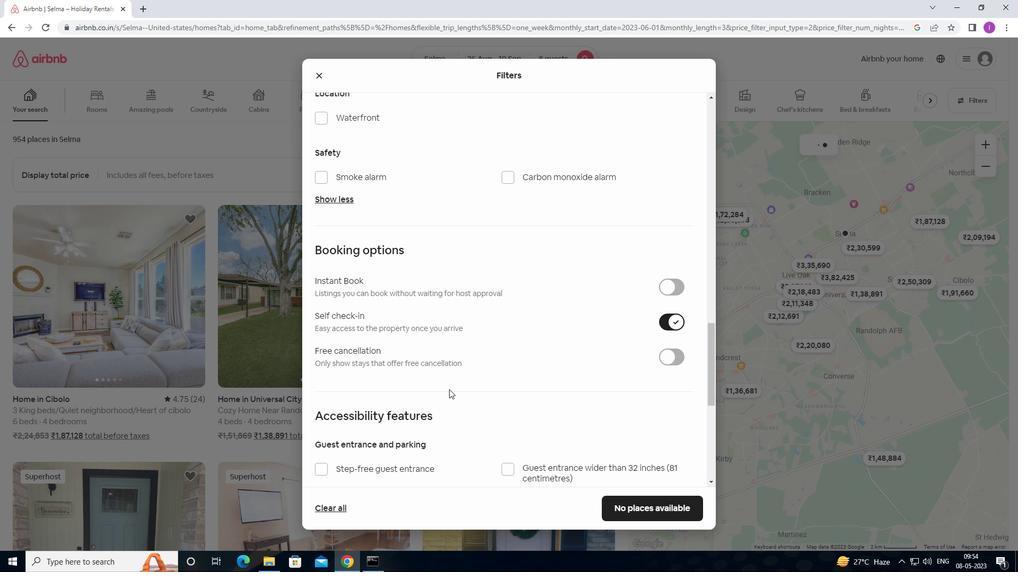 
Action: Mouse scrolled (430, 399) with delta (0, 0)
Screenshot: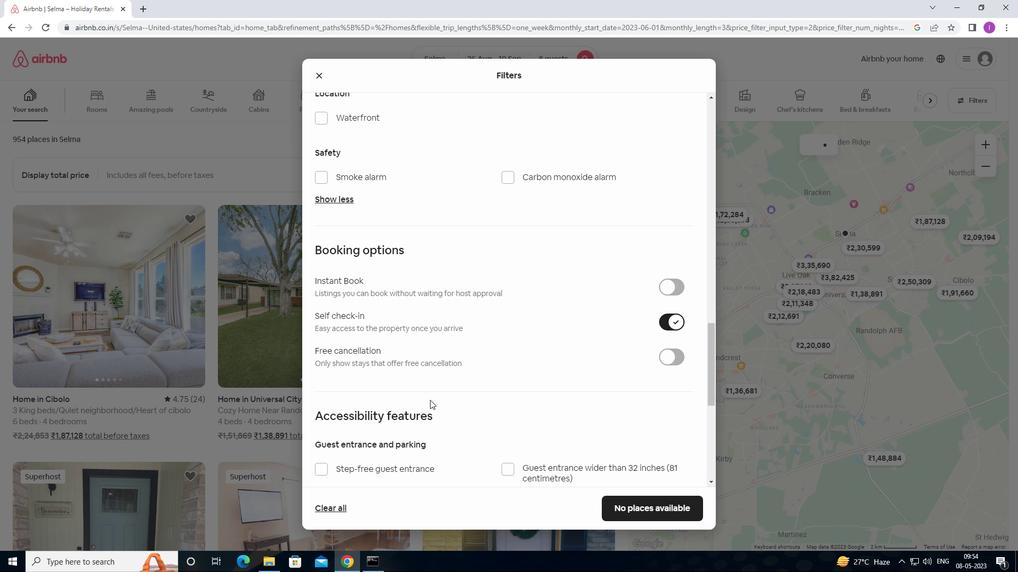 
Action: Mouse scrolled (430, 399) with delta (0, 0)
Screenshot: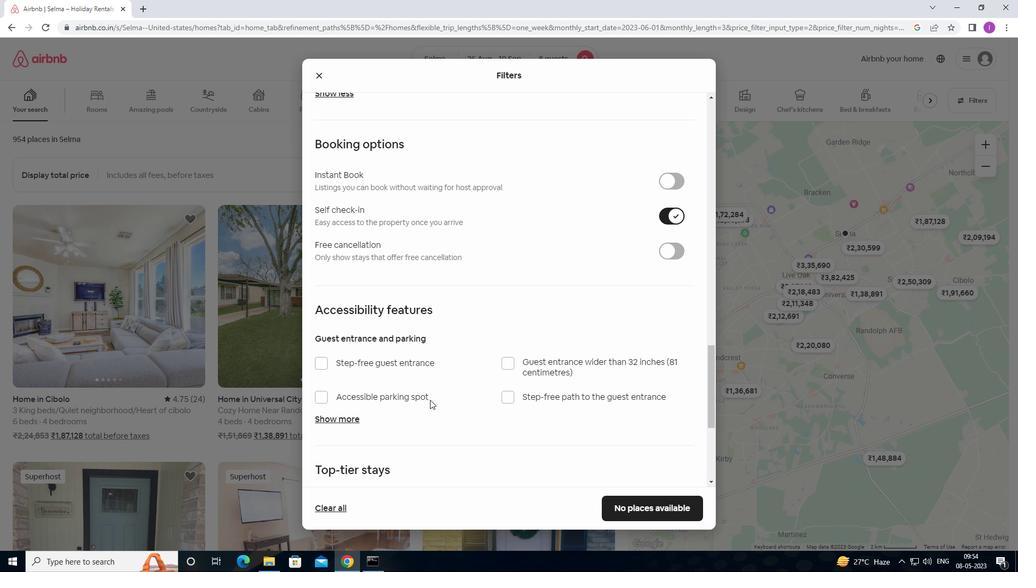 
Action: Mouse scrolled (430, 399) with delta (0, 0)
Screenshot: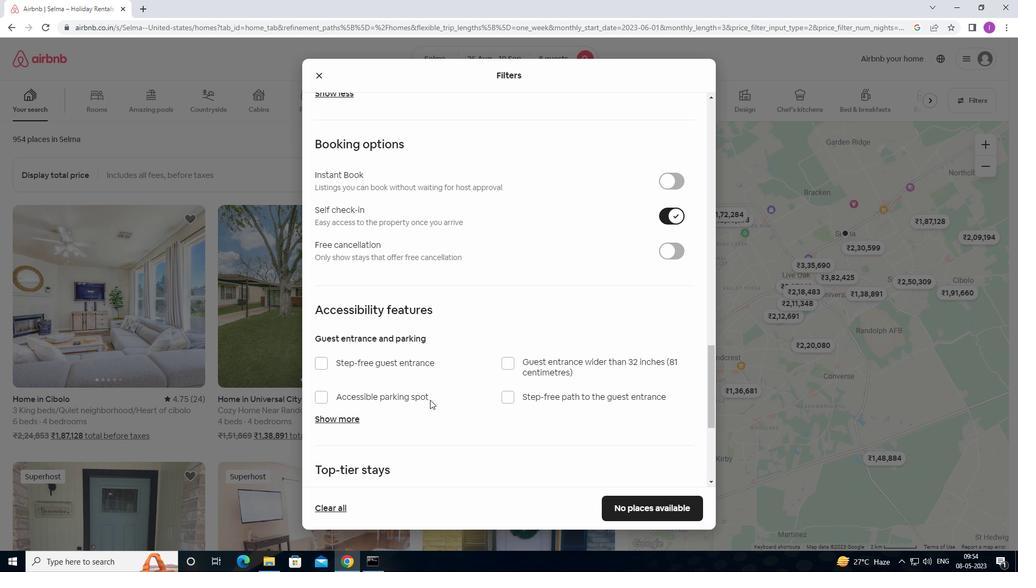 
Action: Mouse scrolled (430, 399) with delta (0, 0)
Screenshot: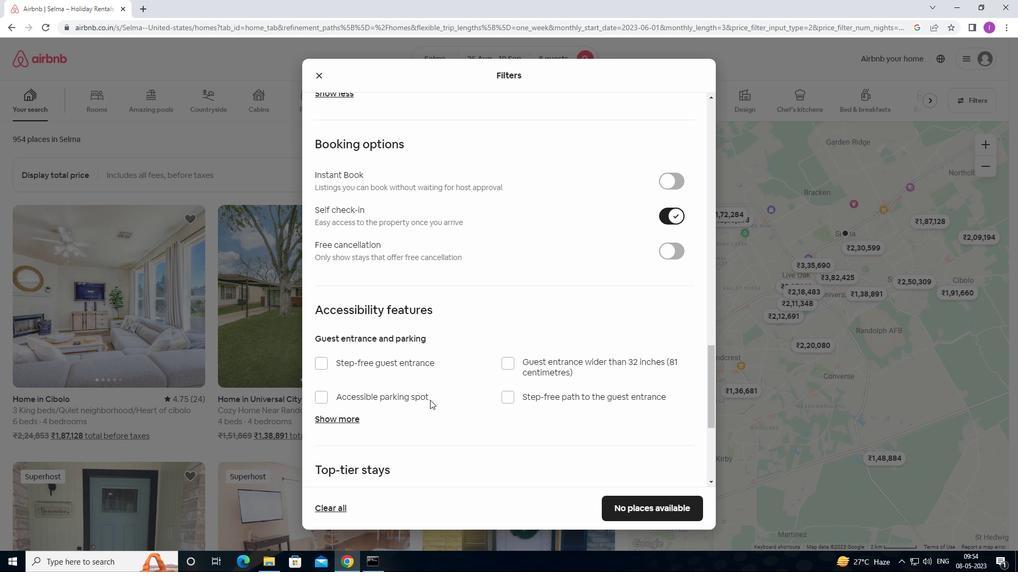 
Action: Mouse scrolled (430, 399) with delta (0, 0)
Screenshot: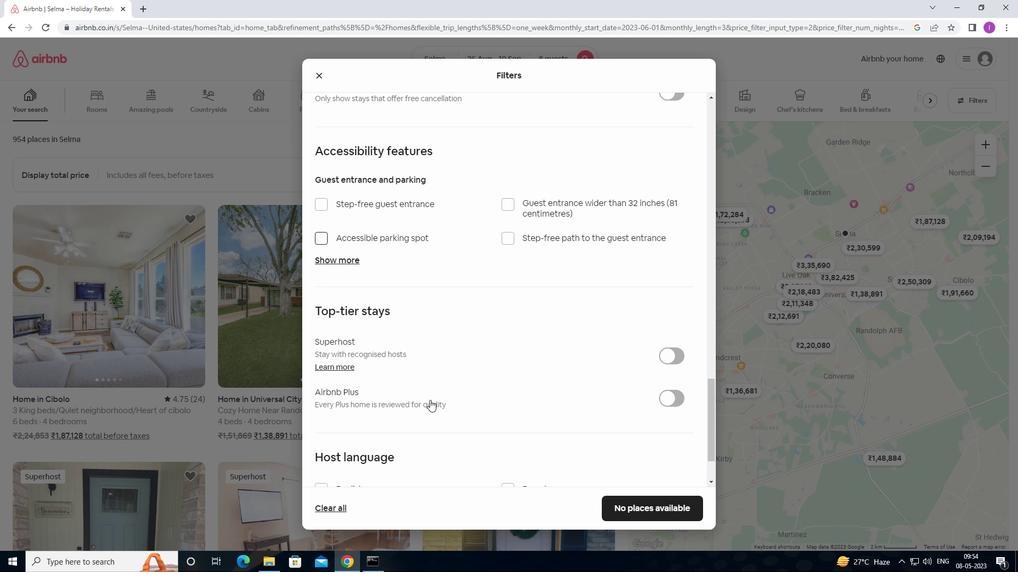 
Action: Mouse scrolled (430, 399) with delta (0, 0)
Screenshot: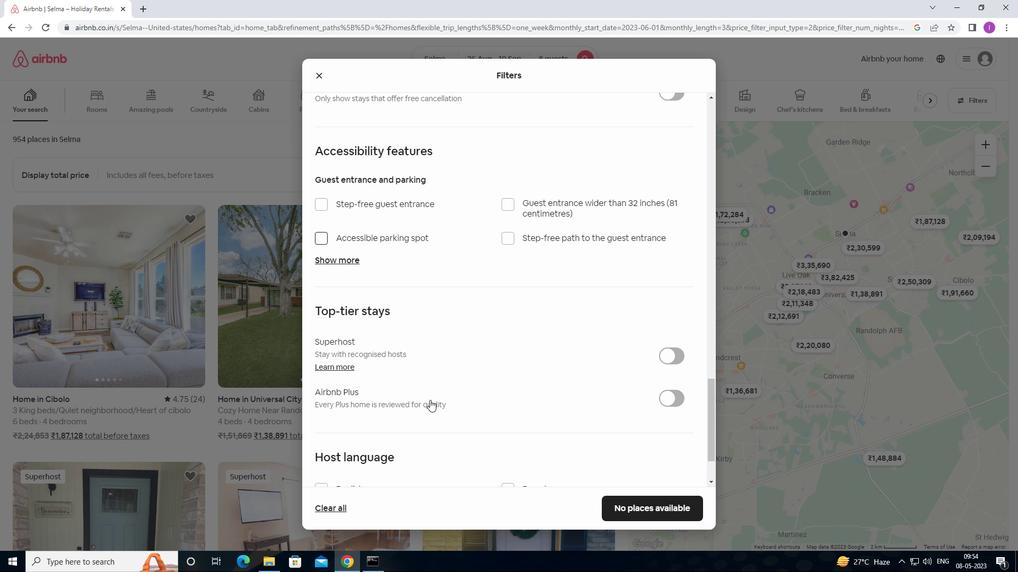 
Action: Mouse scrolled (430, 399) with delta (0, 0)
Screenshot: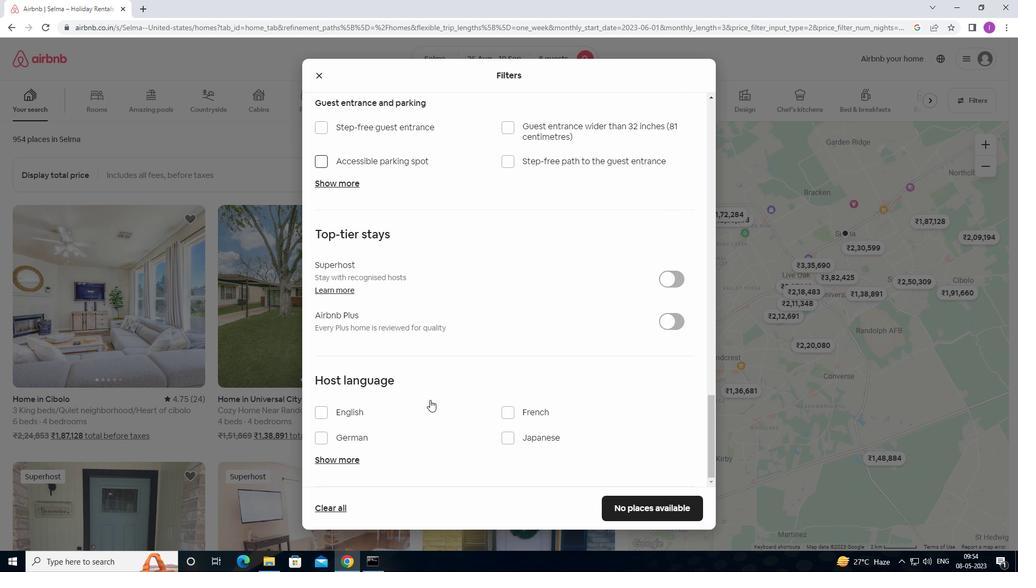 
Action: Mouse scrolled (430, 399) with delta (0, 0)
Screenshot: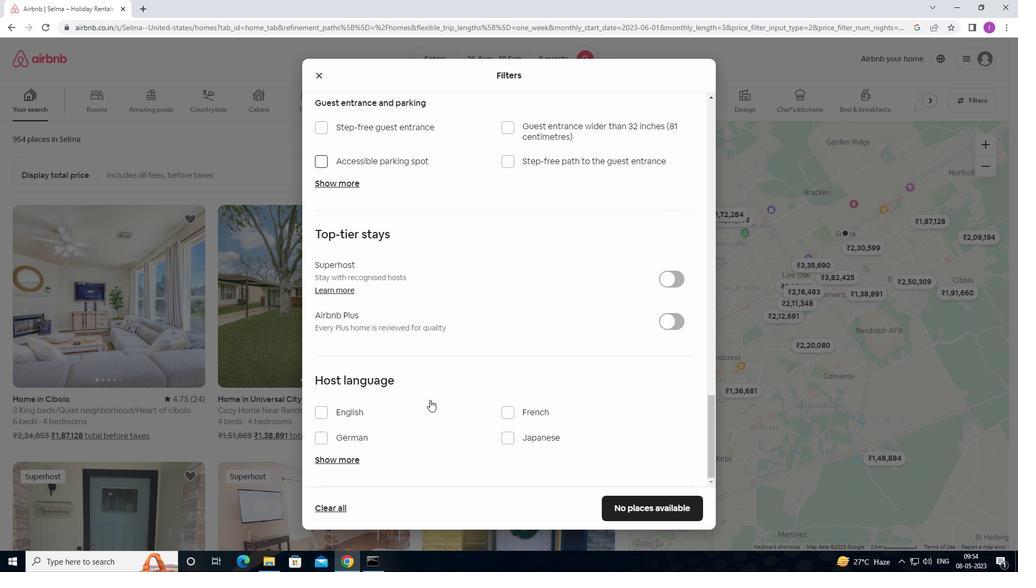 
Action: Mouse moved to (320, 412)
Screenshot: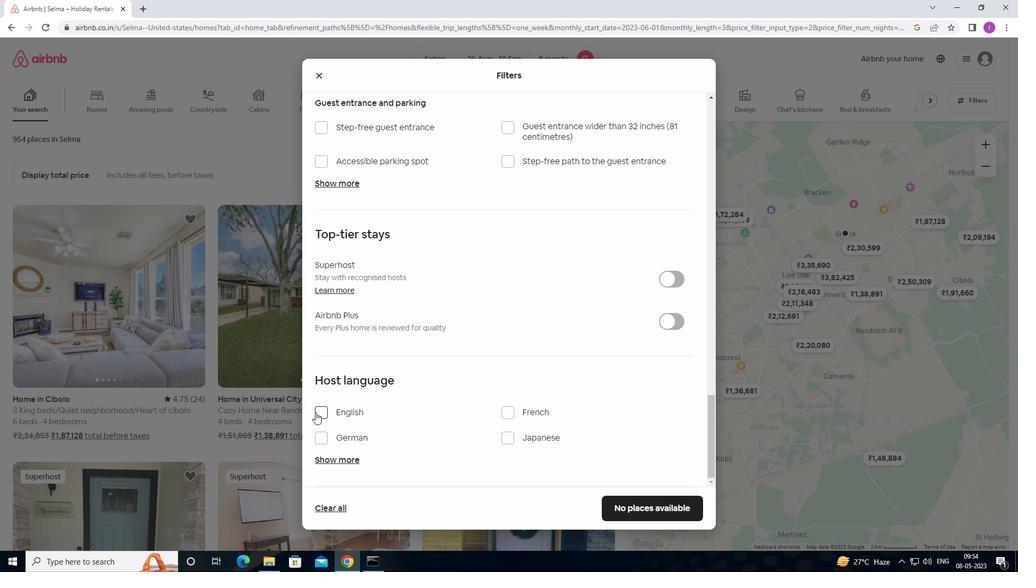
Action: Mouse pressed left at (320, 412)
Screenshot: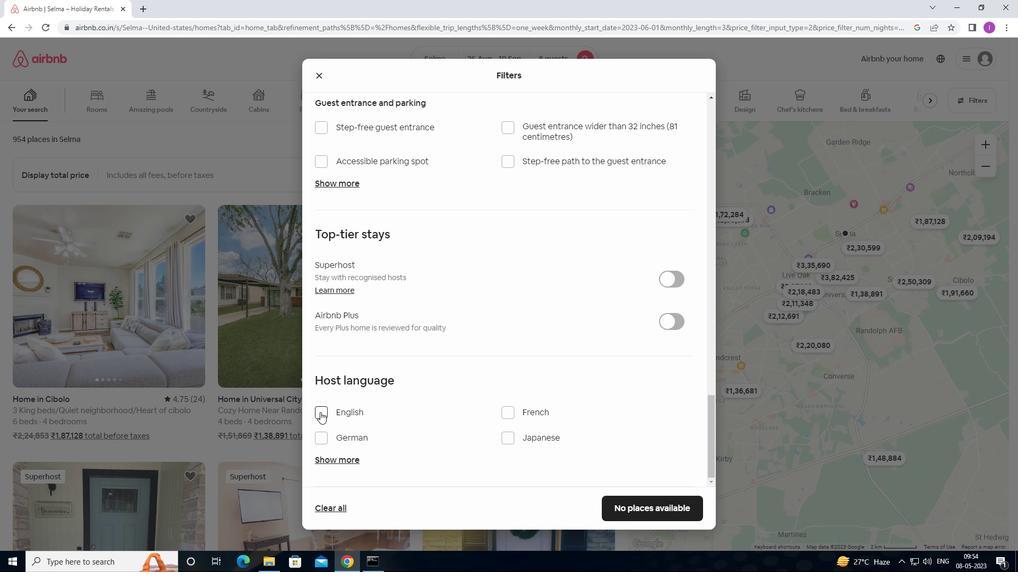 
Action: Mouse moved to (636, 507)
Screenshot: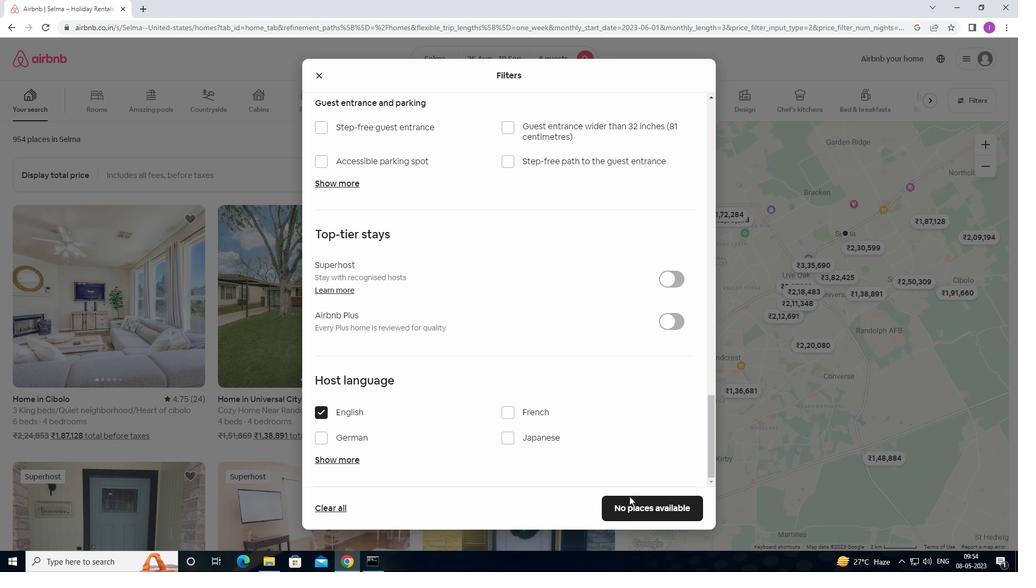 
Action: Mouse pressed left at (636, 507)
Screenshot: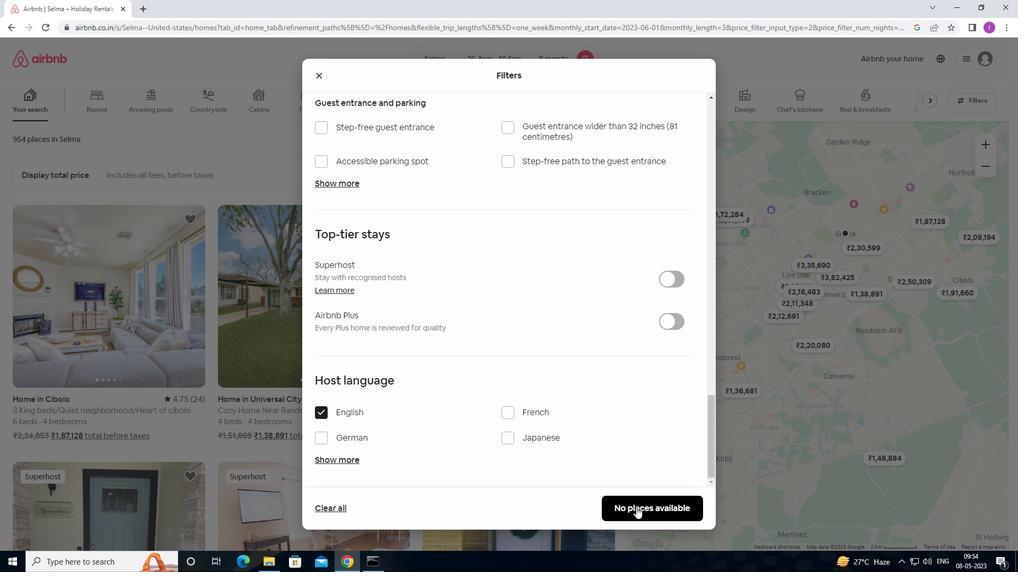 
Action: Mouse moved to (520, 486)
Screenshot: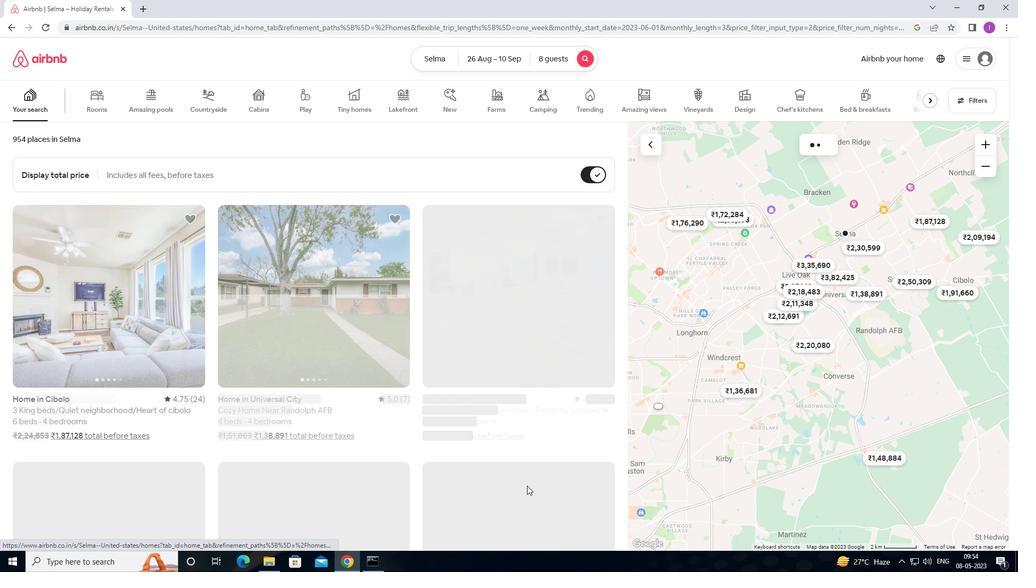 
